 Task: Find a place to stay in Angul, India from 12th to 16th July for 8 adults, with a price range of ₹10,000 to ₹16,000, including amenities like free parking, TV, gym, breakfast, and self check-in.
Action: Key pressed <Key.shift><Key.shift><Key.shift><Key.shift><Key.shift>Angul,<Key.shift><Key.shift><Key.shift><Key.shift><Key.shift><Key.shift><Key.shift><Key.shift><Key.shift><Key.shift><Key.shift><Key.shift><Key.shift><Key.shift><Key.shift><Key.shift><Key.shift><Key.shift><Key.shift><Key.shift><Key.shift><Key.shift><Key.shift><Key.shift><Key.shift><Key.shift><Key.shift>India
Screenshot: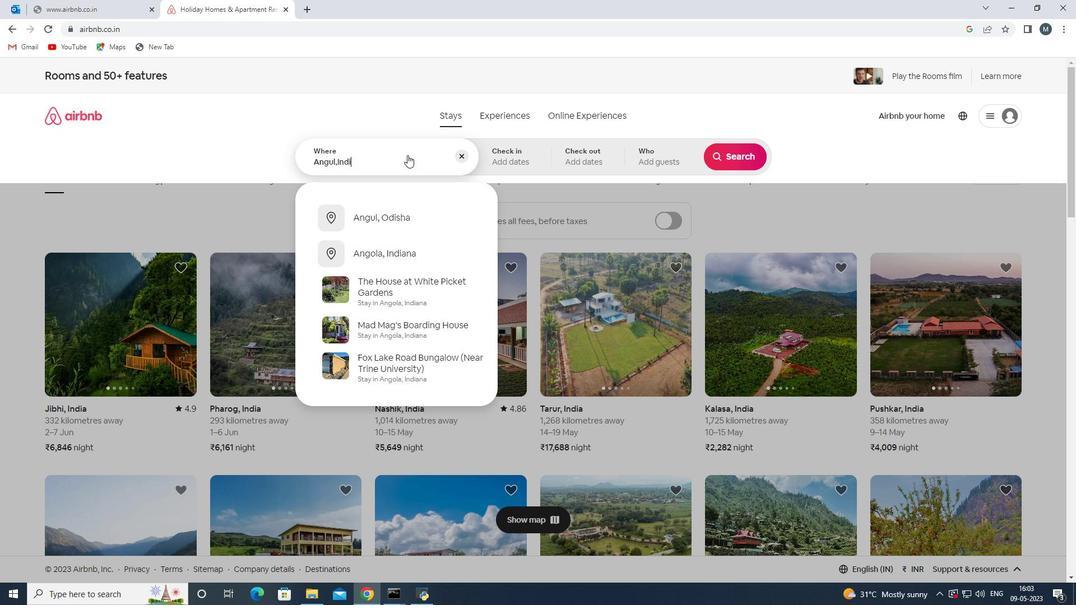 
Action: Mouse moved to (406, 155)
Screenshot: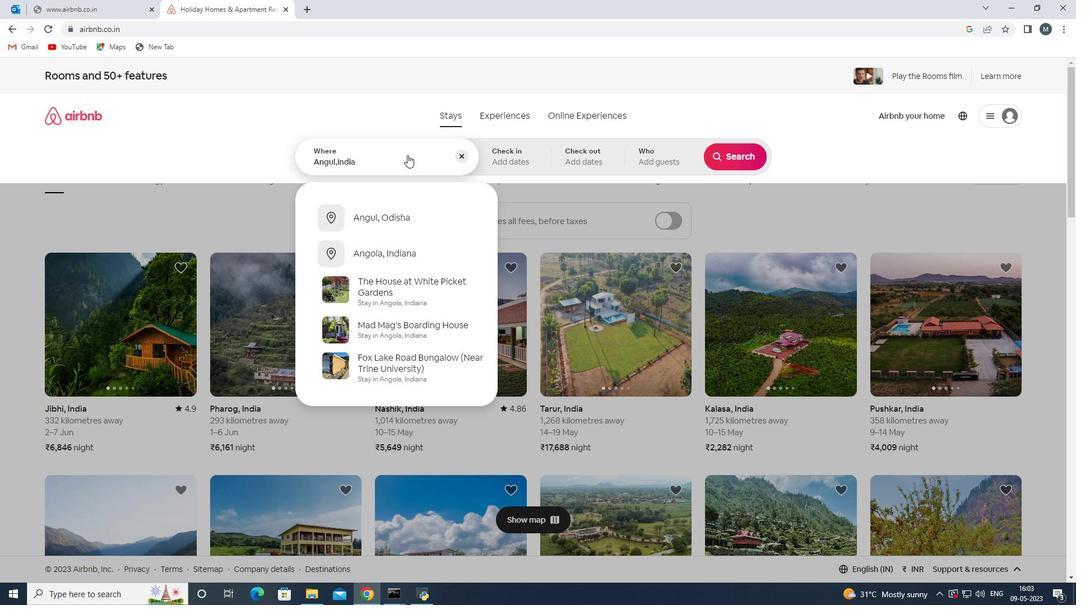 
Action: Key pressed <Key.enter>
Screenshot: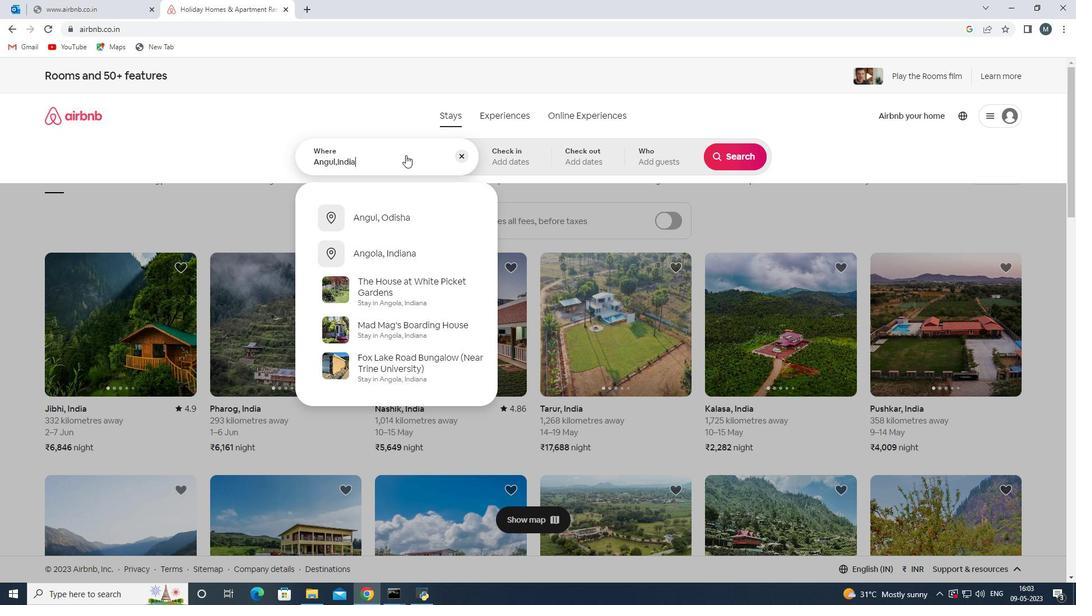 
Action: Mouse moved to (735, 243)
Screenshot: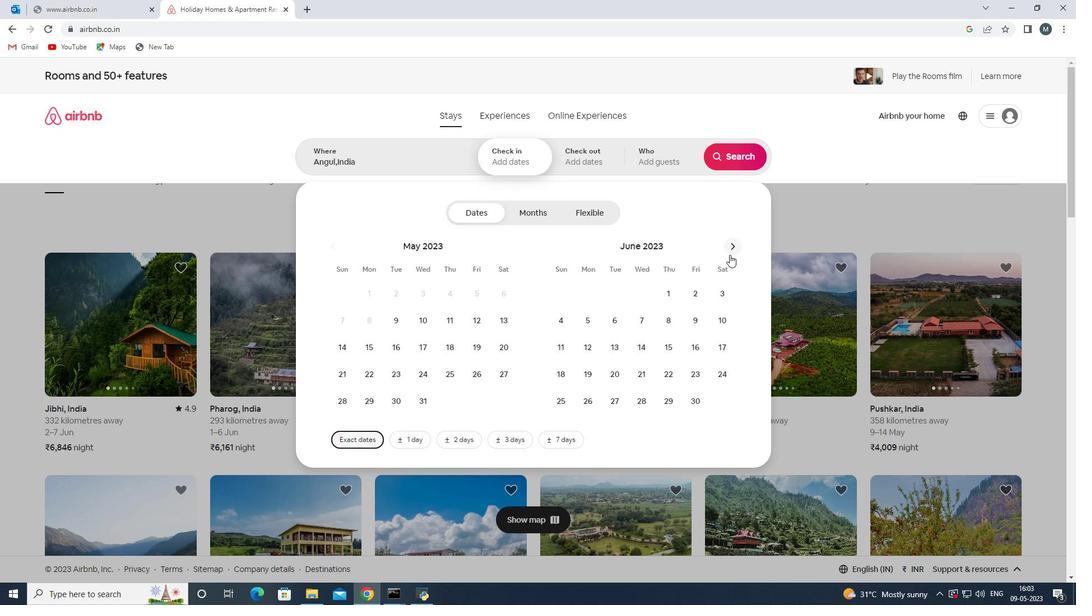 
Action: Mouse pressed left at (735, 243)
Screenshot: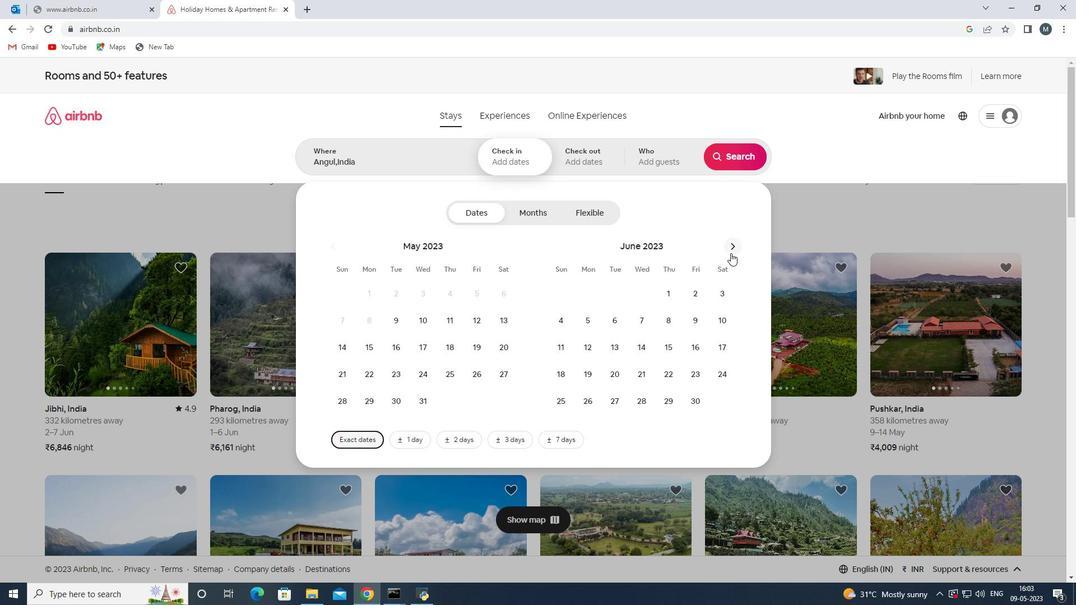 
Action: Mouse moved to (633, 352)
Screenshot: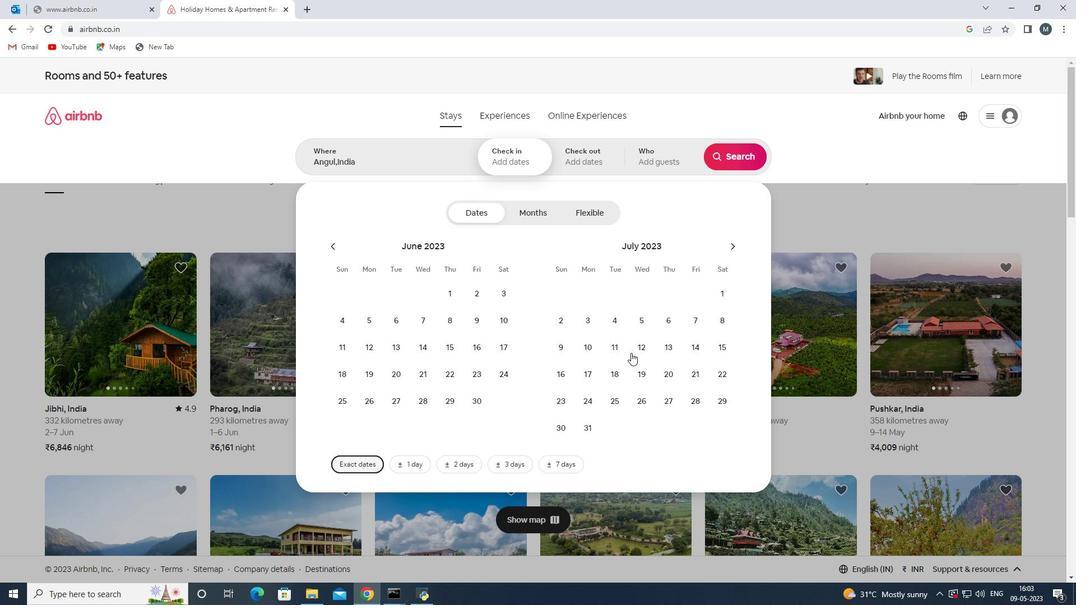 
Action: Mouse pressed left at (633, 352)
Screenshot: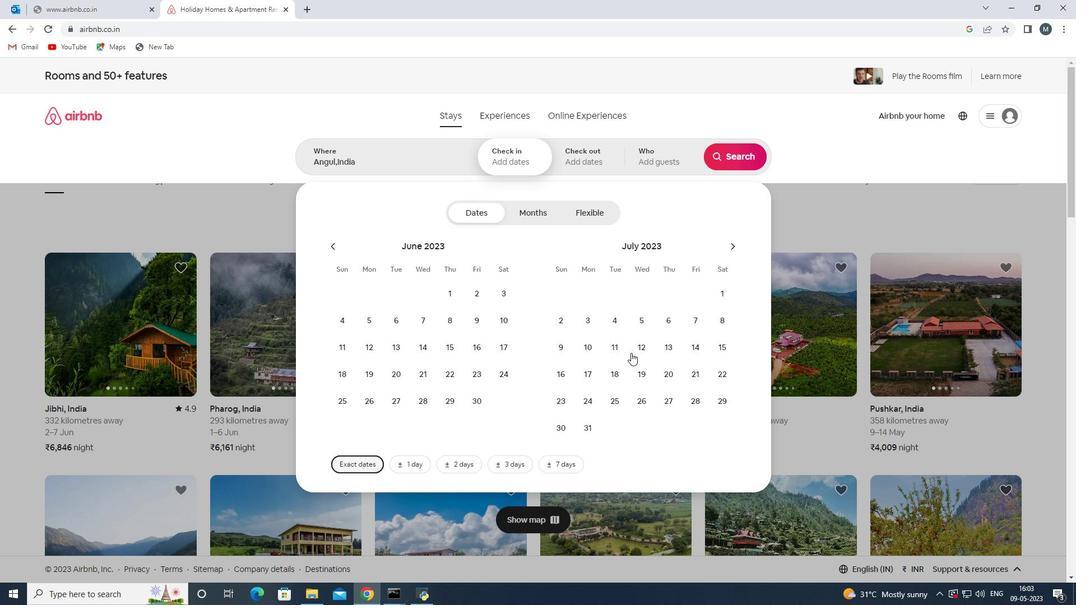 
Action: Mouse moved to (570, 374)
Screenshot: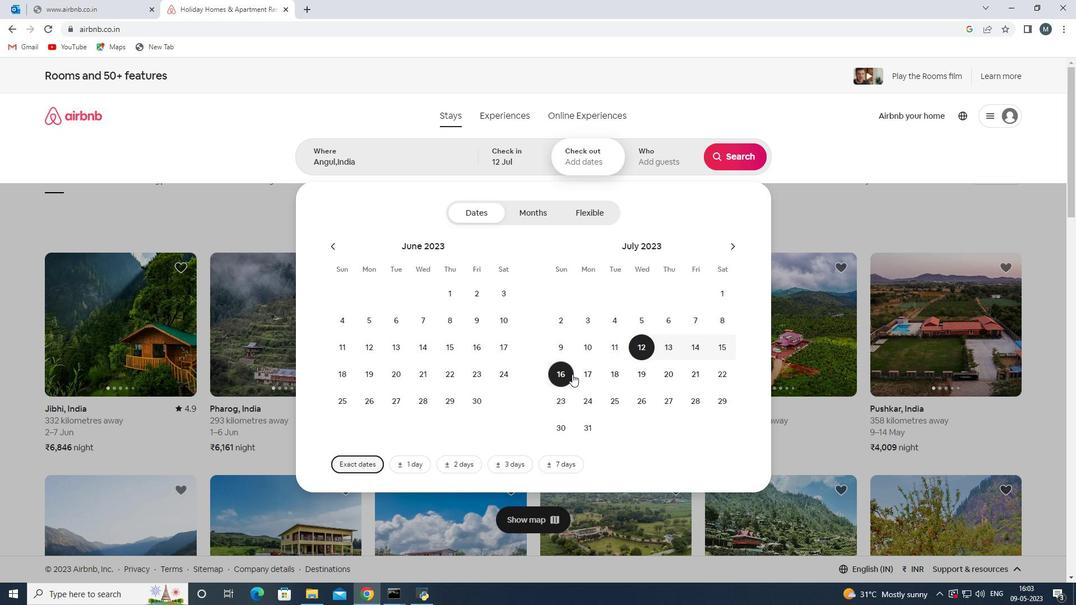 
Action: Mouse pressed left at (570, 374)
Screenshot: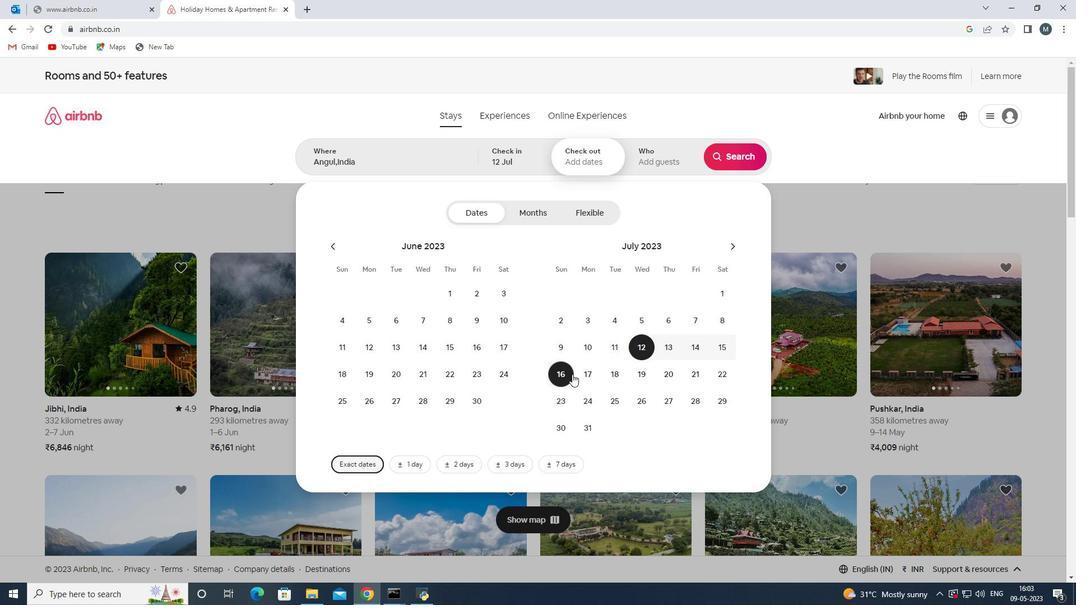 
Action: Mouse moved to (652, 166)
Screenshot: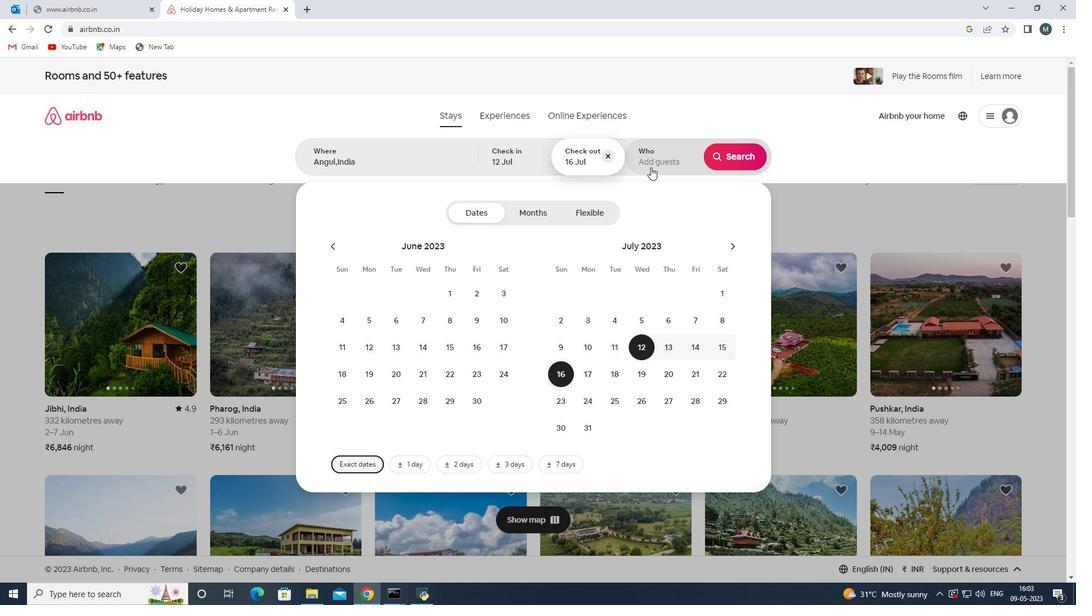 
Action: Mouse pressed left at (652, 166)
Screenshot: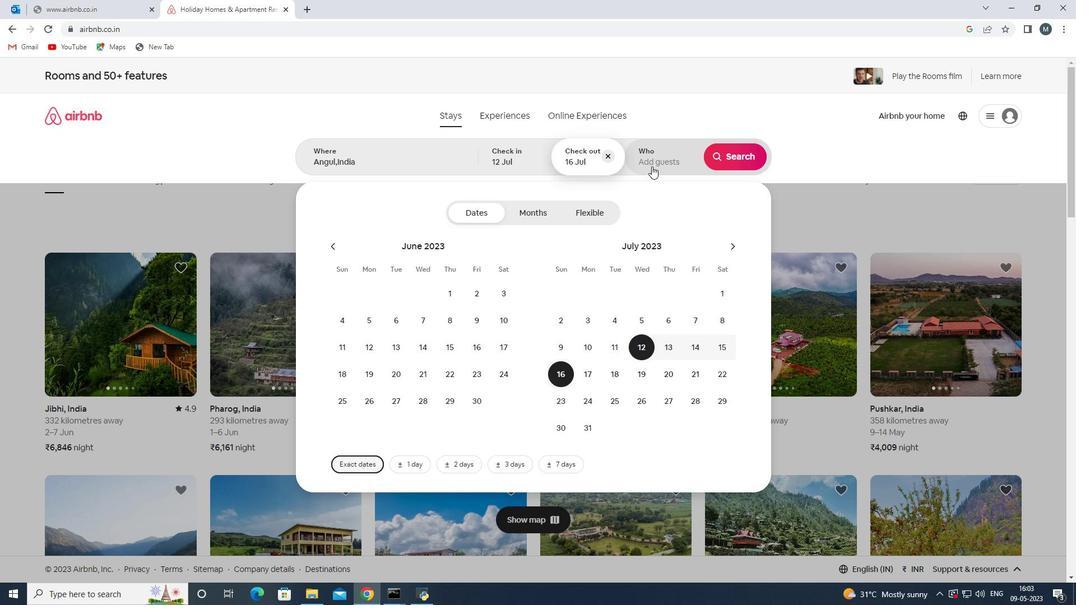
Action: Mouse moved to (746, 216)
Screenshot: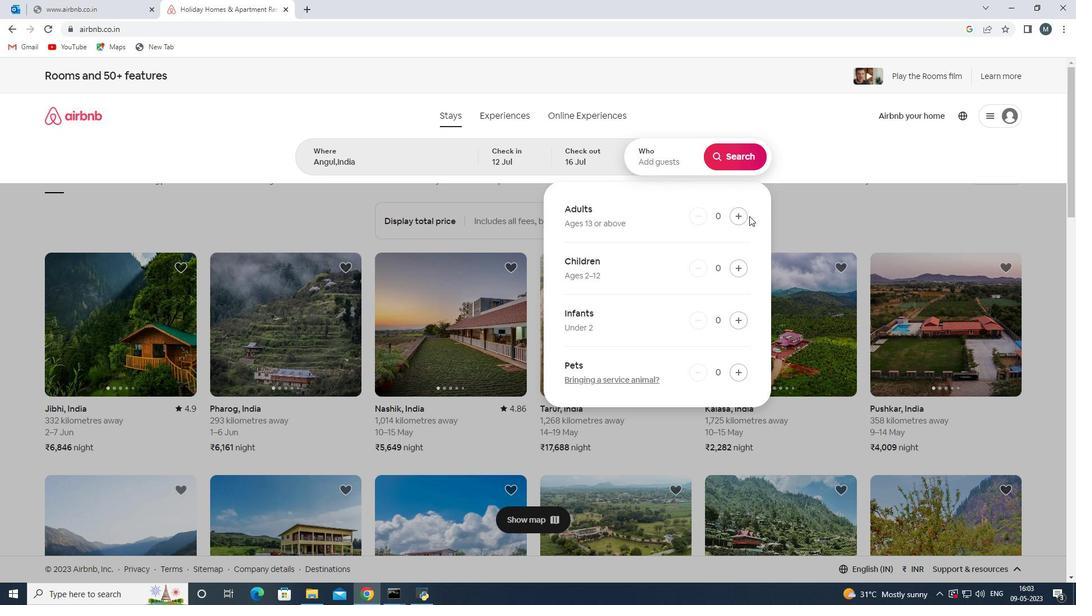 
Action: Mouse pressed left at (746, 216)
Screenshot: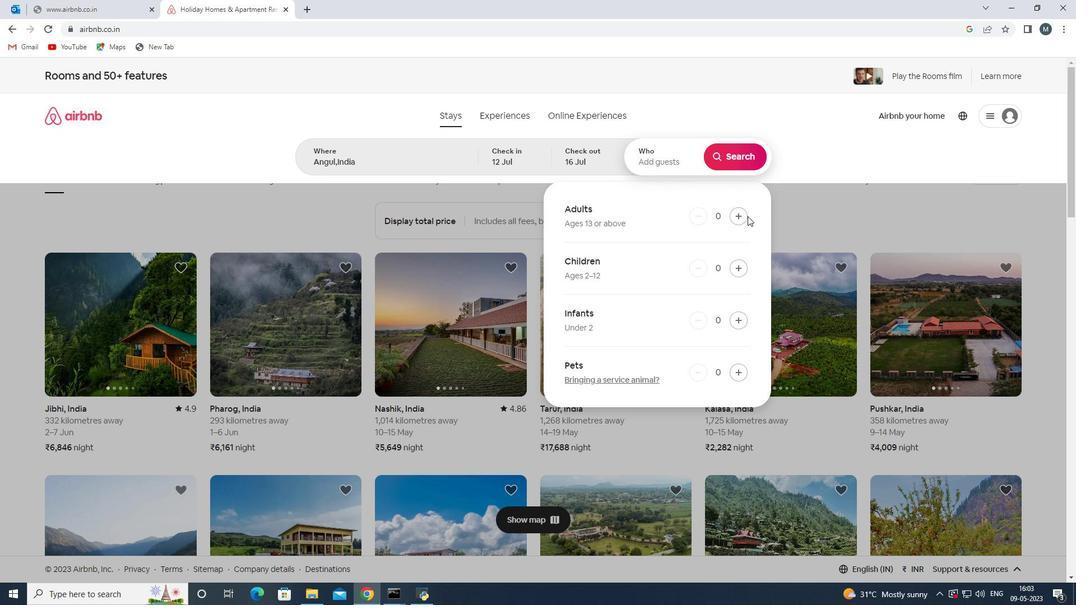 
Action: Mouse pressed left at (746, 216)
Screenshot: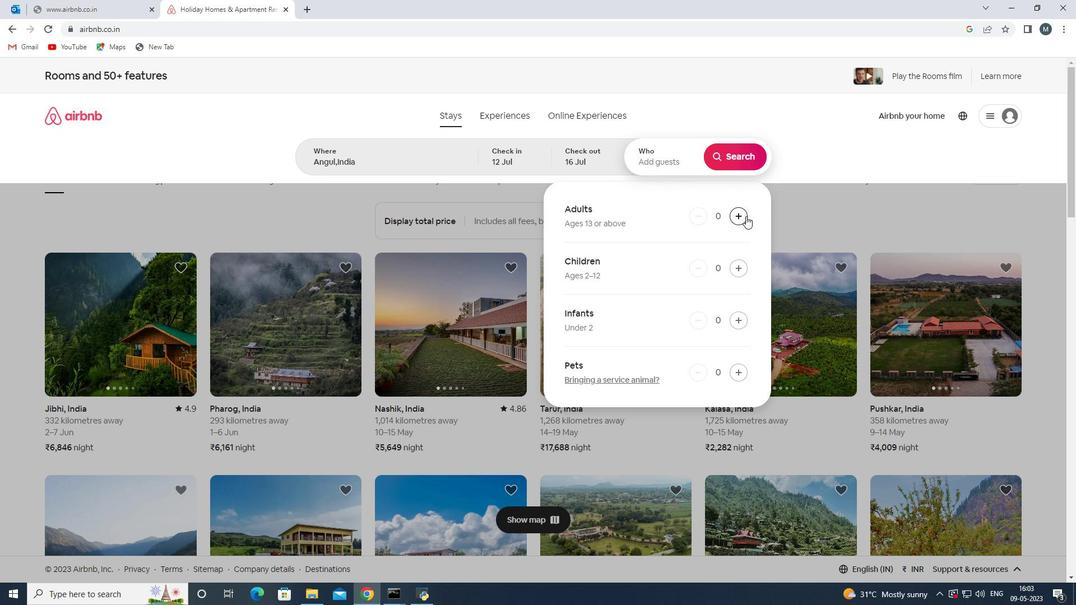
Action: Mouse pressed left at (746, 216)
Screenshot: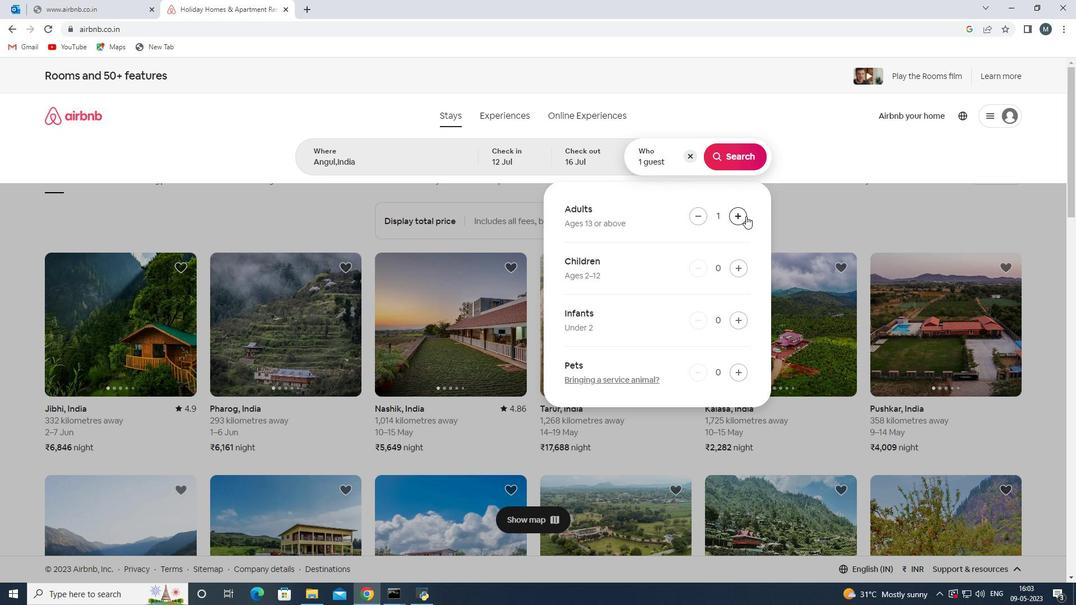 
Action: Mouse pressed left at (746, 216)
Screenshot: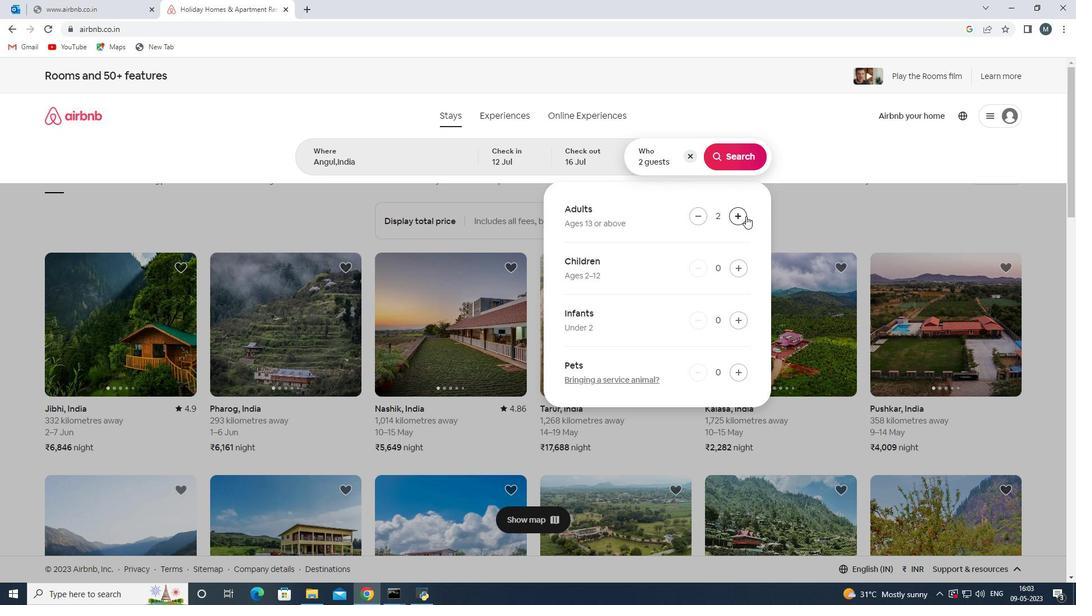 
Action: Mouse pressed left at (746, 216)
Screenshot: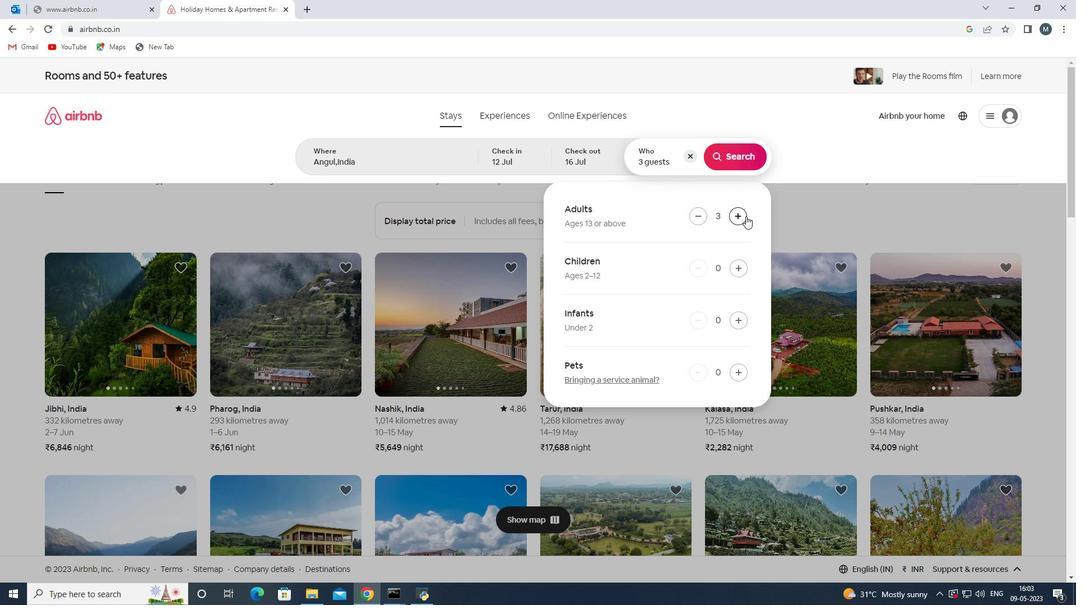 
Action: Mouse moved to (744, 215)
Screenshot: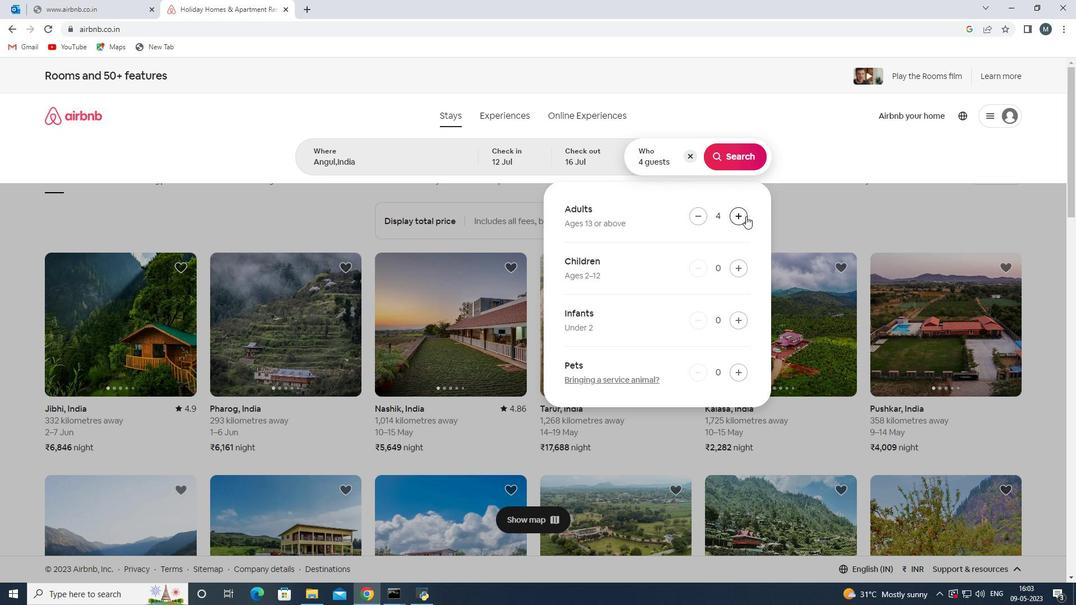 
Action: Mouse pressed left at (744, 215)
Screenshot: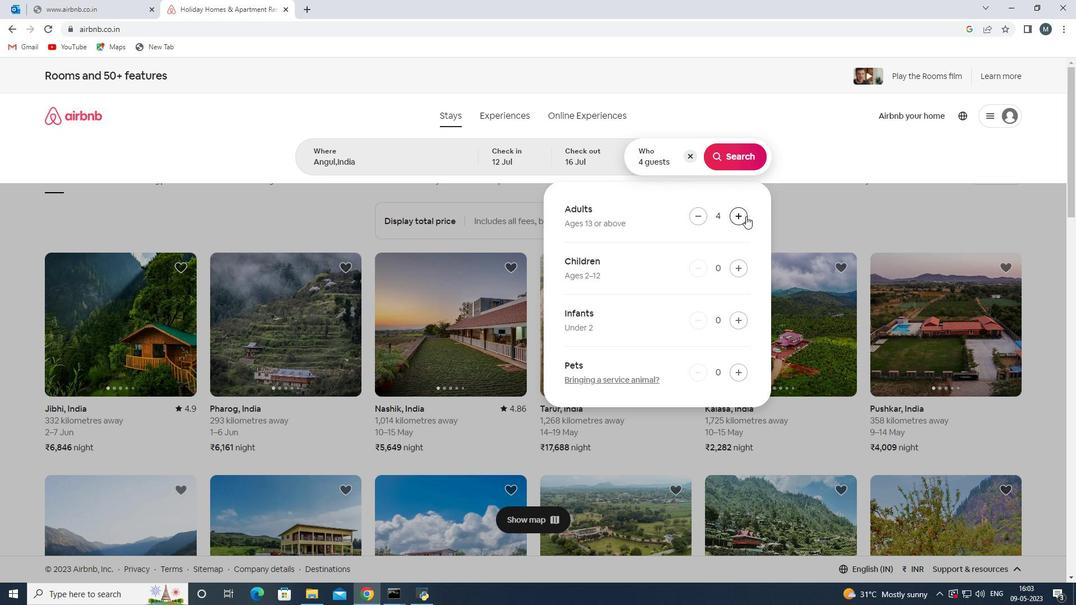 
Action: Mouse pressed left at (744, 215)
Screenshot: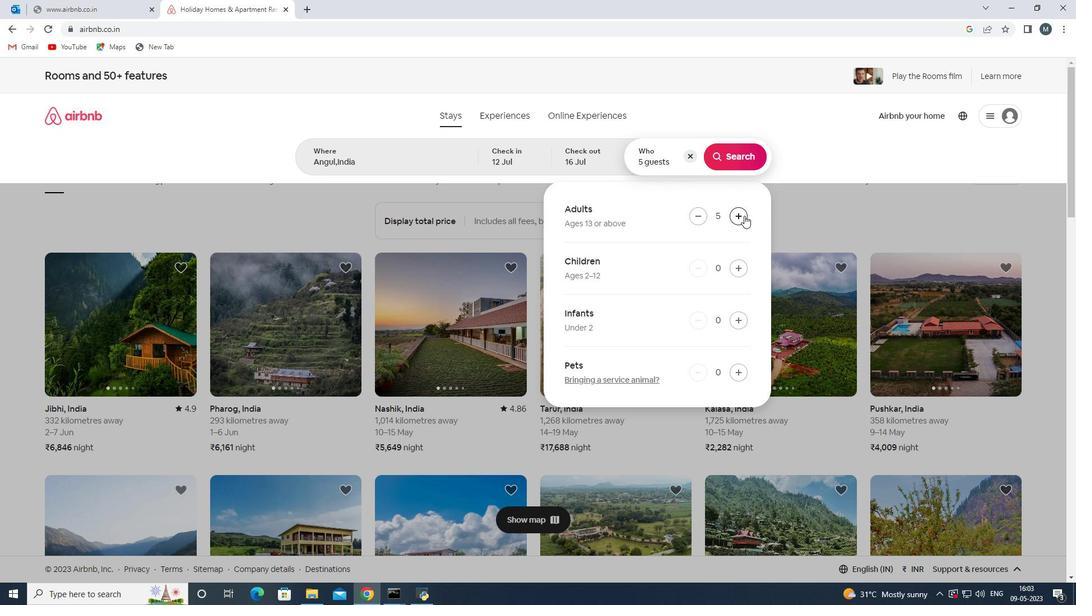 
Action: Mouse moved to (744, 215)
Screenshot: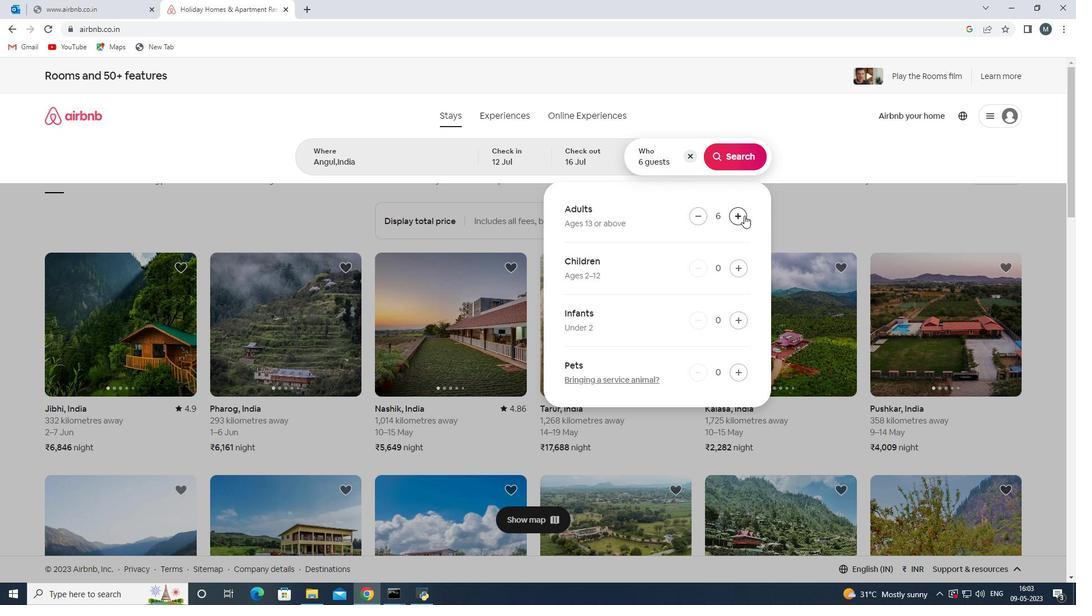 
Action: Mouse pressed left at (744, 215)
Screenshot: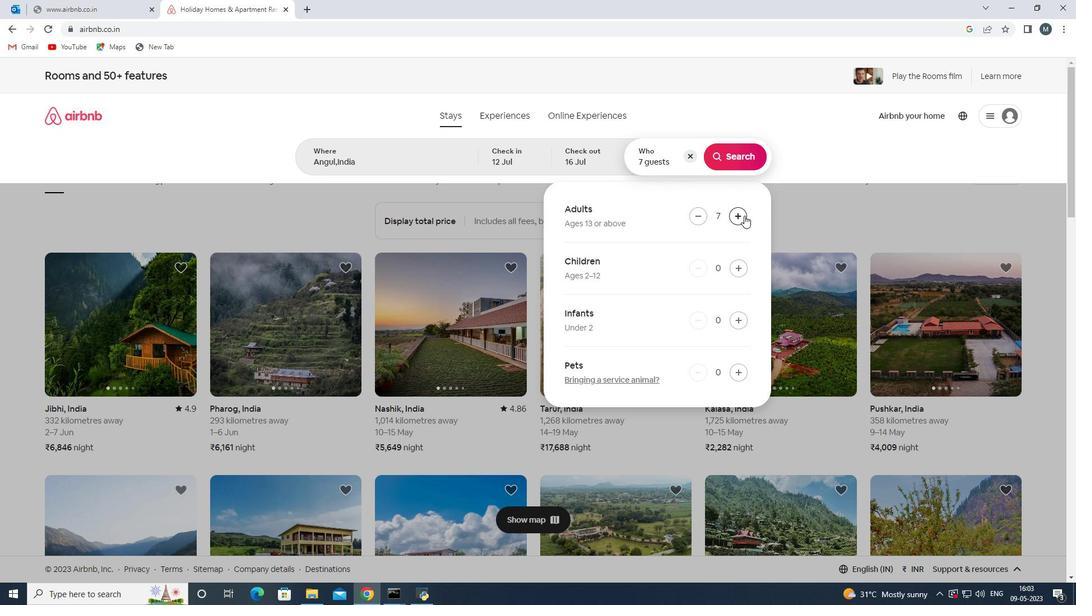 
Action: Mouse moved to (745, 162)
Screenshot: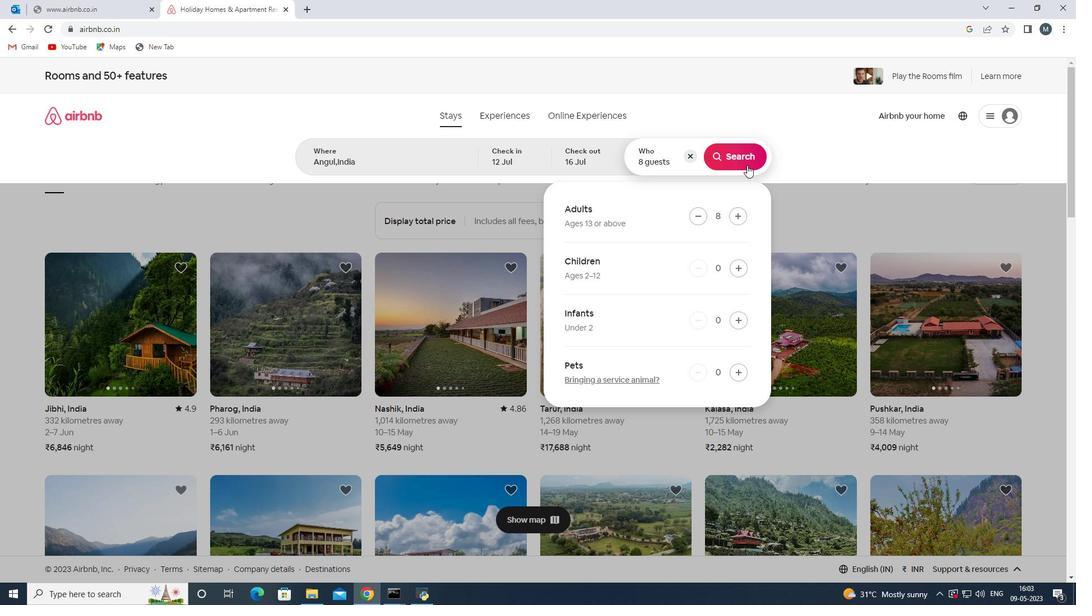 
Action: Mouse pressed left at (745, 162)
Screenshot: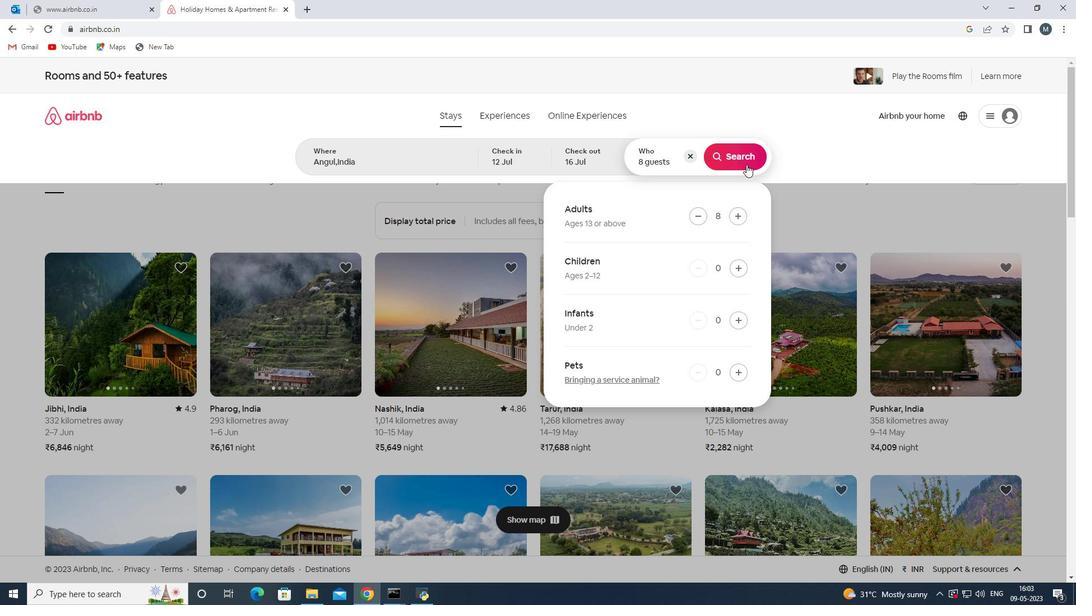 
Action: Mouse moved to (1007, 126)
Screenshot: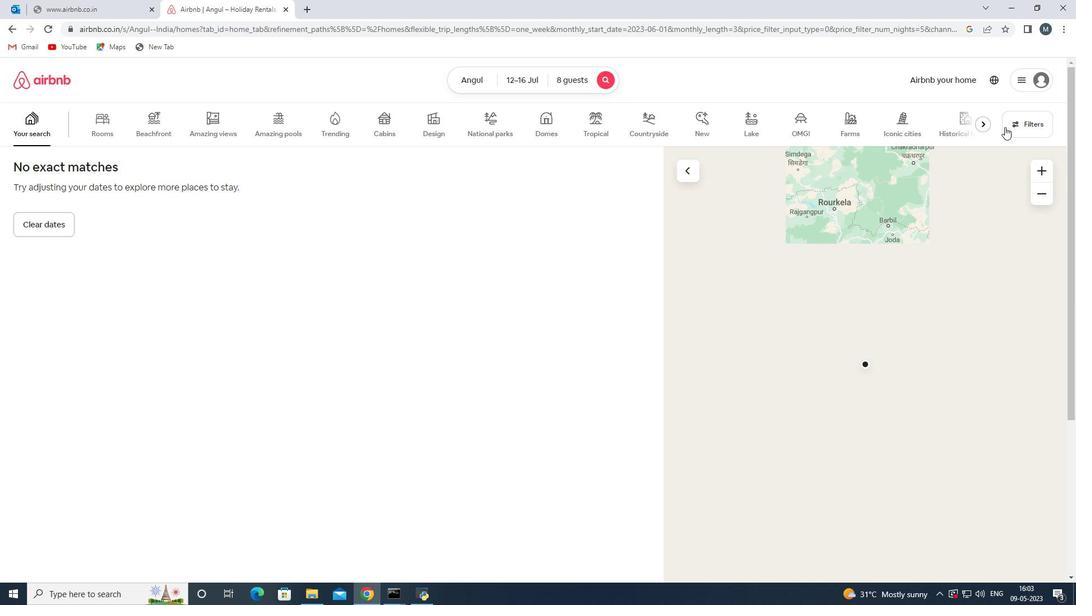 
Action: Mouse pressed left at (1007, 126)
Screenshot: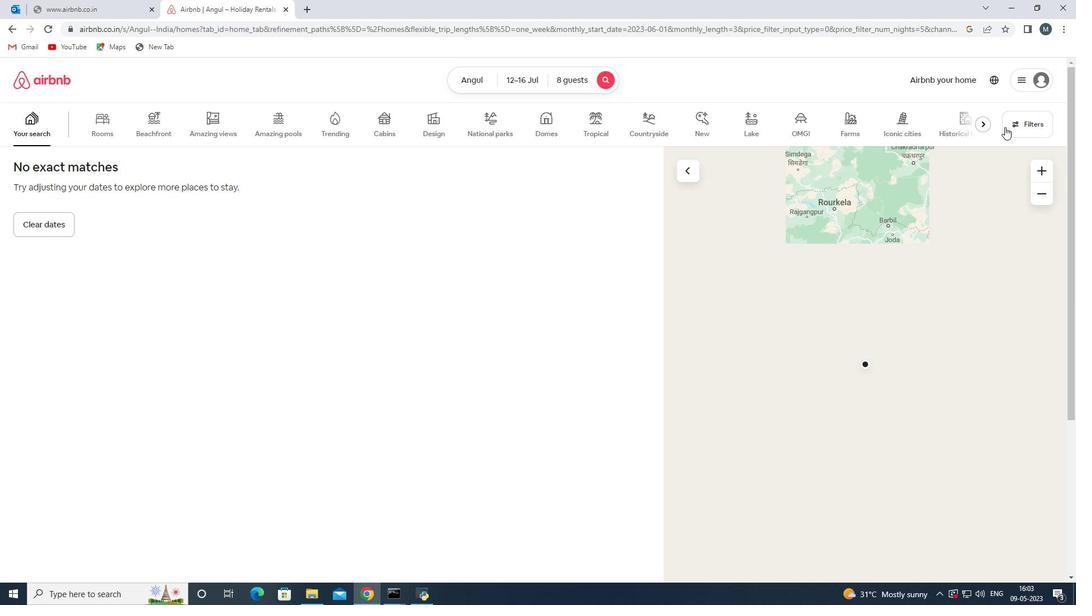 
Action: Mouse moved to (418, 367)
Screenshot: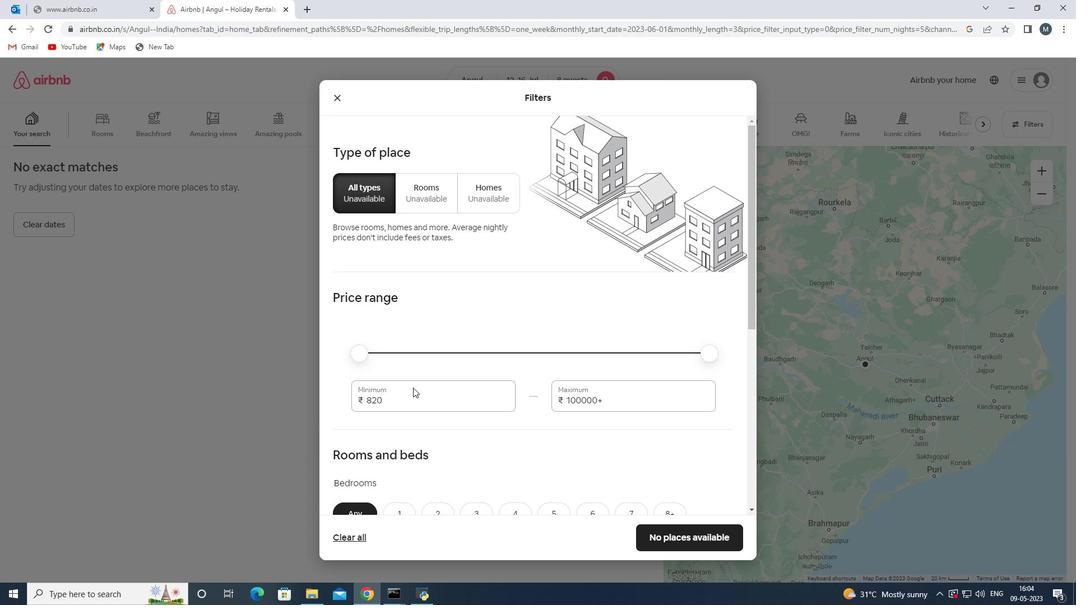 
Action: Mouse scrolled (418, 367) with delta (0, 0)
Screenshot: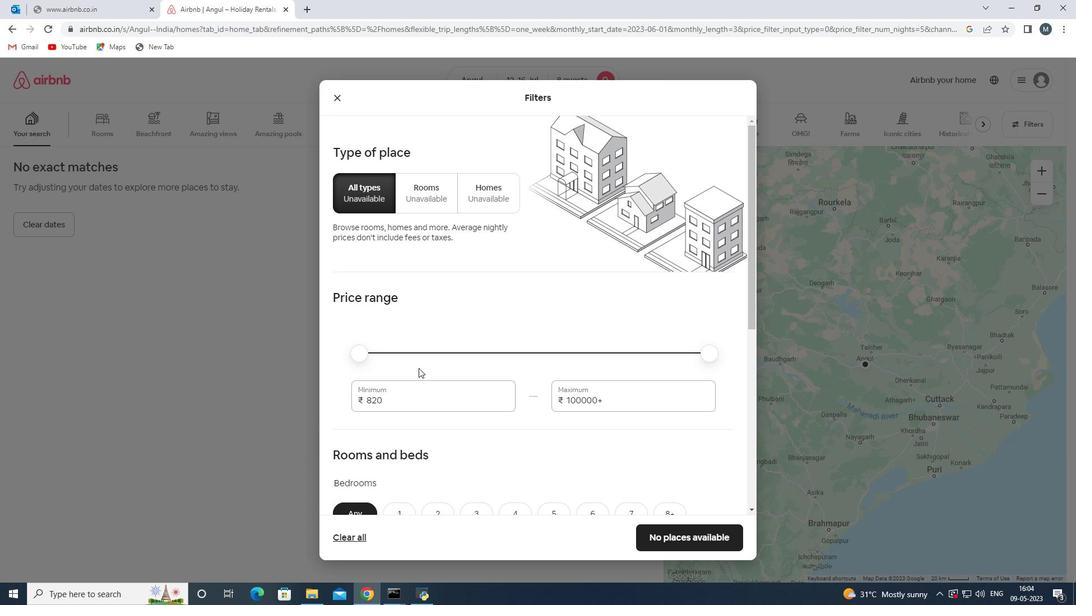 
Action: Mouse moved to (396, 341)
Screenshot: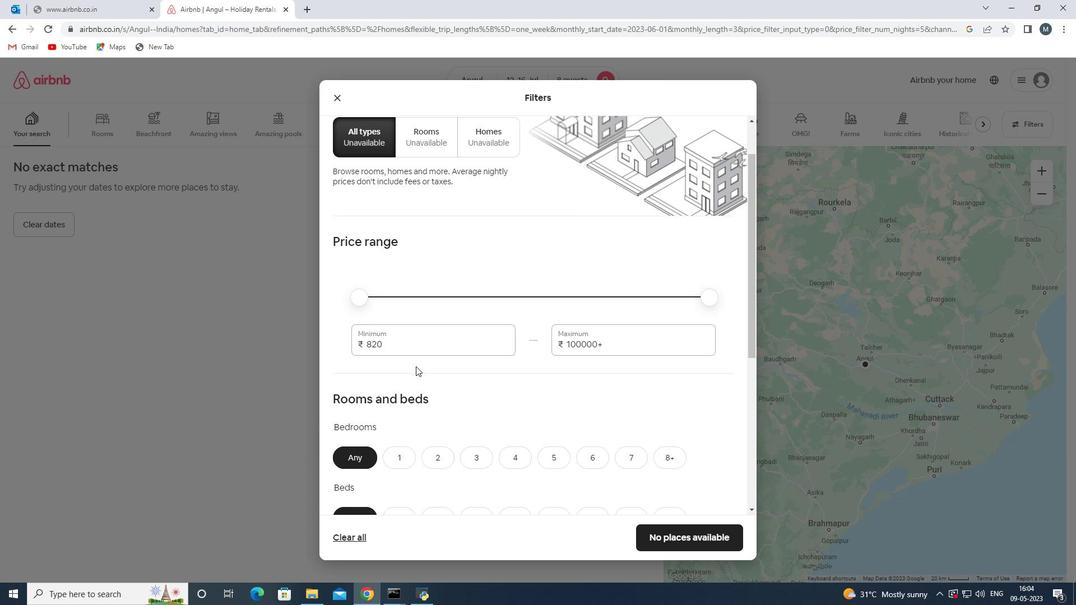 
Action: Mouse pressed left at (396, 341)
Screenshot: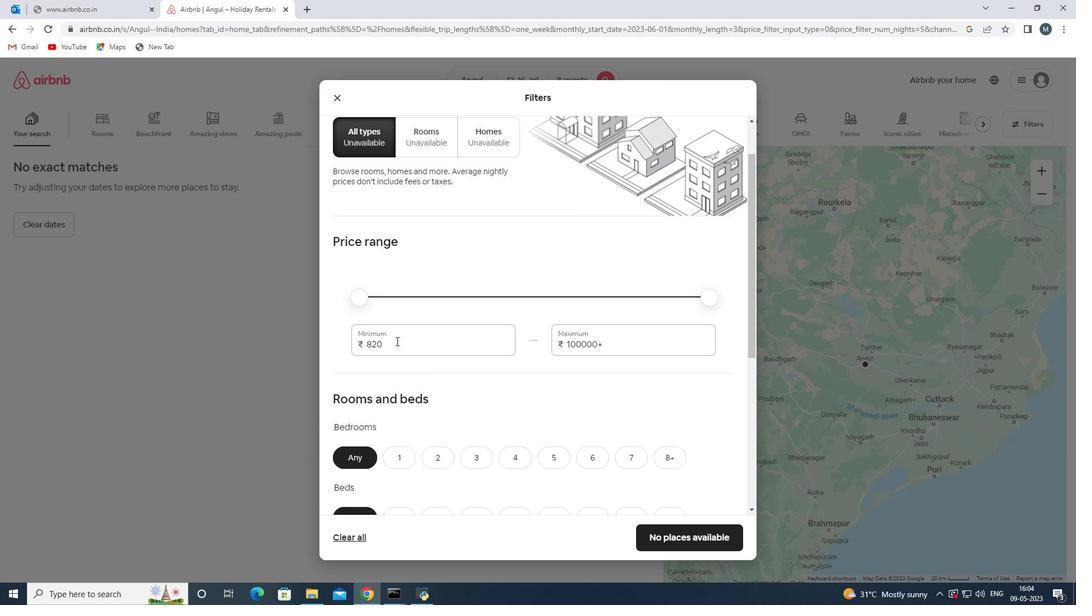 
Action: Mouse moved to (352, 337)
Screenshot: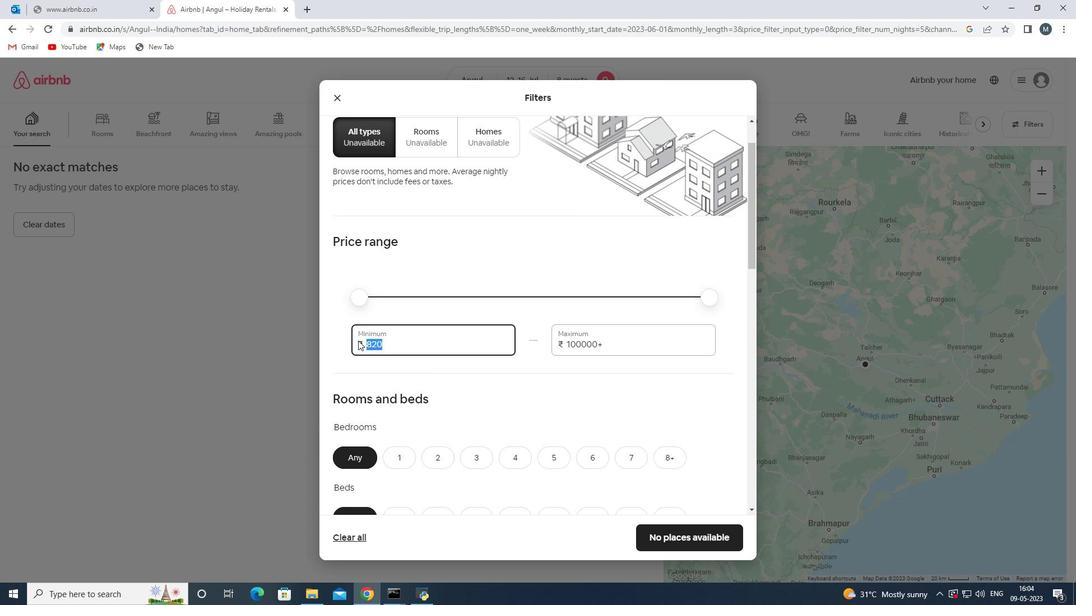 
Action: Key pressed 10000
Screenshot: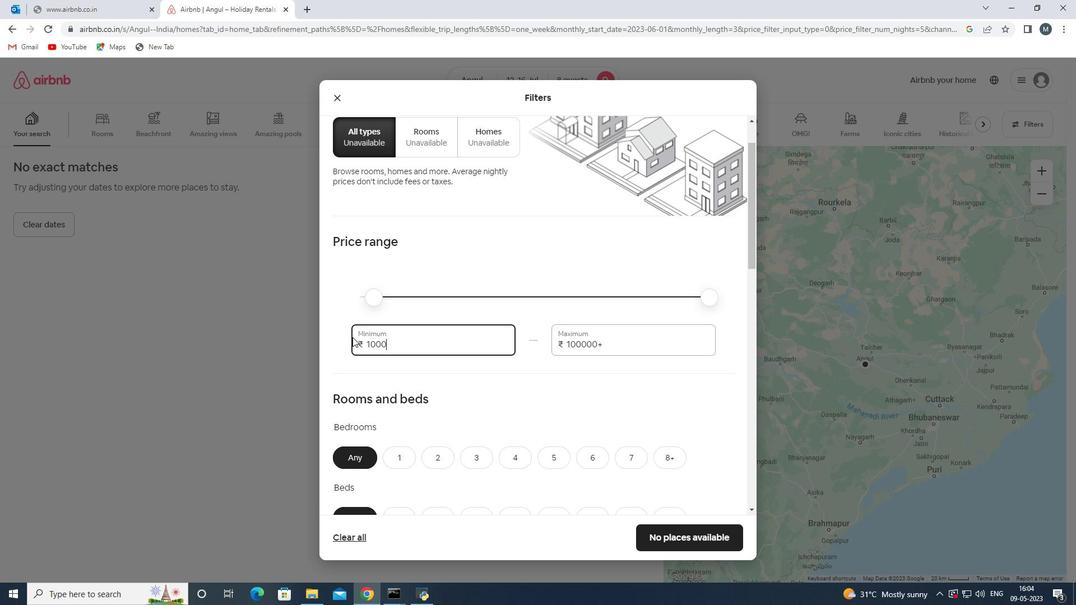
Action: Mouse moved to (618, 346)
Screenshot: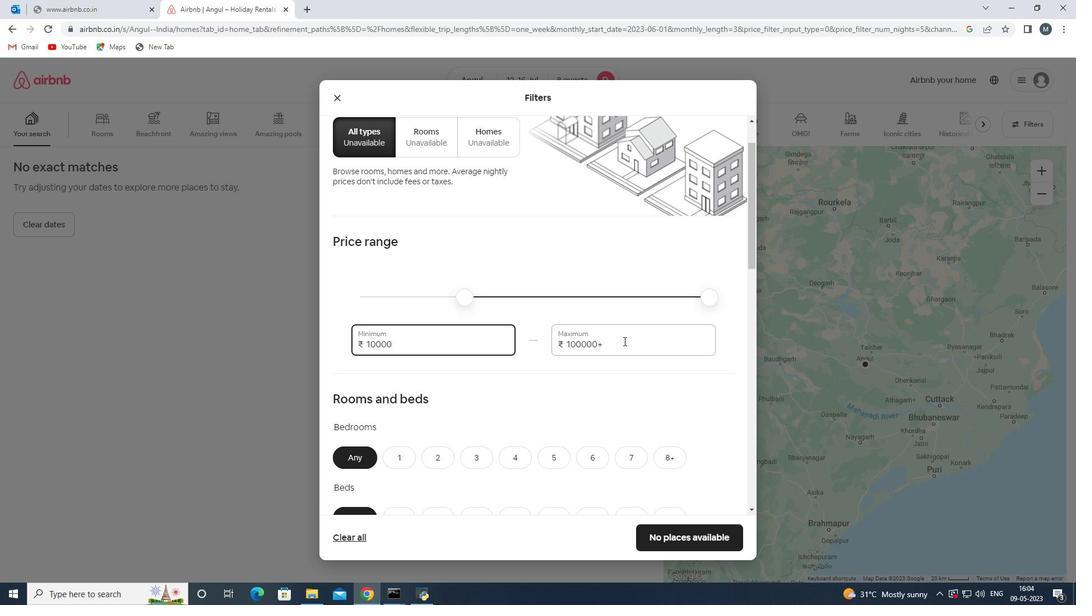 
Action: Mouse pressed left at (618, 346)
Screenshot: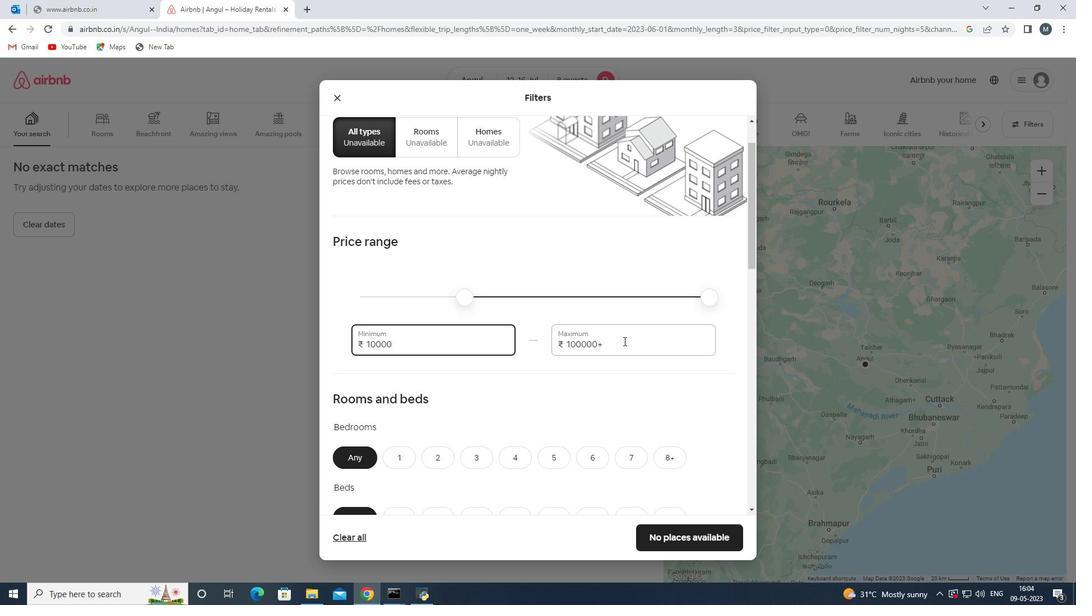 
Action: Mouse moved to (564, 348)
Screenshot: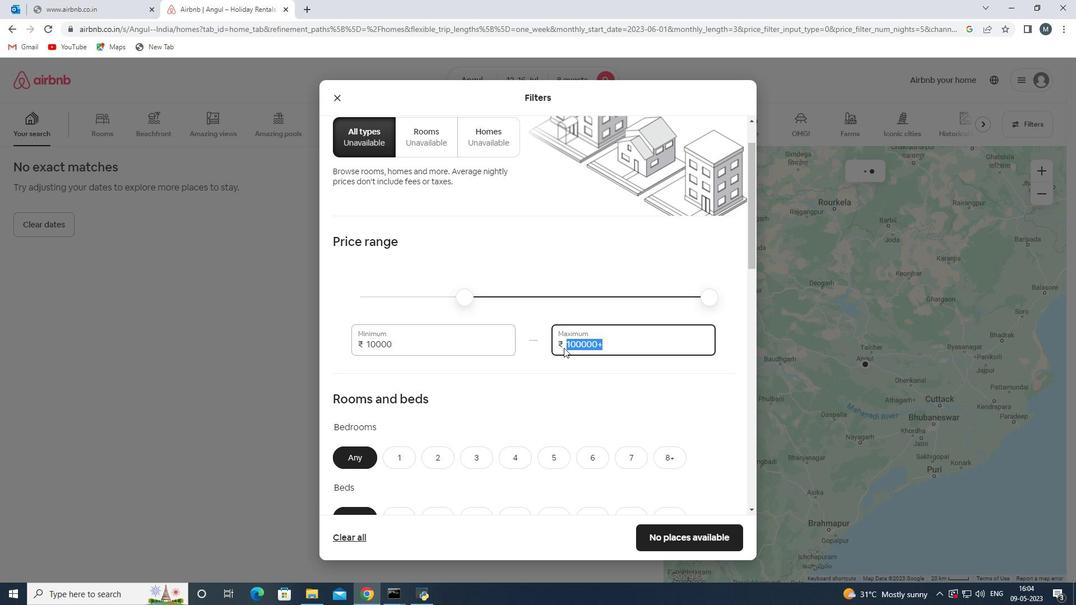 
Action: Key pressed 16000
Screenshot: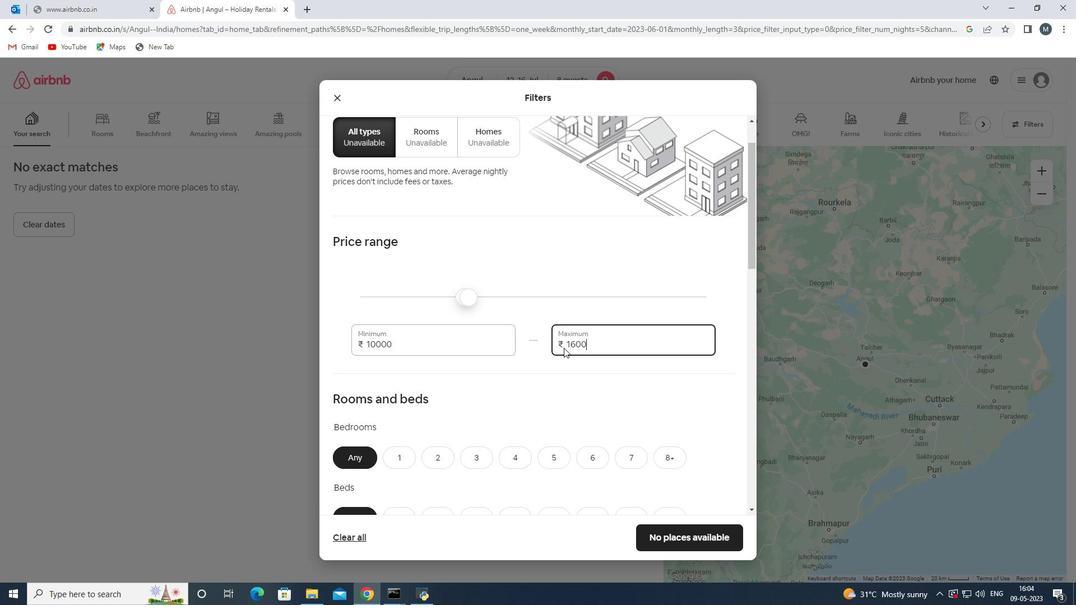 
Action: Mouse moved to (598, 289)
Screenshot: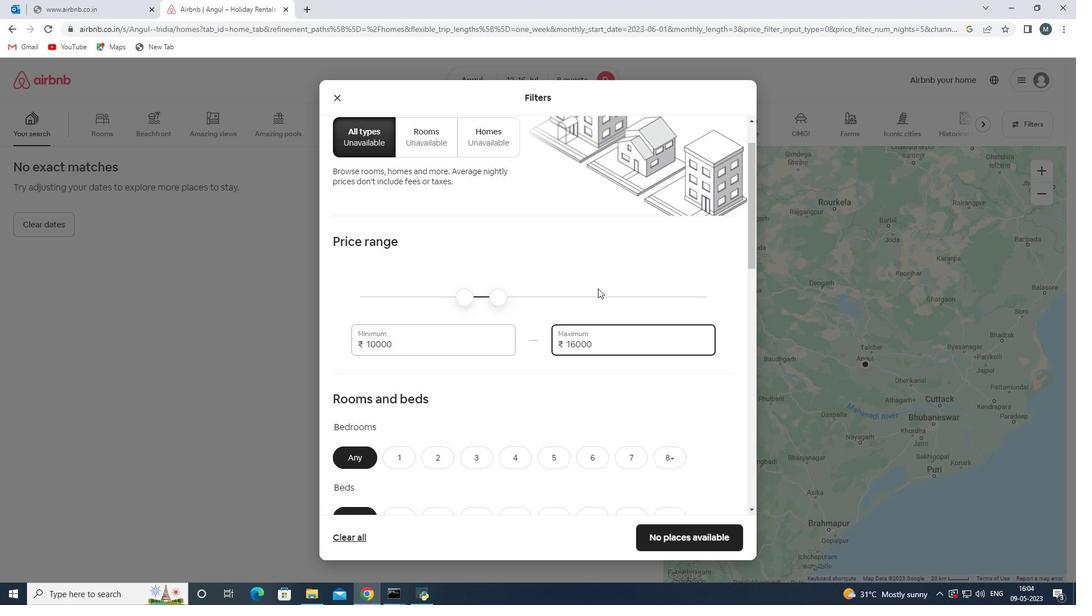 
Action: Mouse scrolled (598, 288) with delta (0, 0)
Screenshot: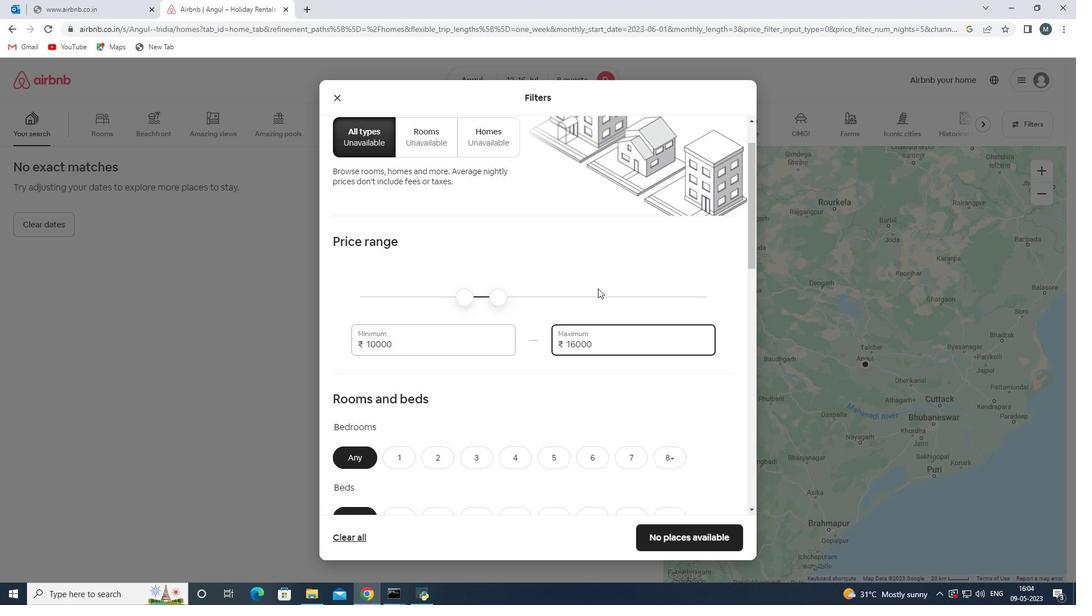 
Action: Mouse moved to (476, 303)
Screenshot: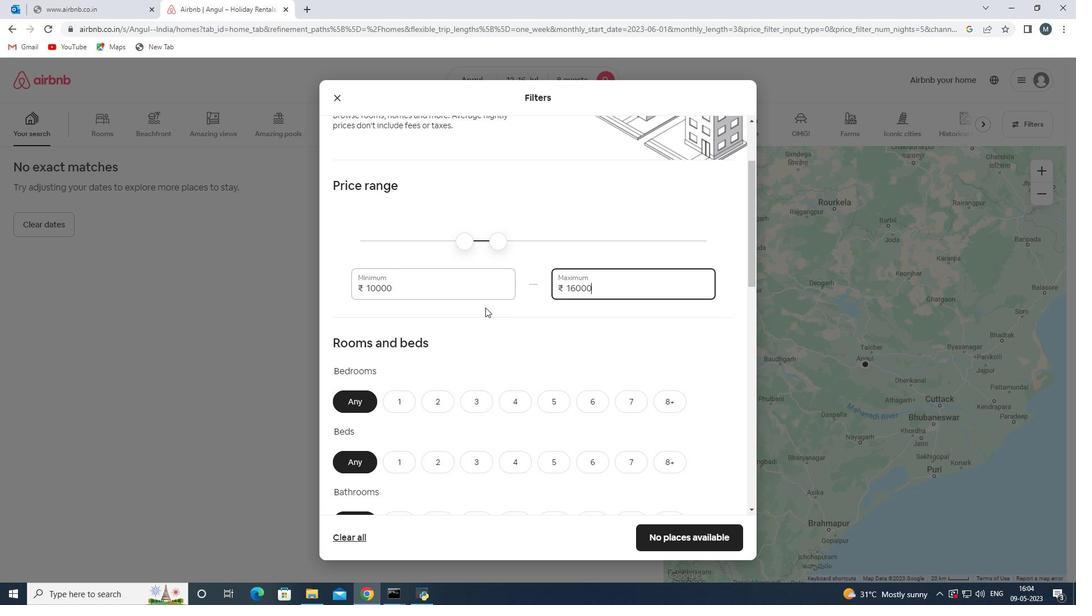 
Action: Mouse scrolled (476, 302) with delta (0, 0)
Screenshot: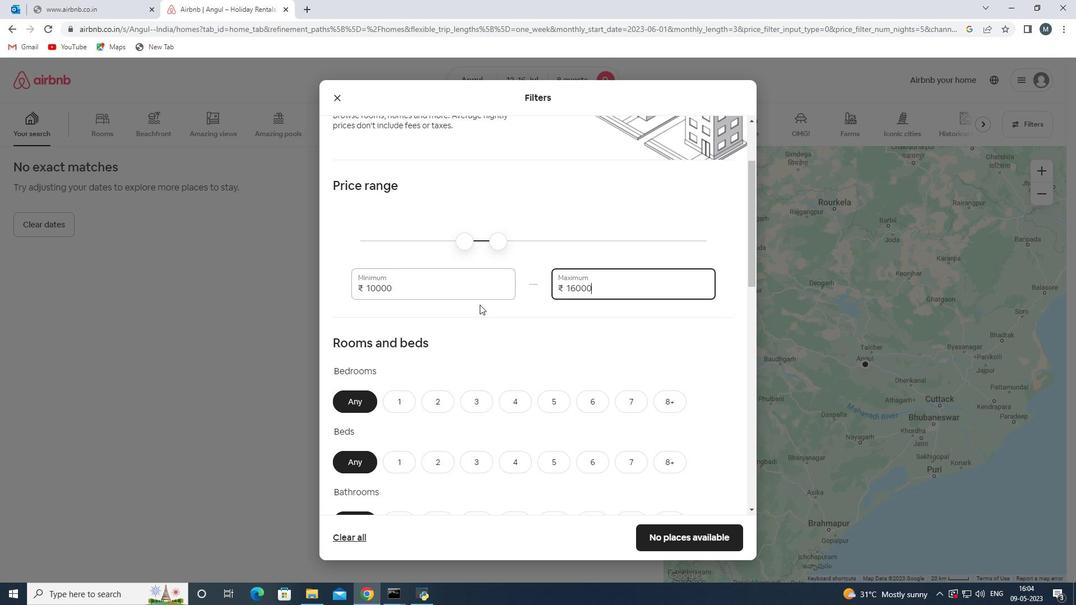 
Action: Mouse moved to (656, 340)
Screenshot: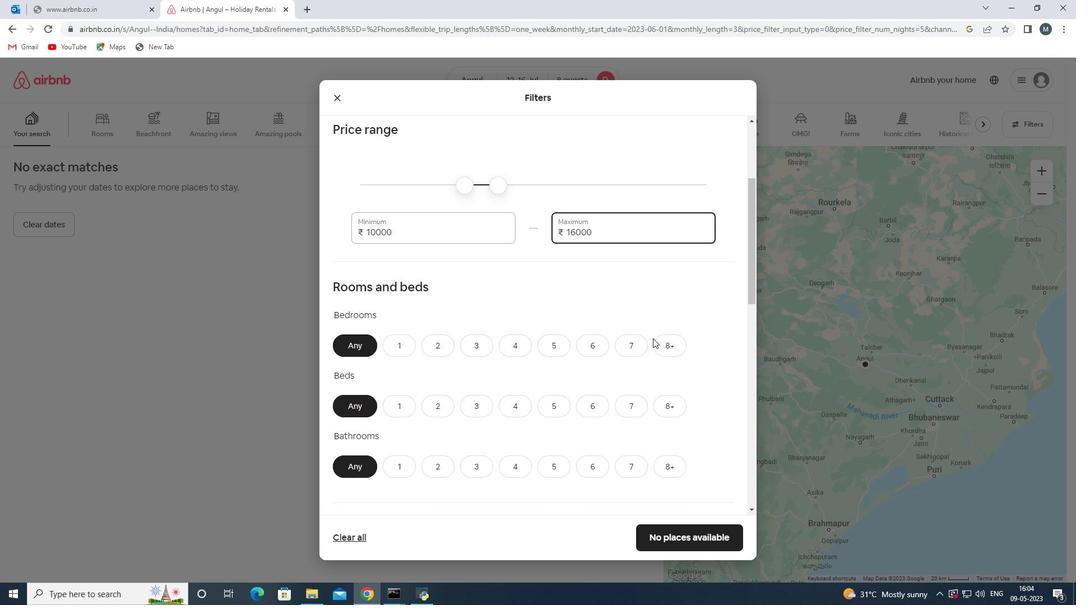 
Action: Mouse pressed left at (656, 340)
Screenshot: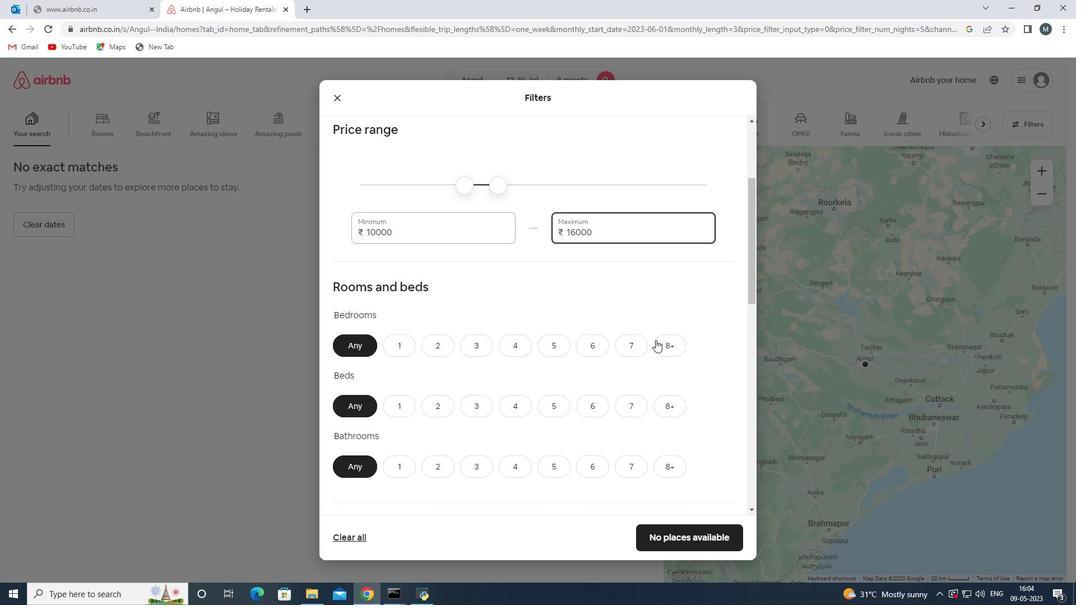 
Action: Mouse moved to (656, 340)
Screenshot: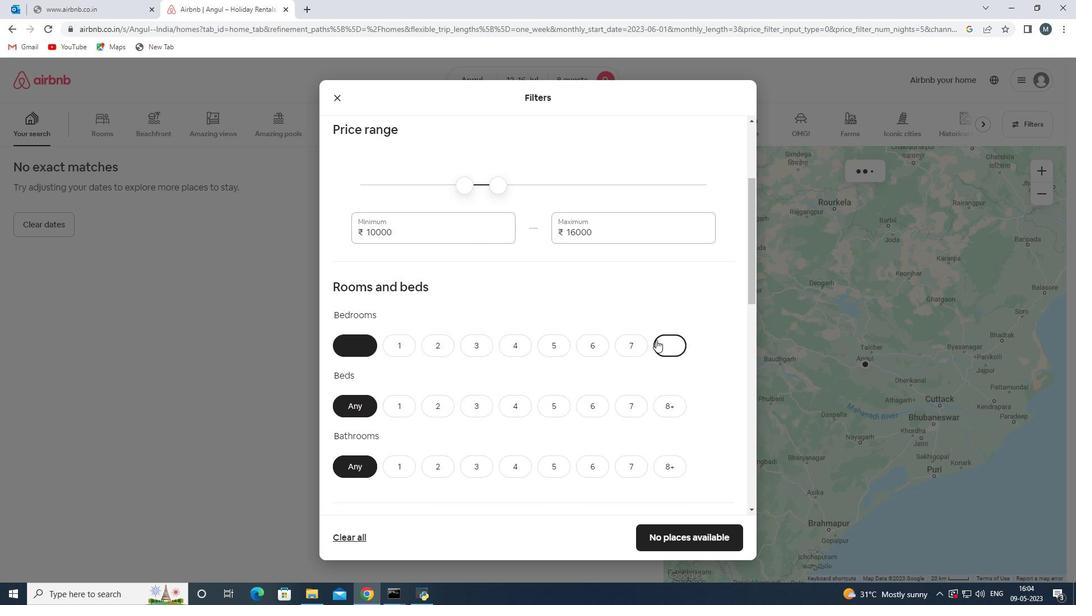 
Action: Mouse scrolled (656, 339) with delta (0, 0)
Screenshot: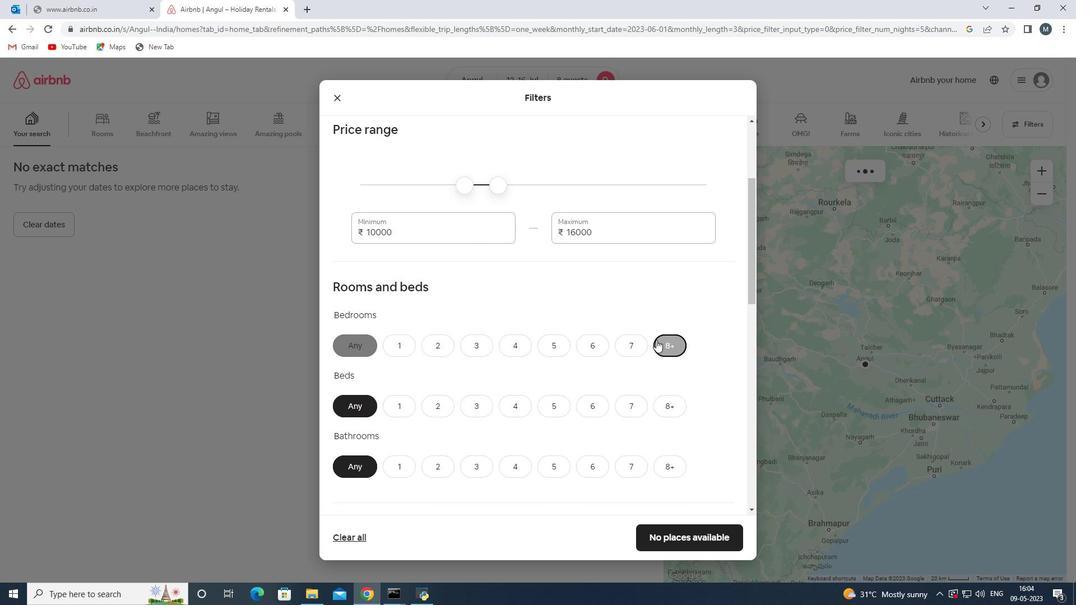 
Action: Mouse moved to (669, 353)
Screenshot: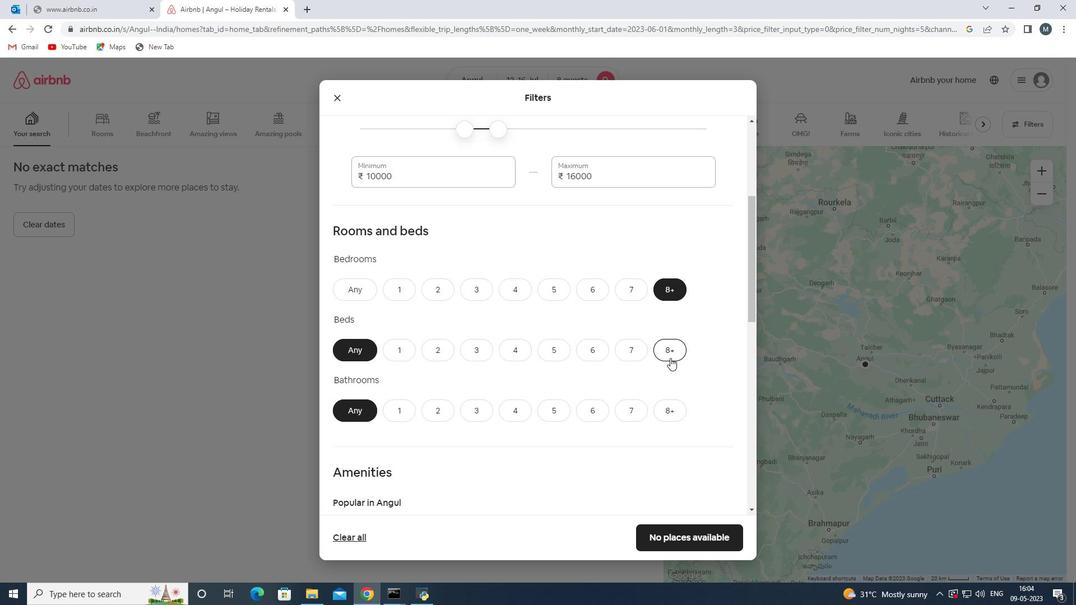 
Action: Mouse pressed left at (669, 353)
Screenshot: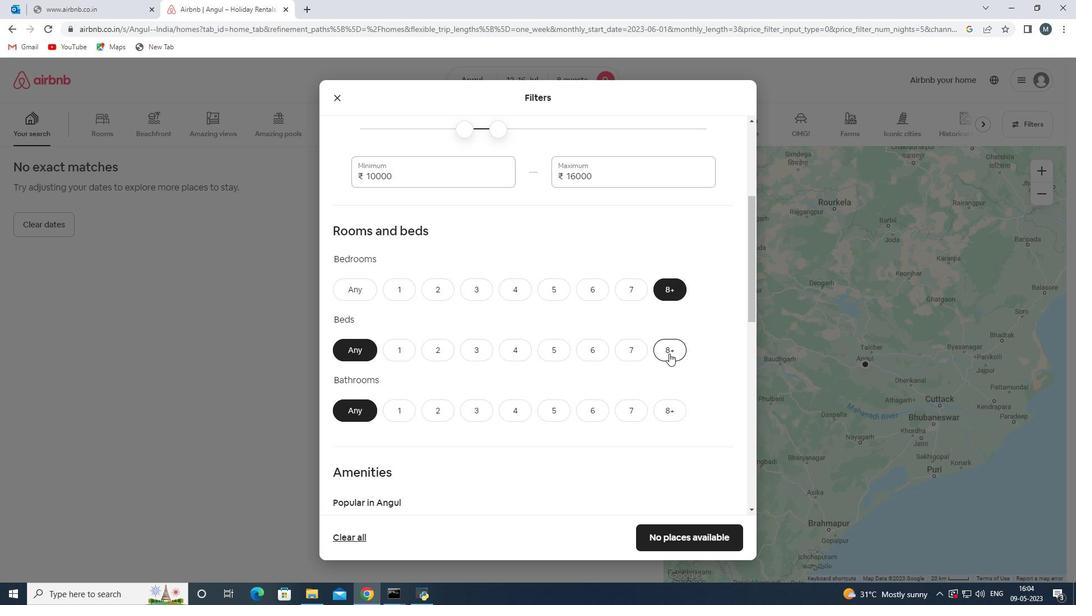 
Action: Mouse moved to (671, 408)
Screenshot: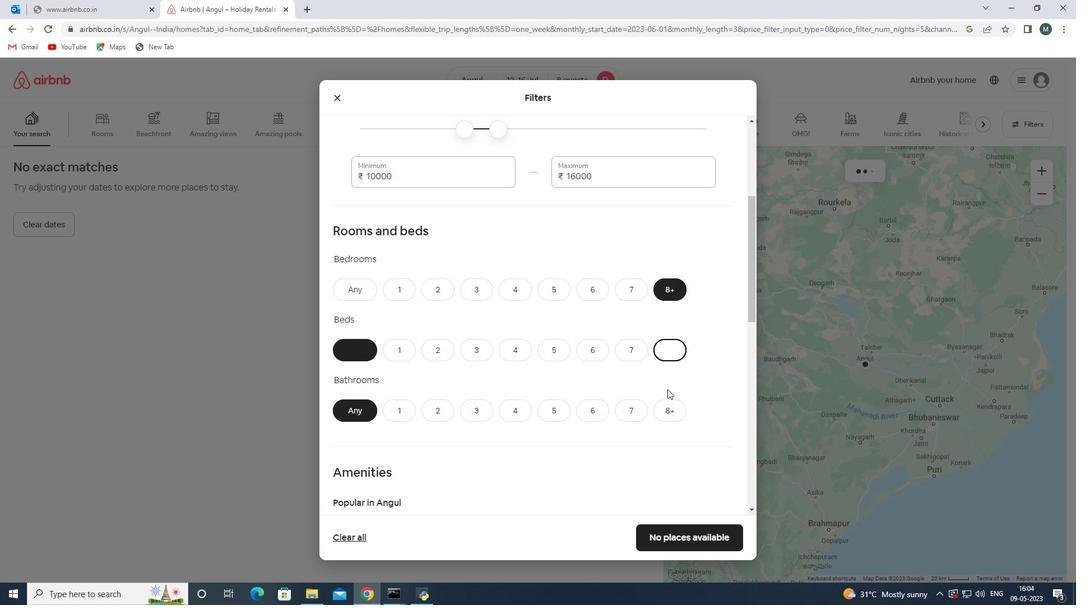 
Action: Mouse pressed left at (671, 408)
Screenshot: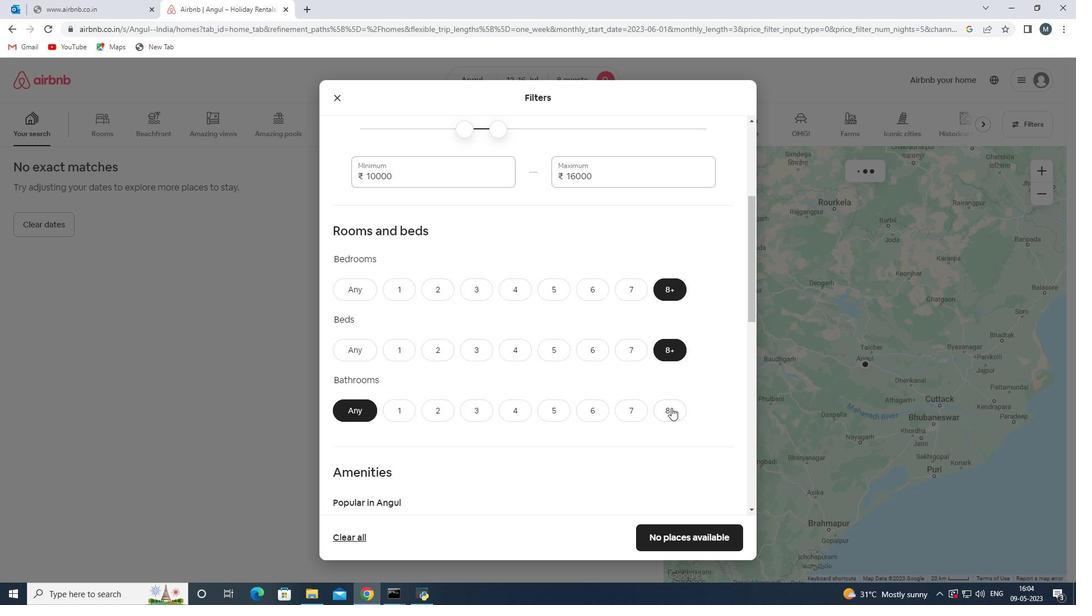
Action: Mouse moved to (587, 375)
Screenshot: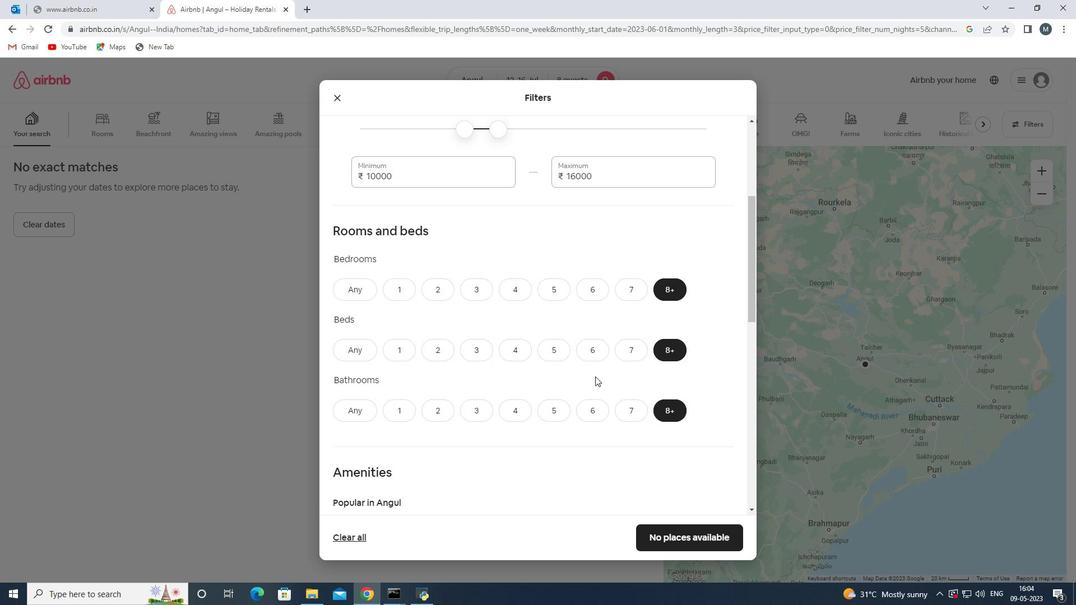 
Action: Mouse scrolled (587, 374) with delta (0, 0)
Screenshot: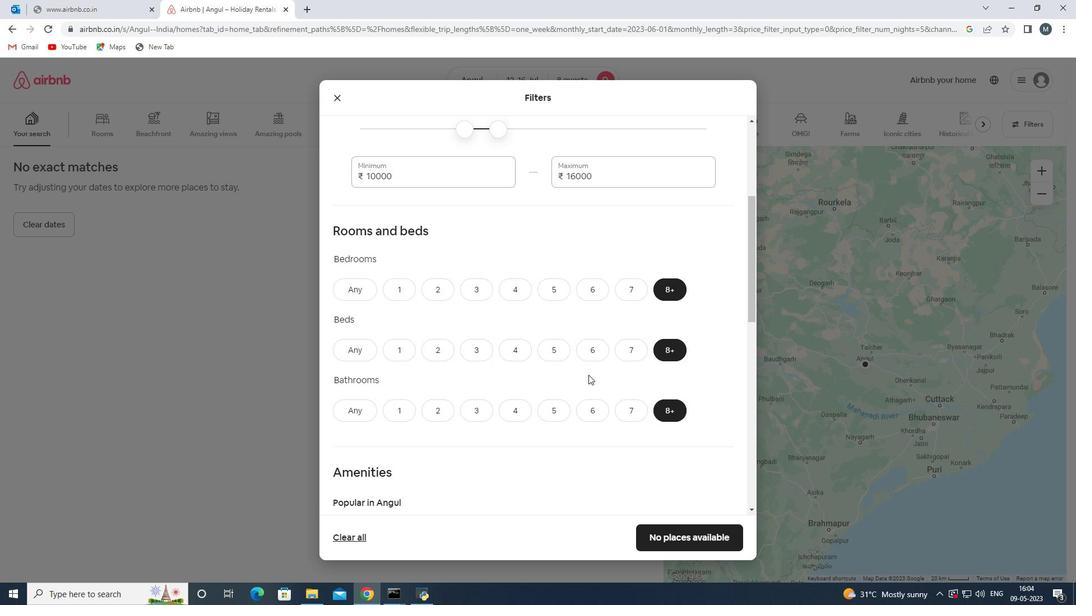 
Action: Mouse moved to (528, 358)
Screenshot: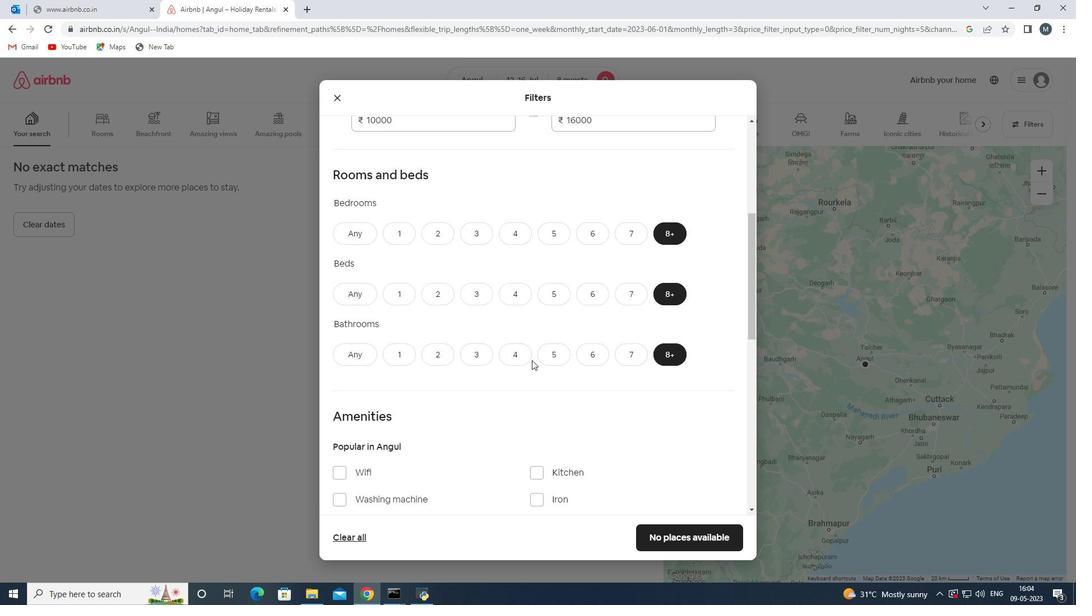 
Action: Mouse scrolled (528, 358) with delta (0, 0)
Screenshot: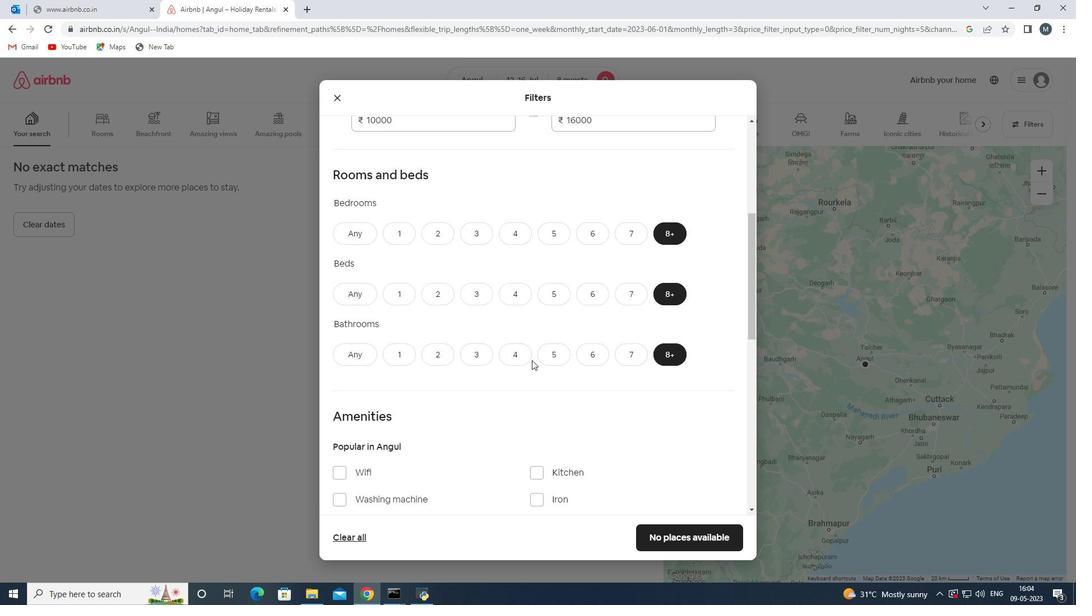 
Action: Mouse moved to (423, 371)
Screenshot: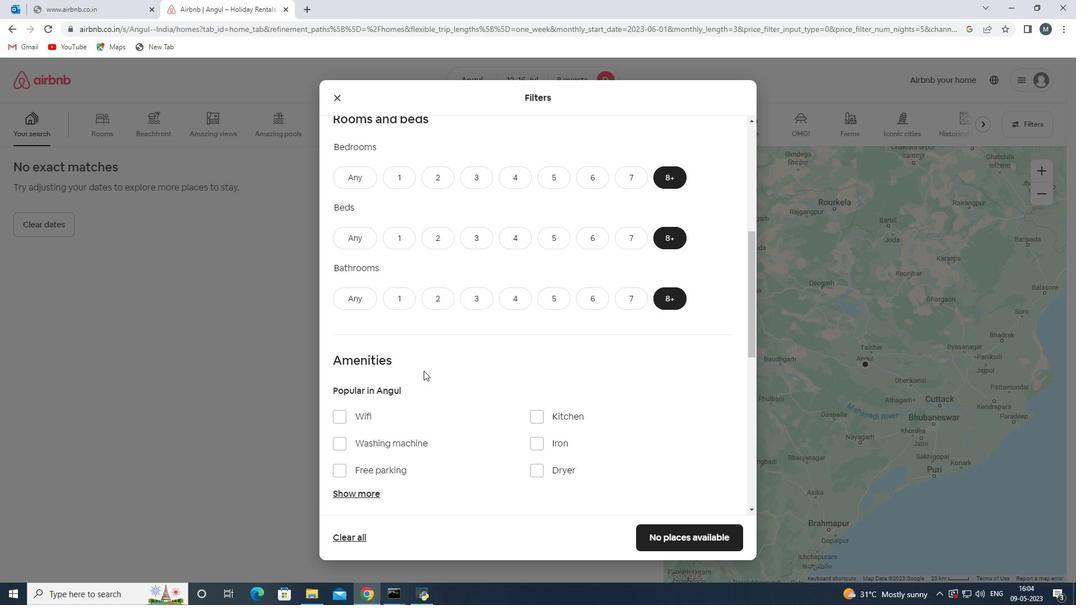 
Action: Mouse scrolled (423, 370) with delta (0, 0)
Screenshot: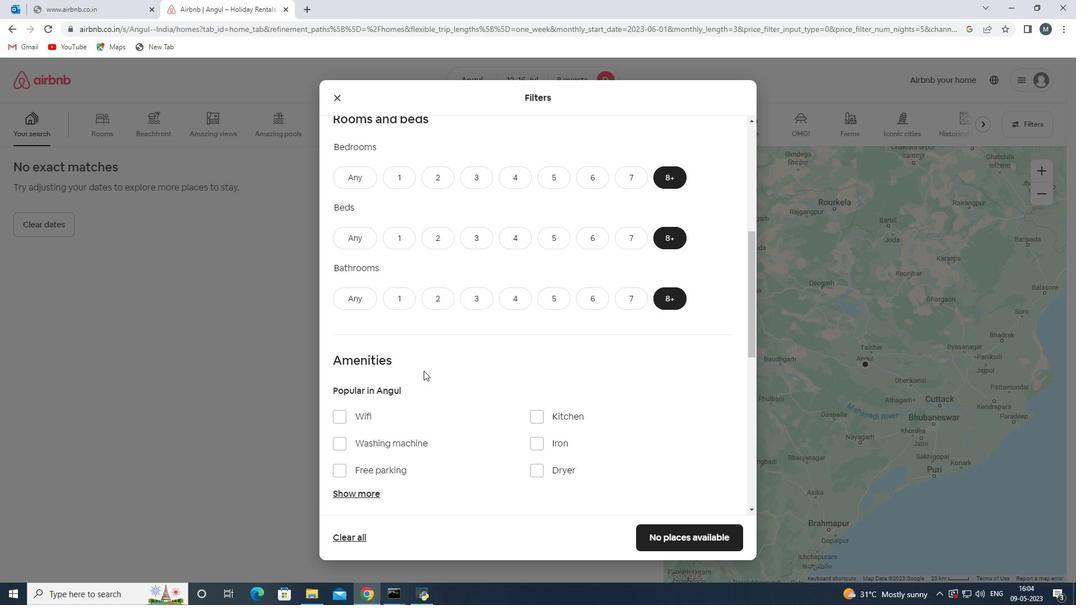 
Action: Mouse moved to (343, 361)
Screenshot: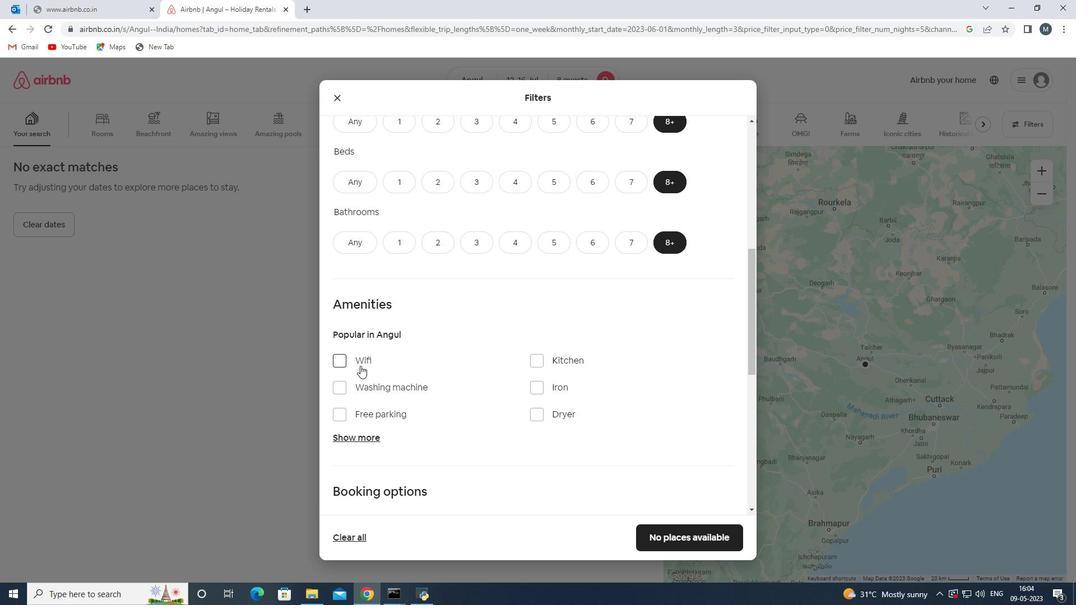 
Action: Mouse pressed left at (343, 361)
Screenshot: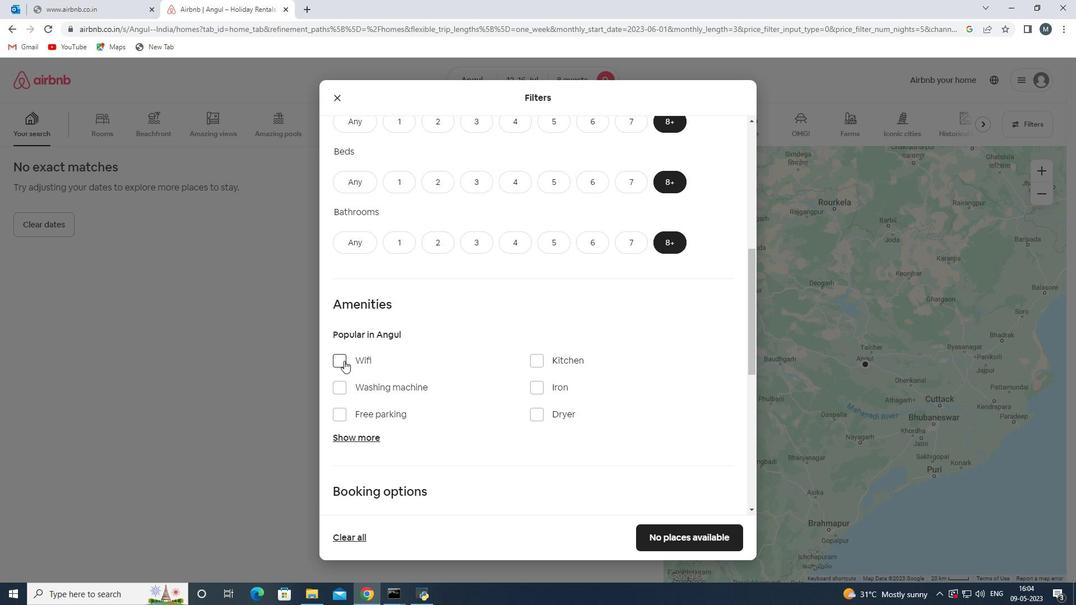 
Action: Mouse moved to (381, 412)
Screenshot: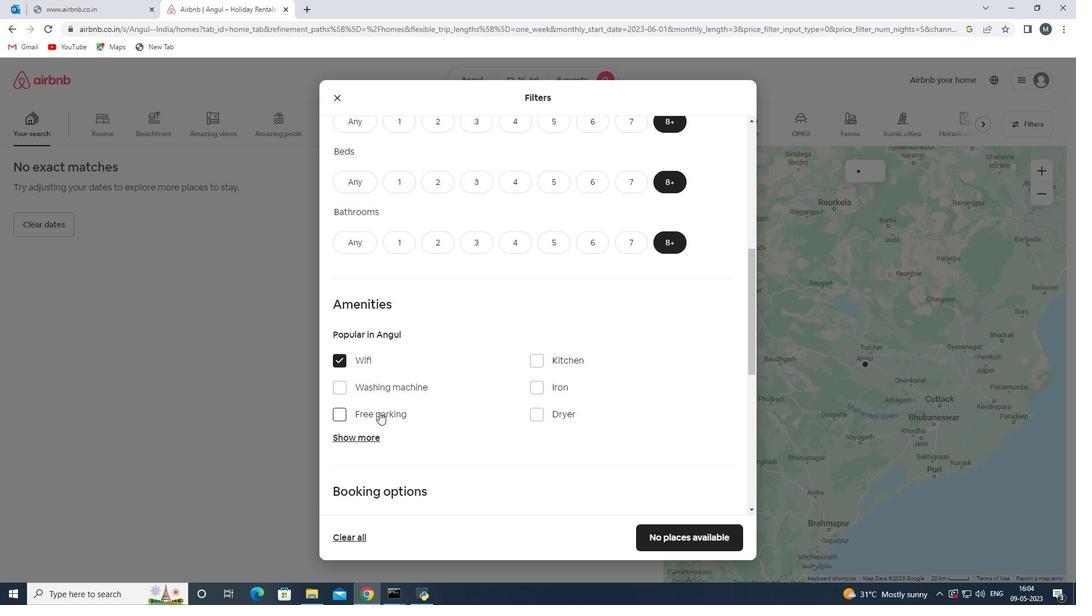 
Action: Mouse pressed left at (381, 412)
Screenshot: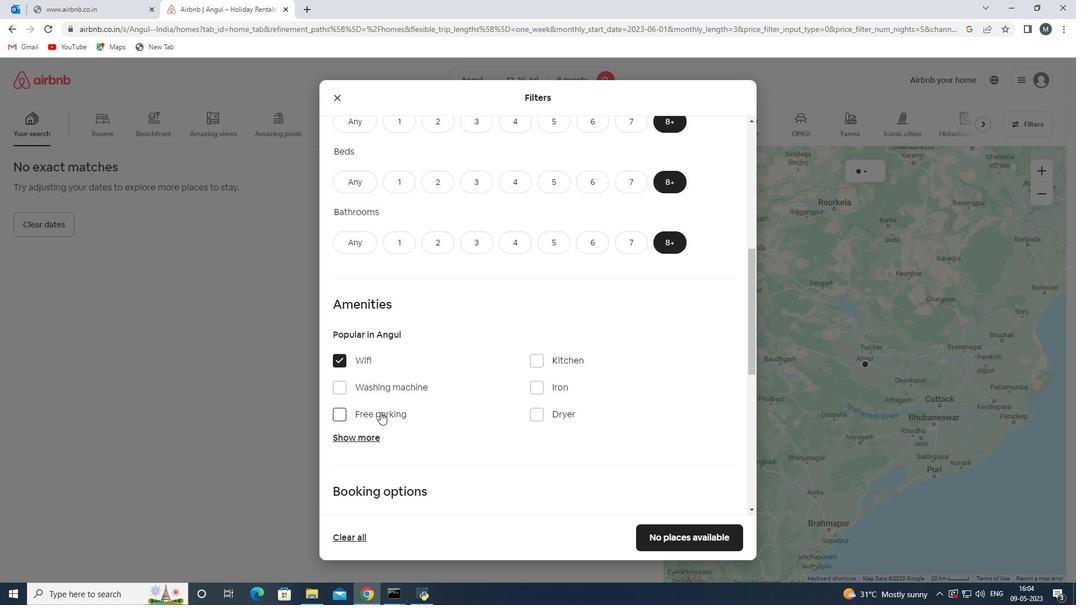 
Action: Mouse moved to (396, 406)
Screenshot: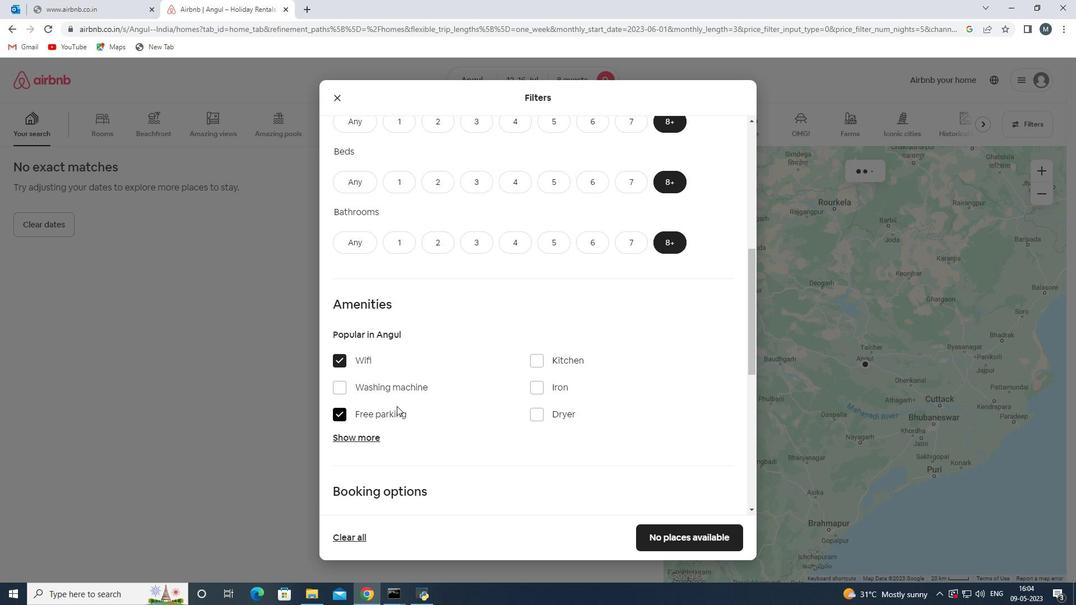 
Action: Mouse scrolled (396, 405) with delta (0, 0)
Screenshot: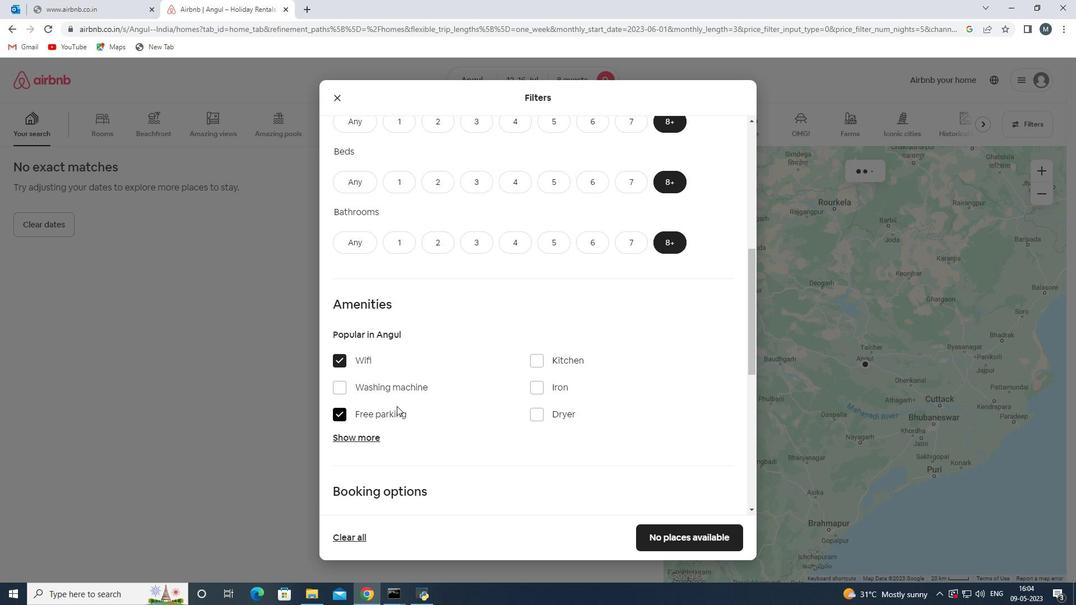 
Action: Mouse moved to (364, 382)
Screenshot: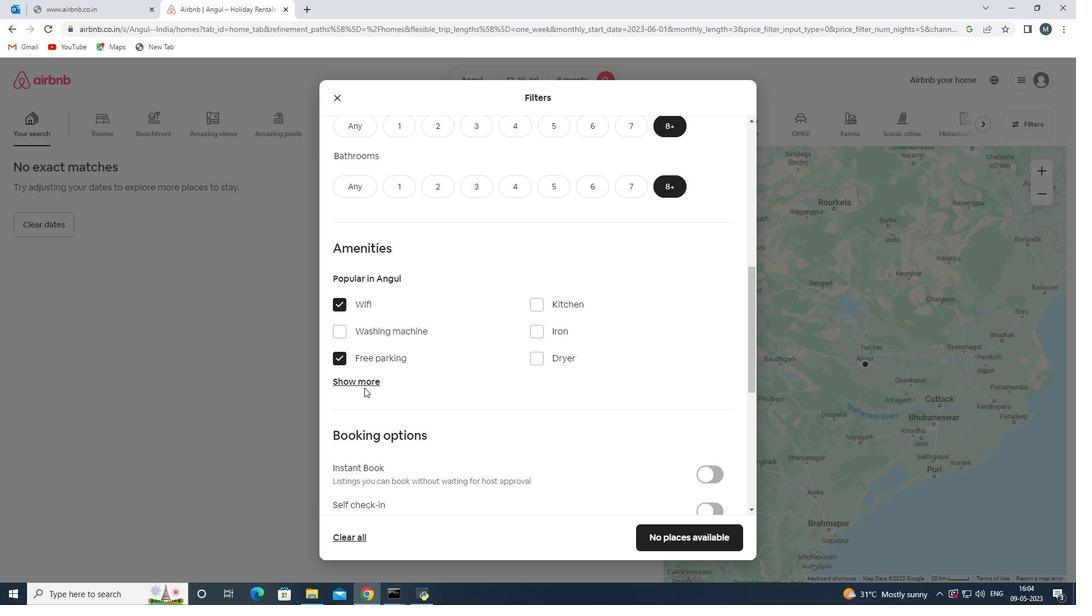 
Action: Mouse pressed left at (364, 382)
Screenshot: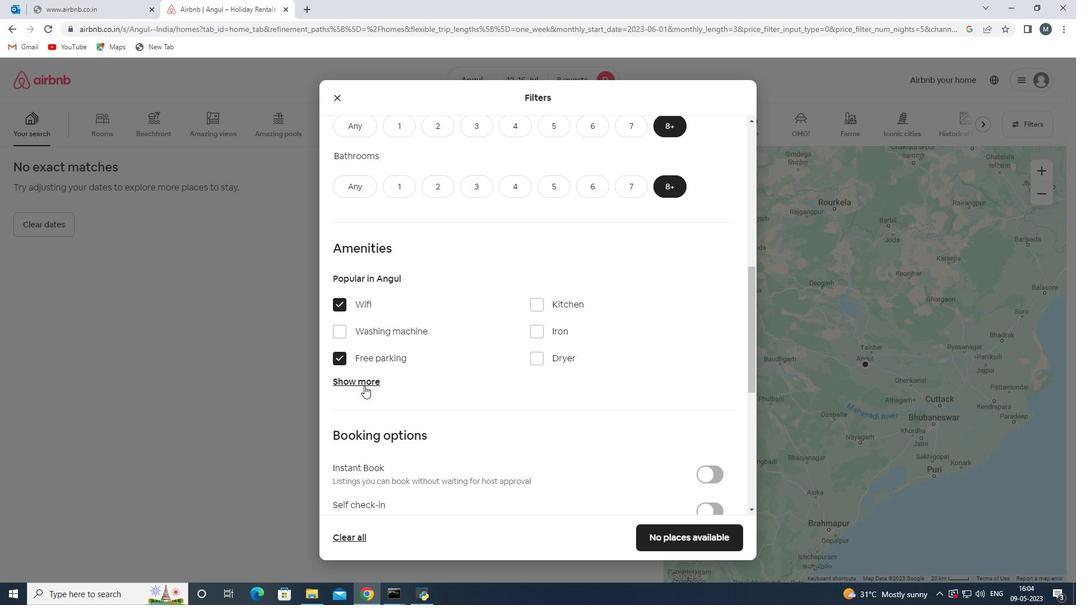 
Action: Mouse moved to (406, 380)
Screenshot: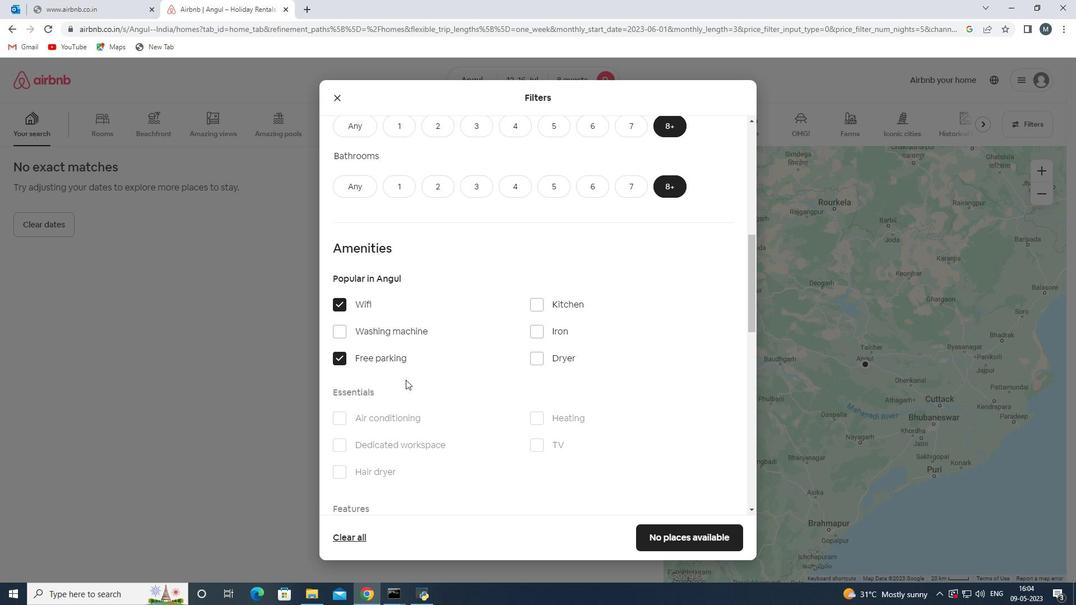 
Action: Mouse scrolled (406, 379) with delta (0, 0)
Screenshot: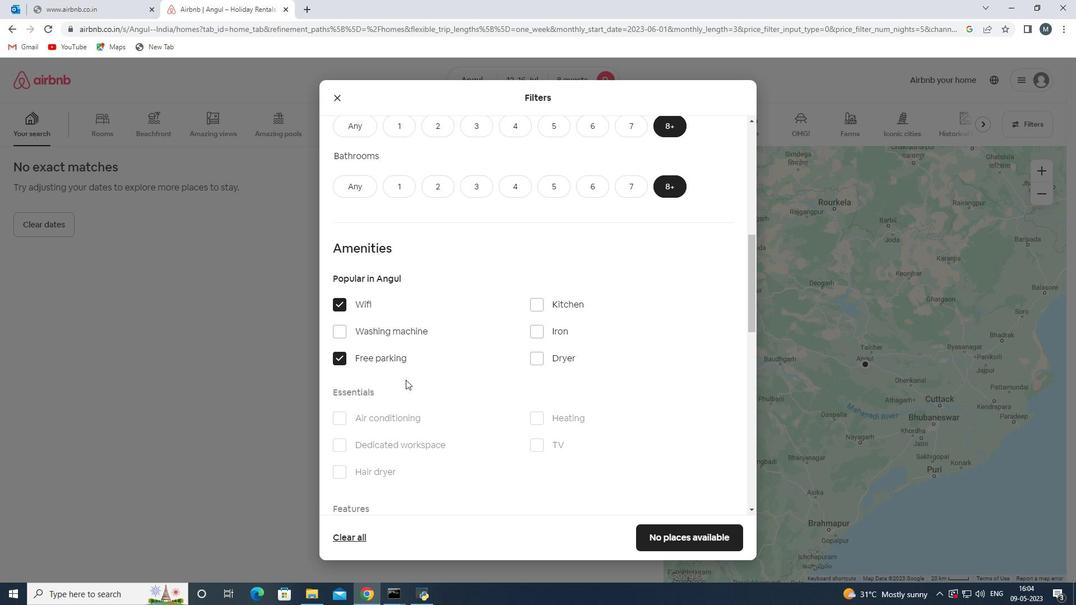 
Action: Mouse moved to (536, 390)
Screenshot: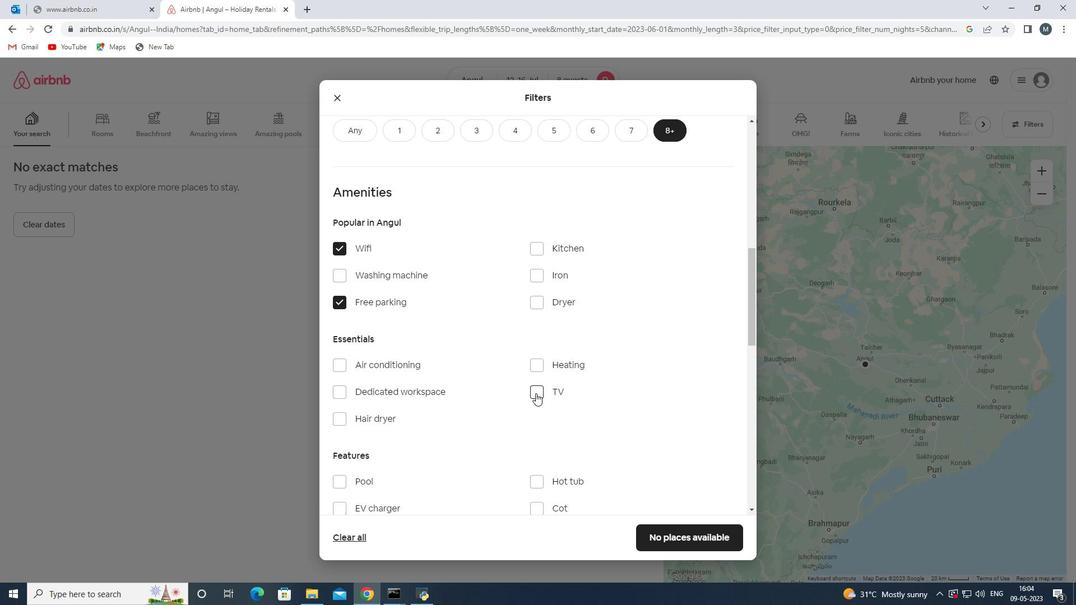 
Action: Mouse pressed left at (536, 390)
Screenshot: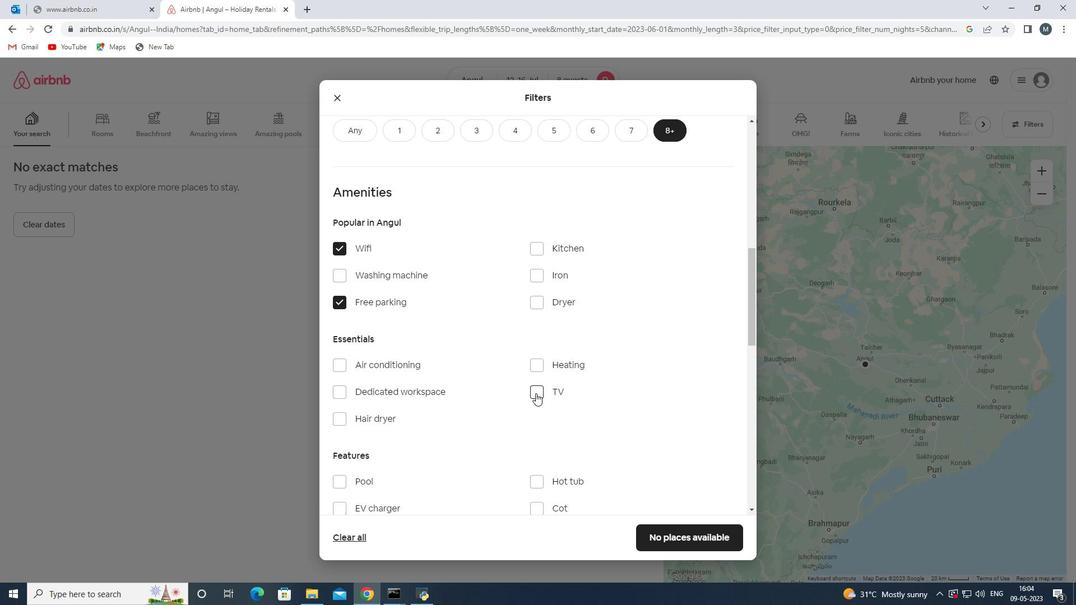 
Action: Mouse moved to (398, 394)
Screenshot: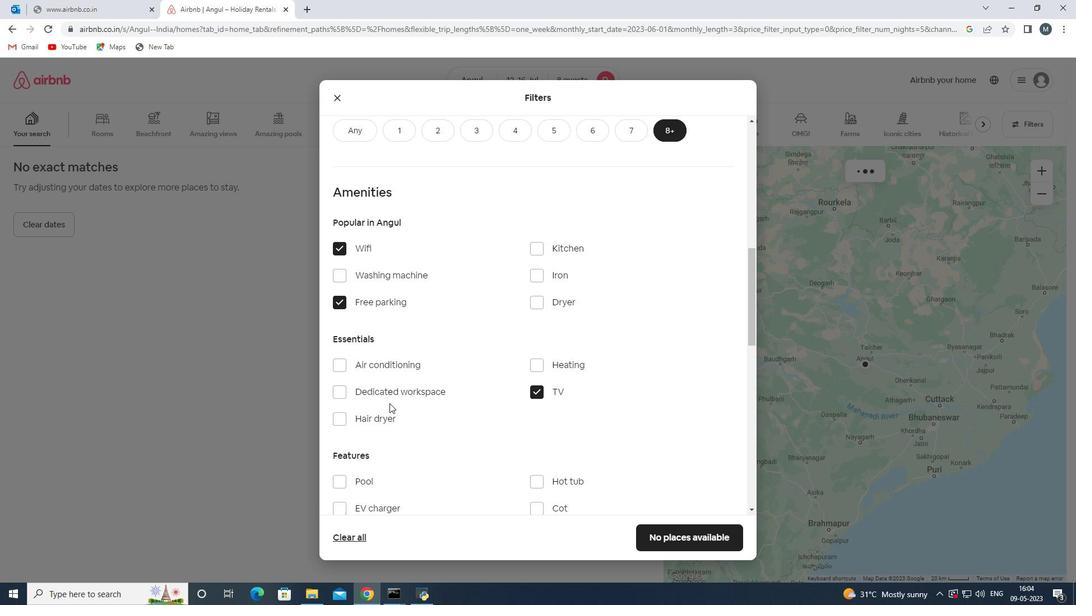 
Action: Mouse scrolled (398, 394) with delta (0, 0)
Screenshot: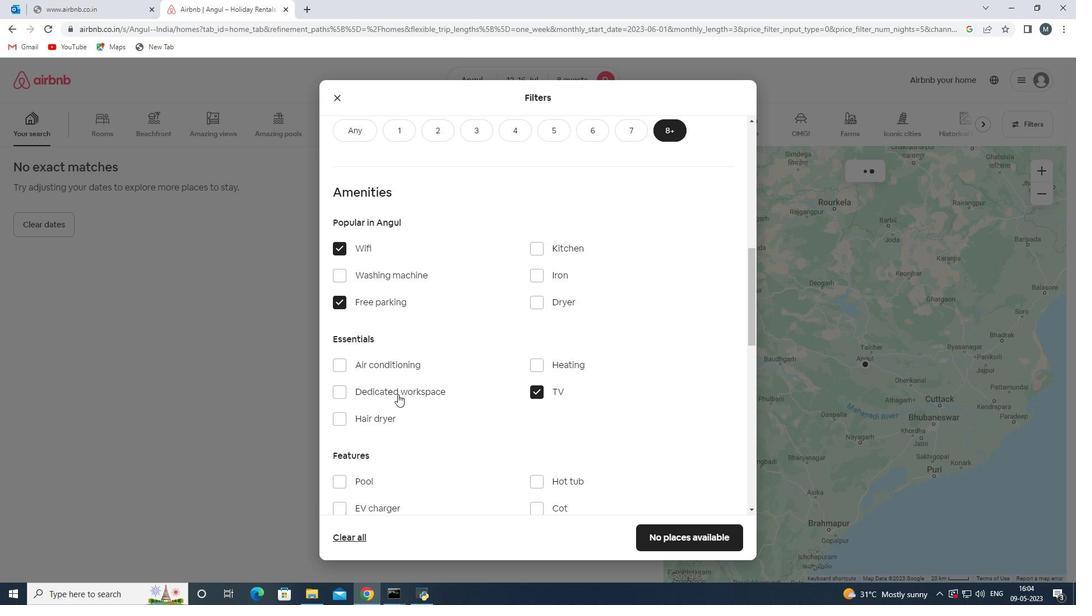
Action: Mouse moved to (395, 415)
Screenshot: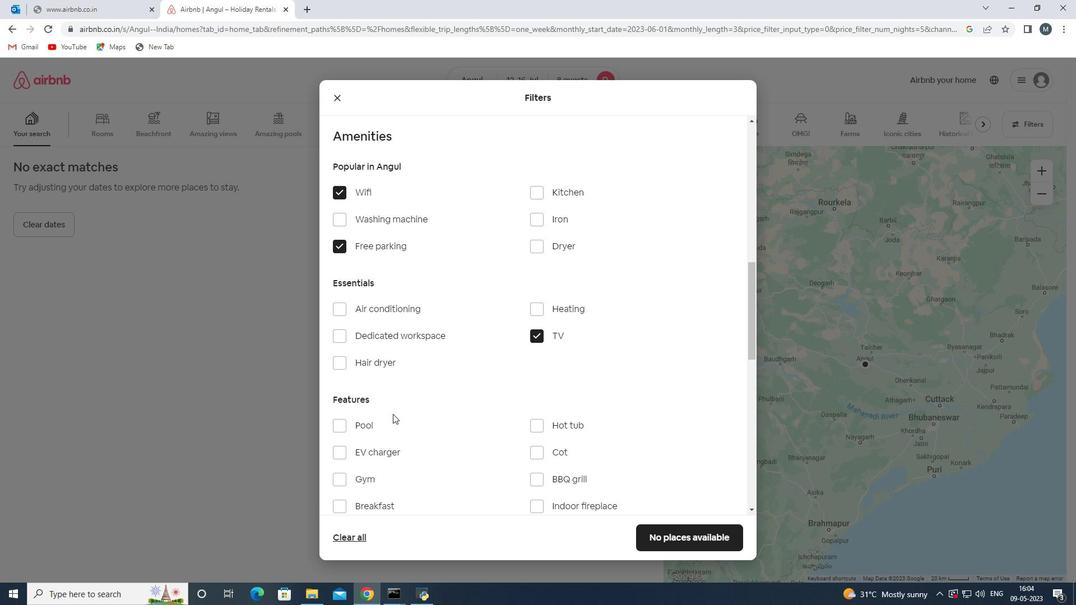 
Action: Mouse scrolled (395, 414) with delta (0, 0)
Screenshot: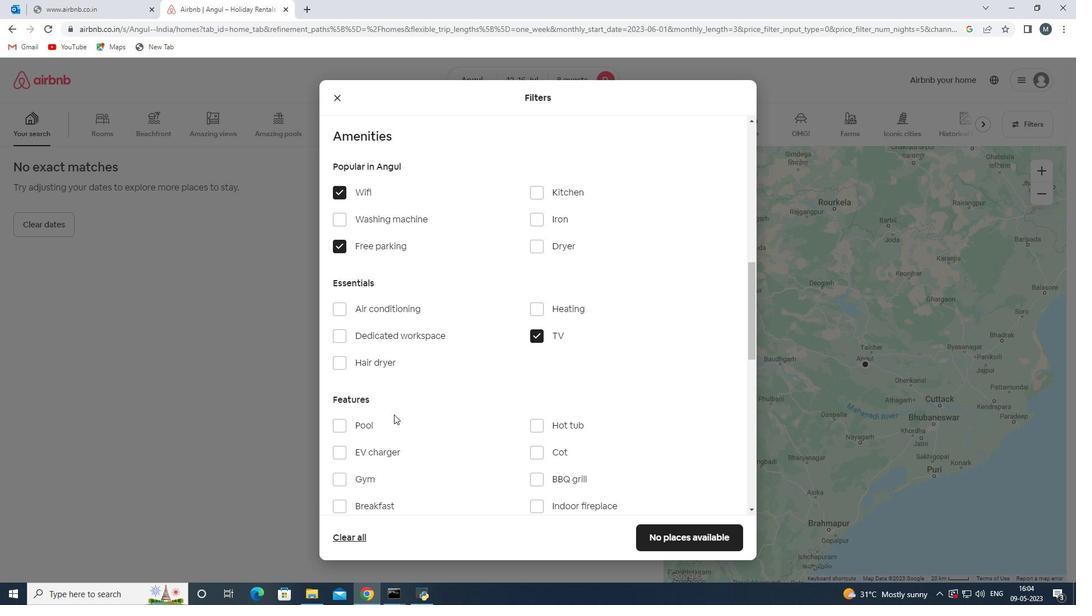 
Action: Mouse moved to (376, 432)
Screenshot: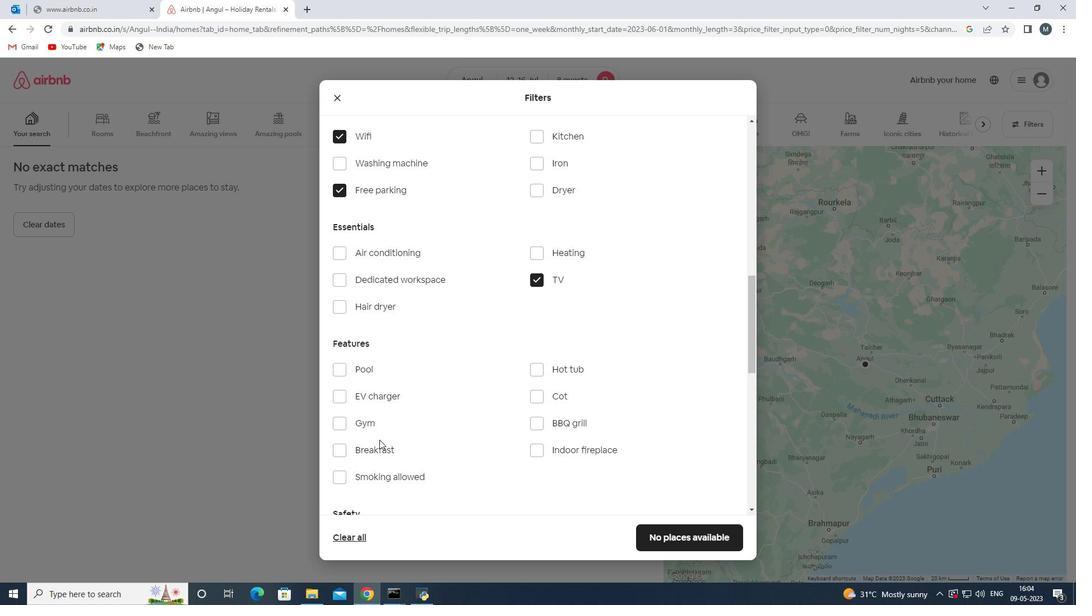 
Action: Mouse pressed left at (376, 432)
Screenshot: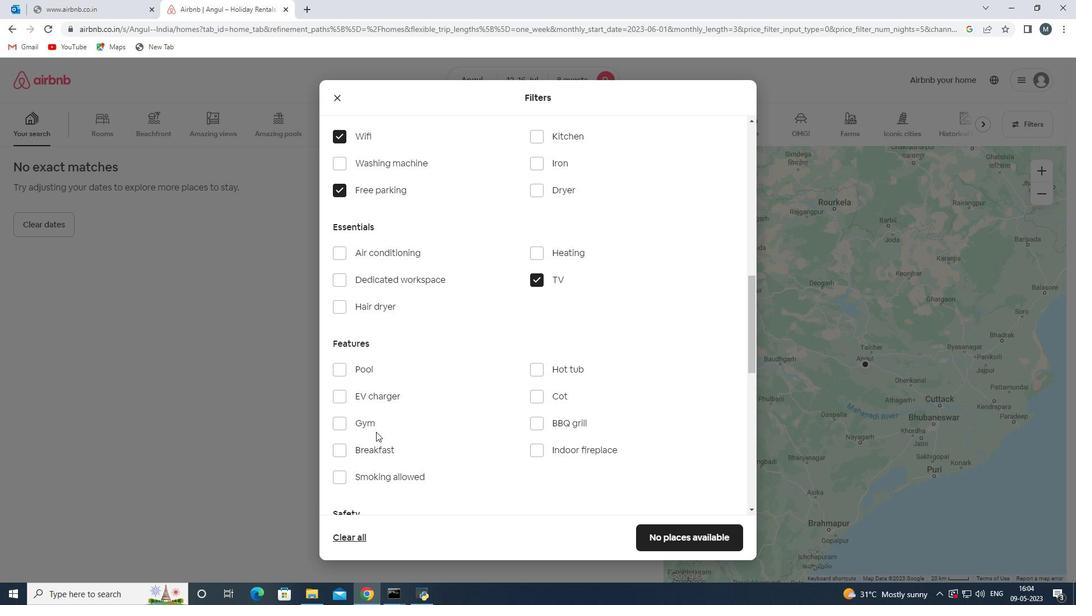 
Action: Mouse moved to (332, 422)
Screenshot: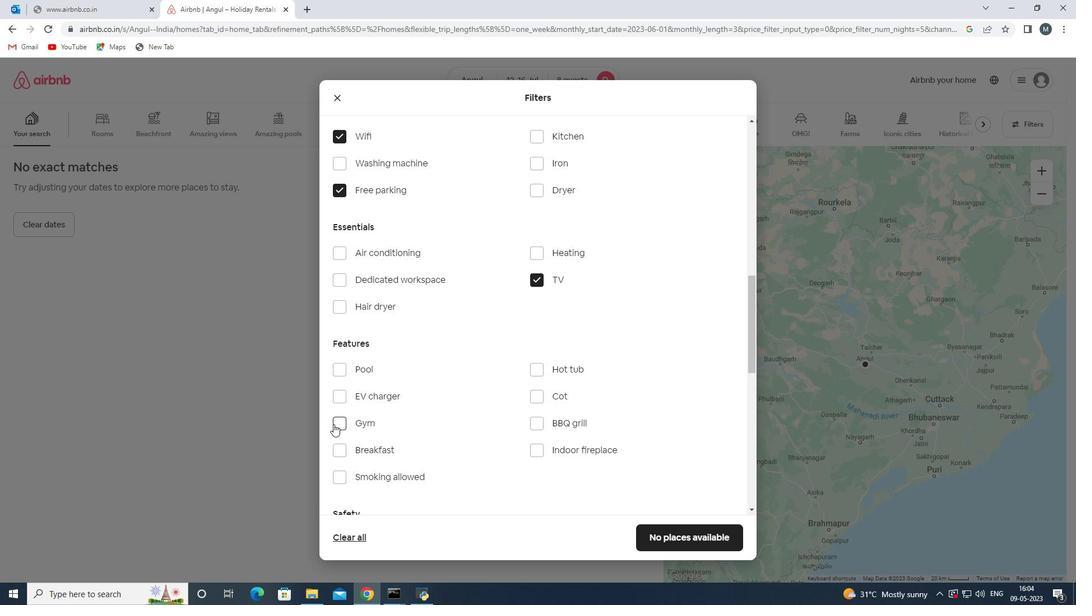 
Action: Mouse pressed left at (332, 422)
Screenshot: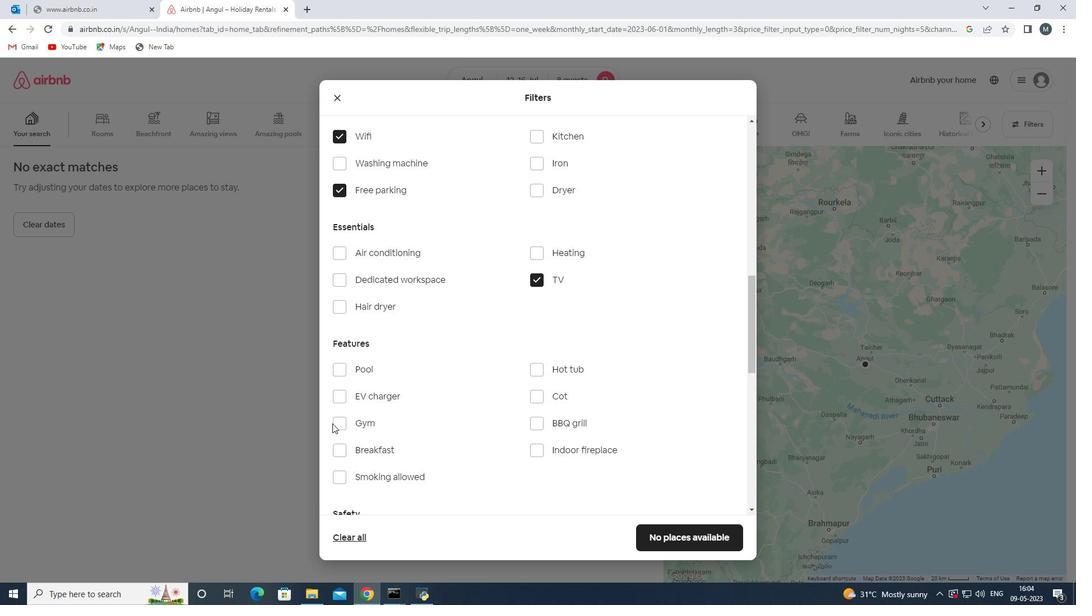 
Action: Mouse moved to (343, 425)
Screenshot: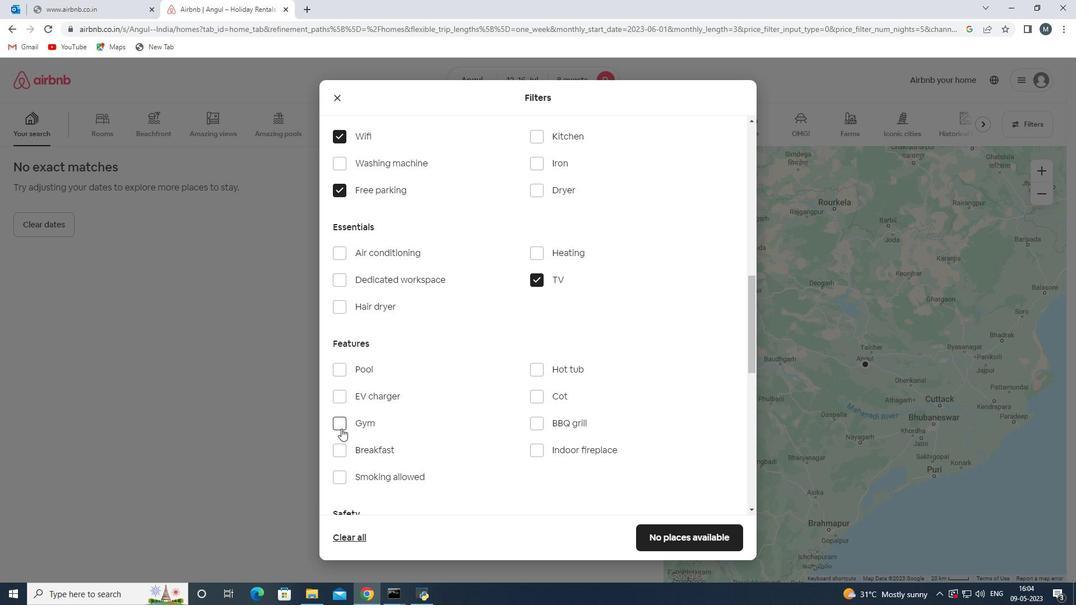 
Action: Mouse pressed left at (343, 425)
Screenshot: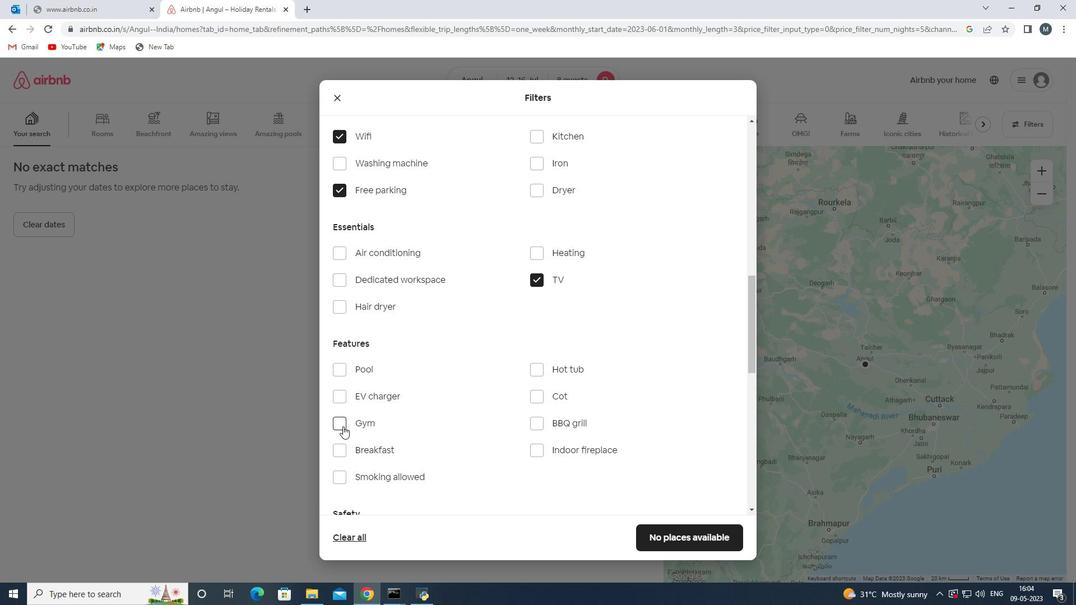 
Action: Mouse moved to (343, 448)
Screenshot: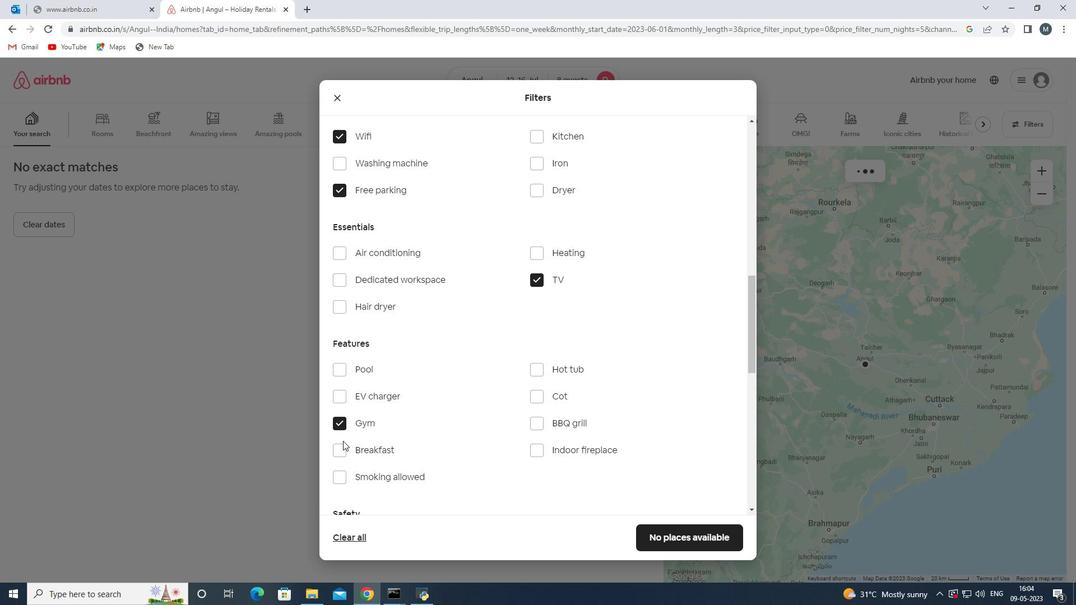 
Action: Mouse pressed left at (343, 448)
Screenshot: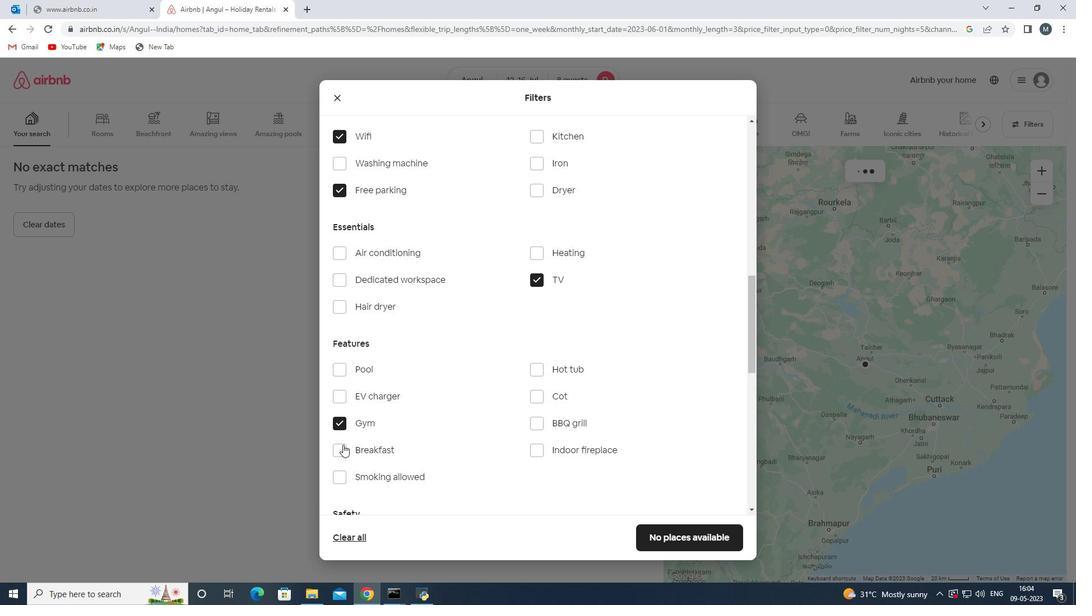 
Action: Mouse moved to (452, 412)
Screenshot: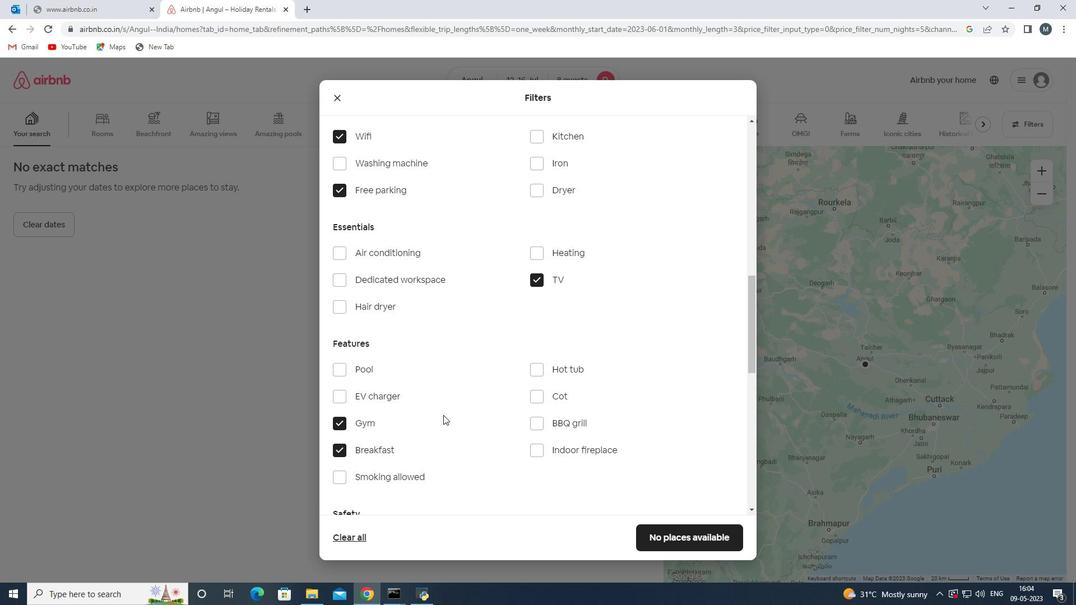 
Action: Mouse scrolled (452, 411) with delta (0, 0)
Screenshot: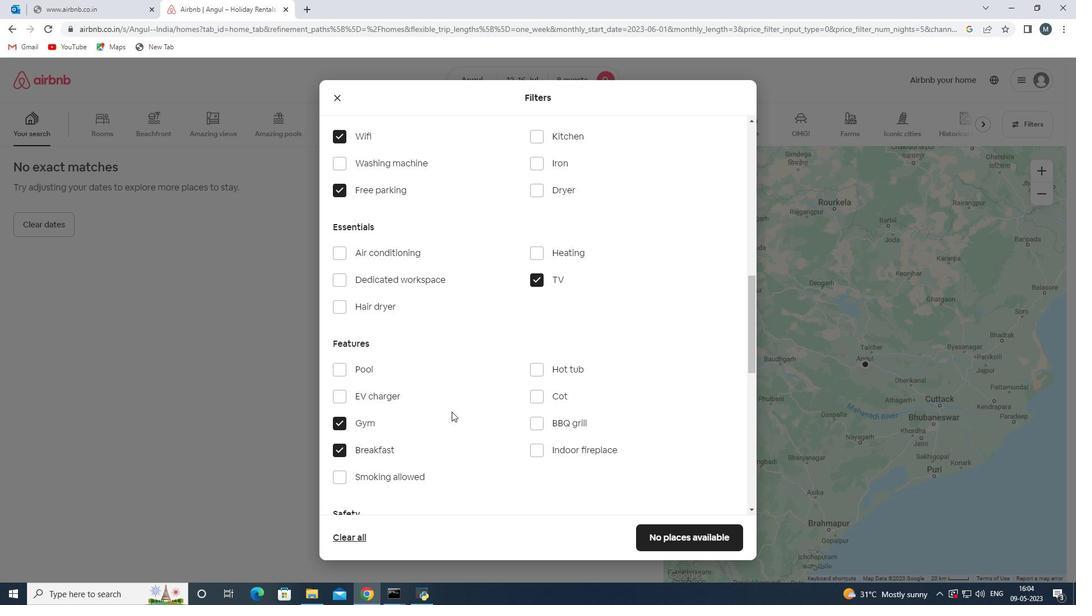 
Action: Mouse moved to (480, 406)
Screenshot: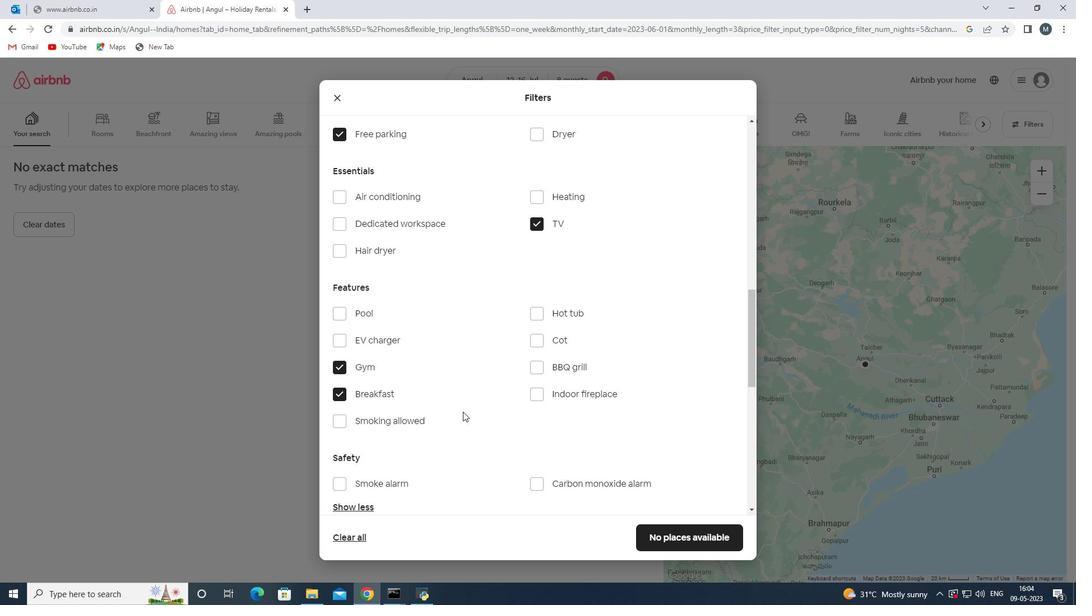 
Action: Mouse scrolled (480, 406) with delta (0, 0)
Screenshot: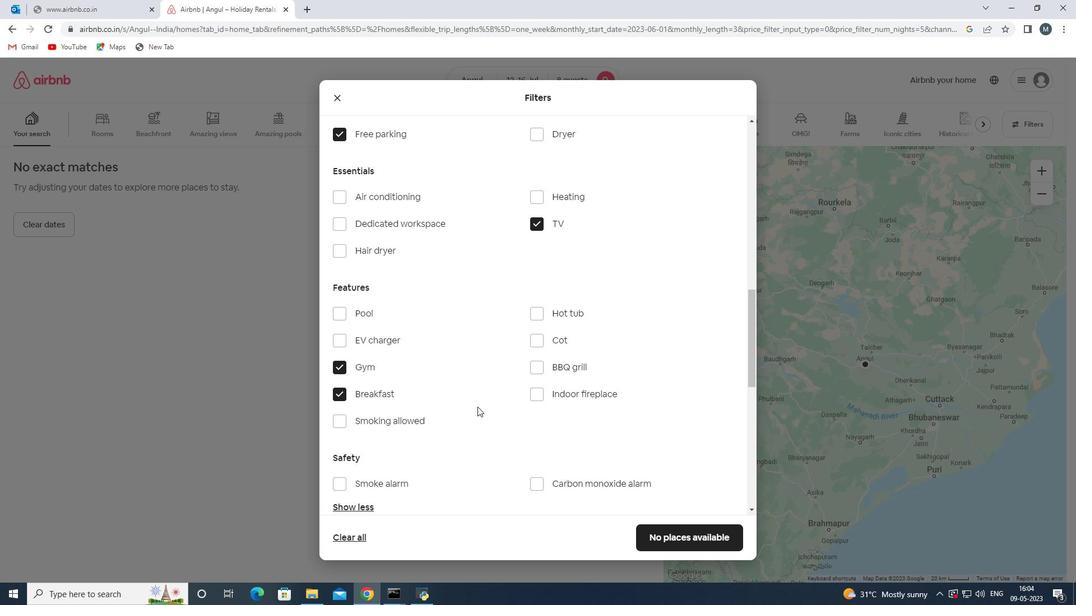 
Action: Mouse moved to (484, 407)
Screenshot: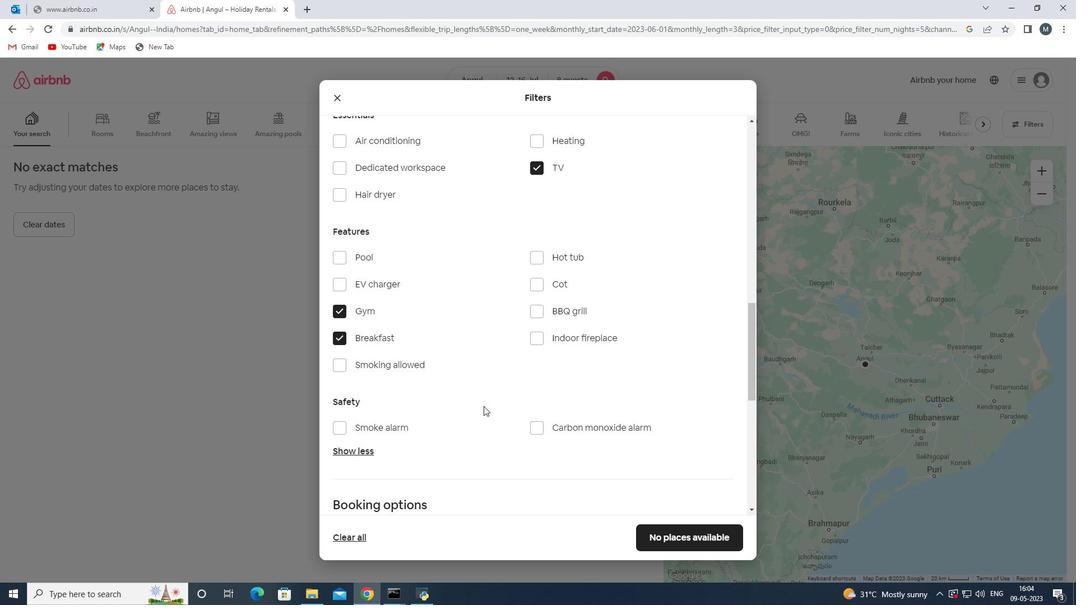 
Action: Mouse scrolled (484, 407) with delta (0, 0)
Screenshot: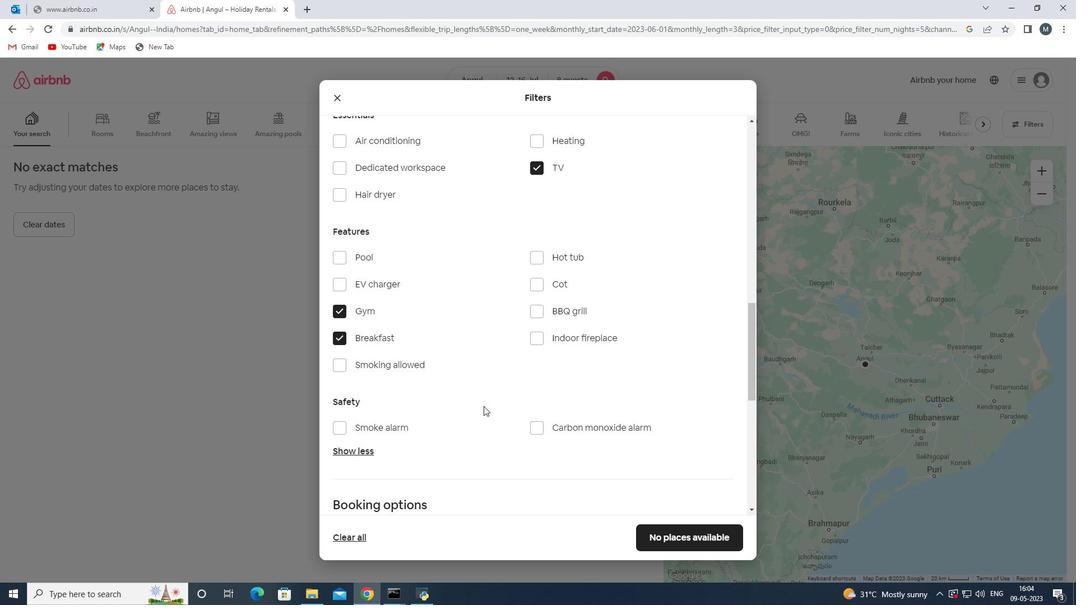 
Action: Mouse moved to (484, 408)
Screenshot: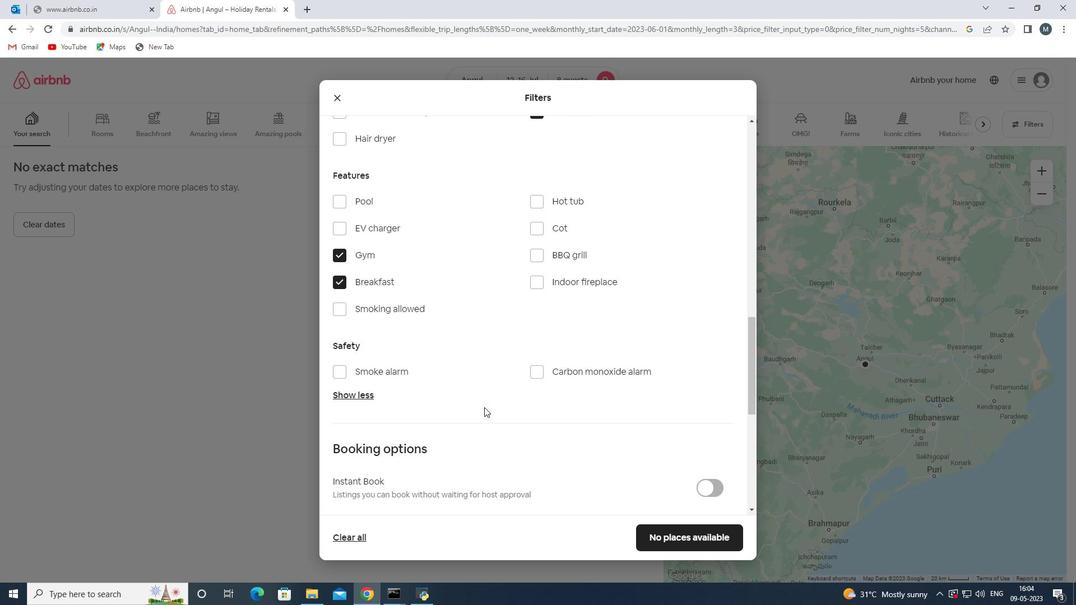 
Action: Mouse scrolled (484, 407) with delta (0, 0)
Screenshot: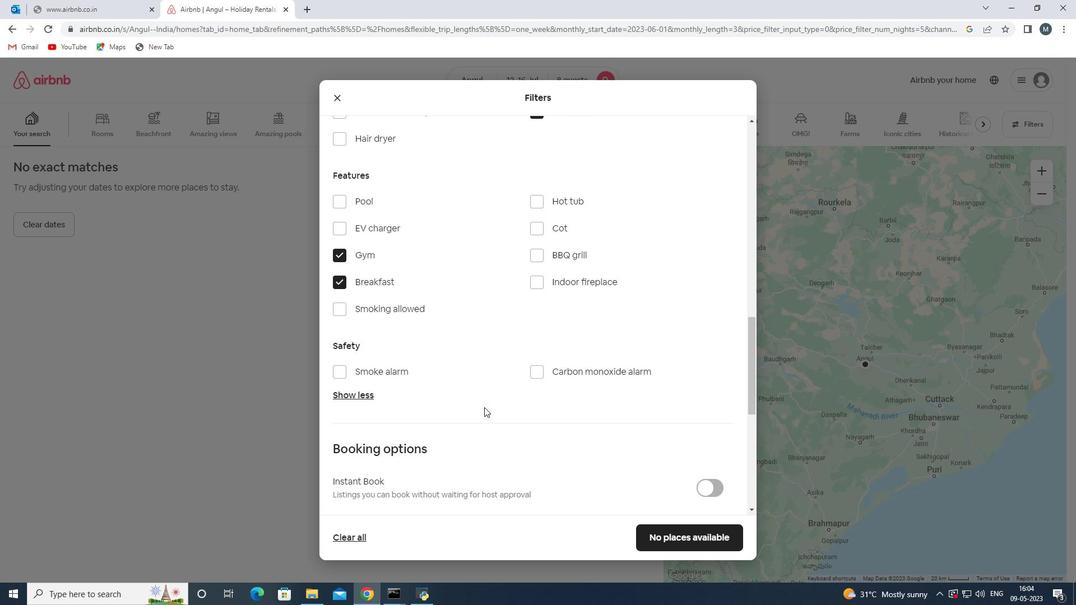 
Action: Mouse moved to (484, 408)
Screenshot: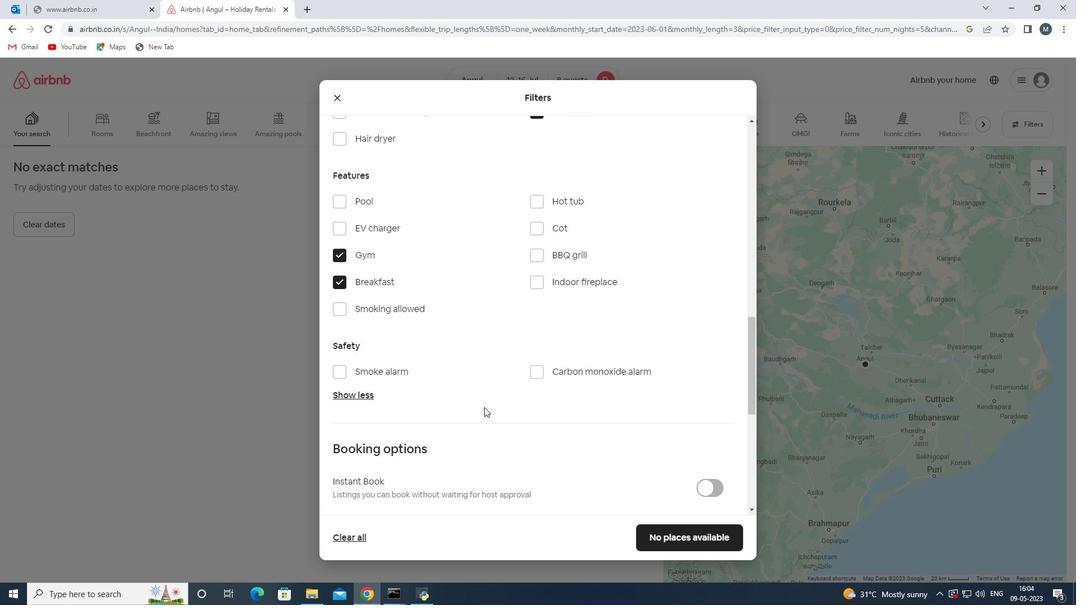 
Action: Mouse scrolled (484, 408) with delta (0, 0)
Screenshot: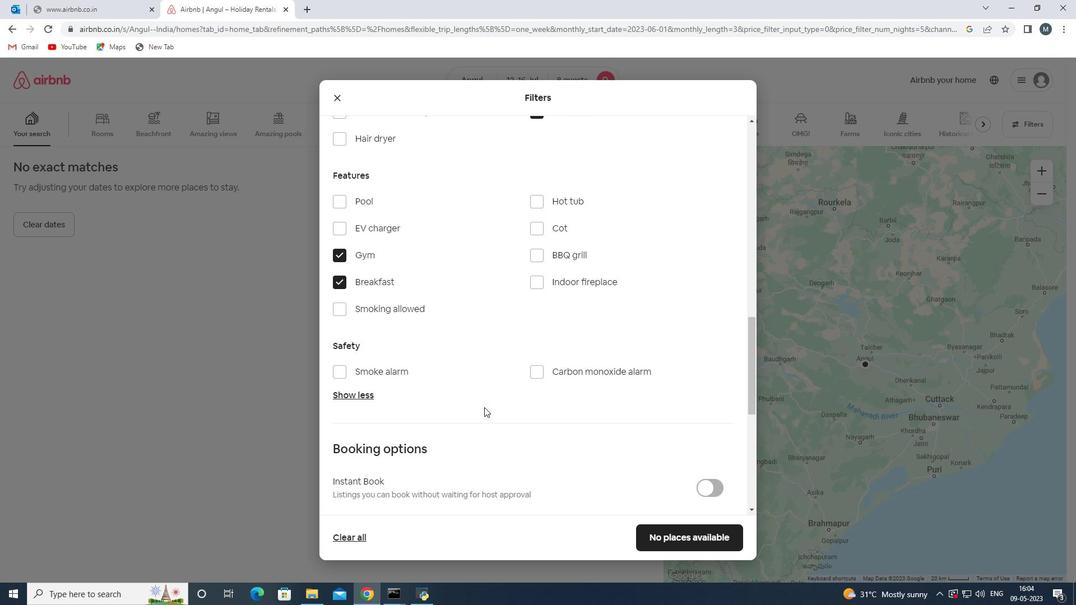 
Action: Mouse moved to (717, 416)
Screenshot: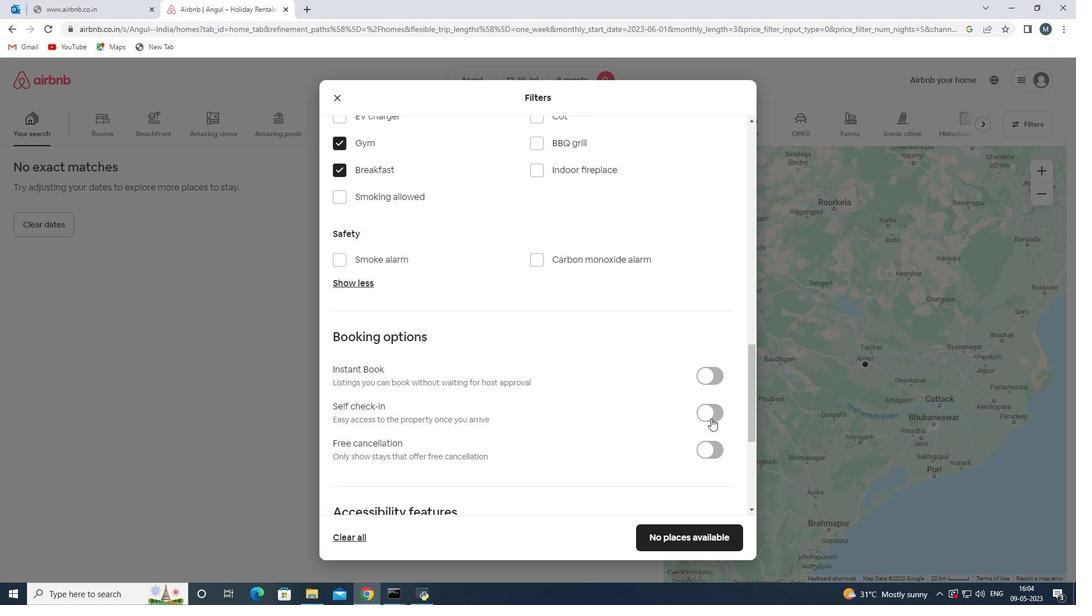 
Action: Mouse pressed left at (717, 416)
Screenshot: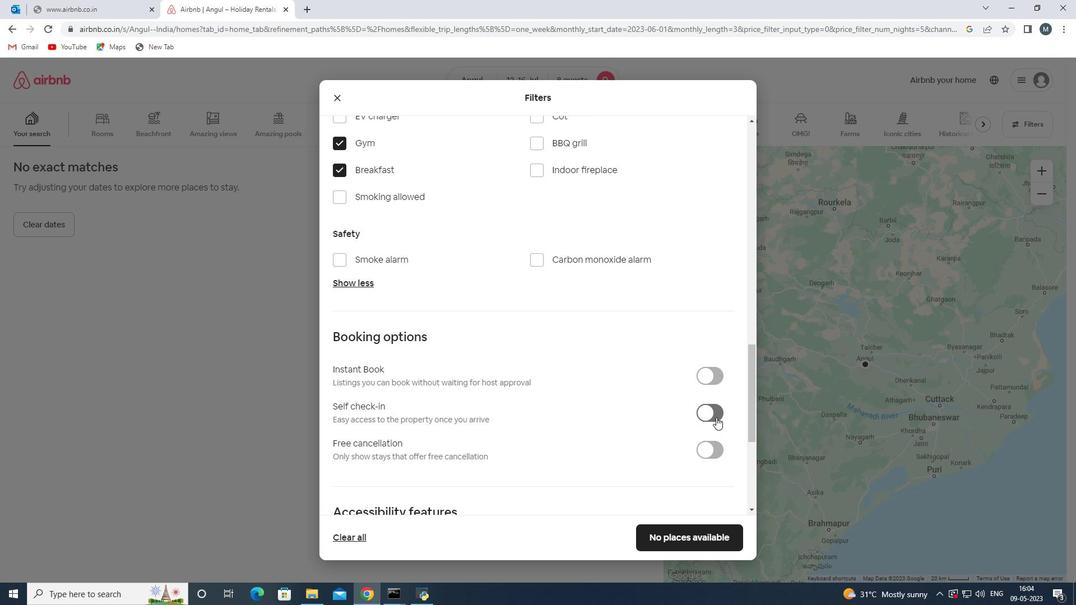 
Action: Mouse moved to (515, 423)
Screenshot: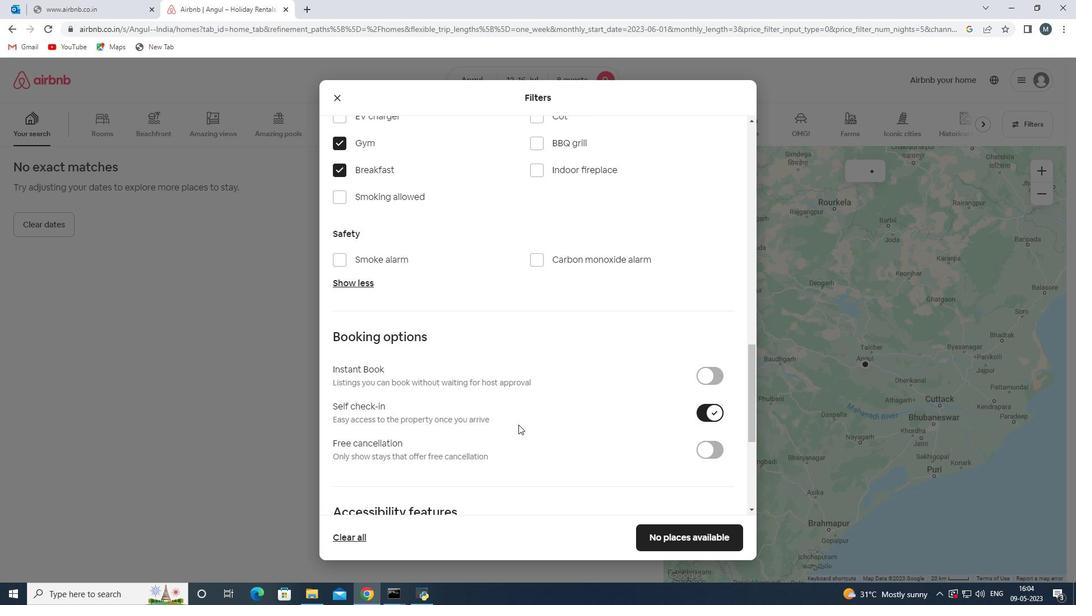 
Action: Mouse scrolled (515, 422) with delta (0, 0)
Screenshot: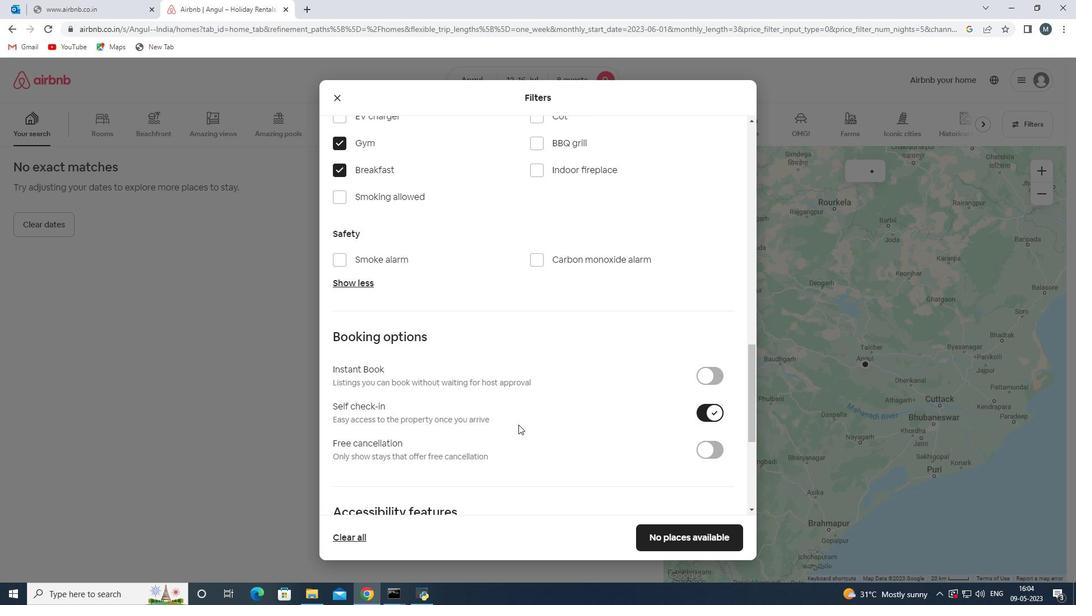 
Action: Mouse moved to (514, 423)
Screenshot: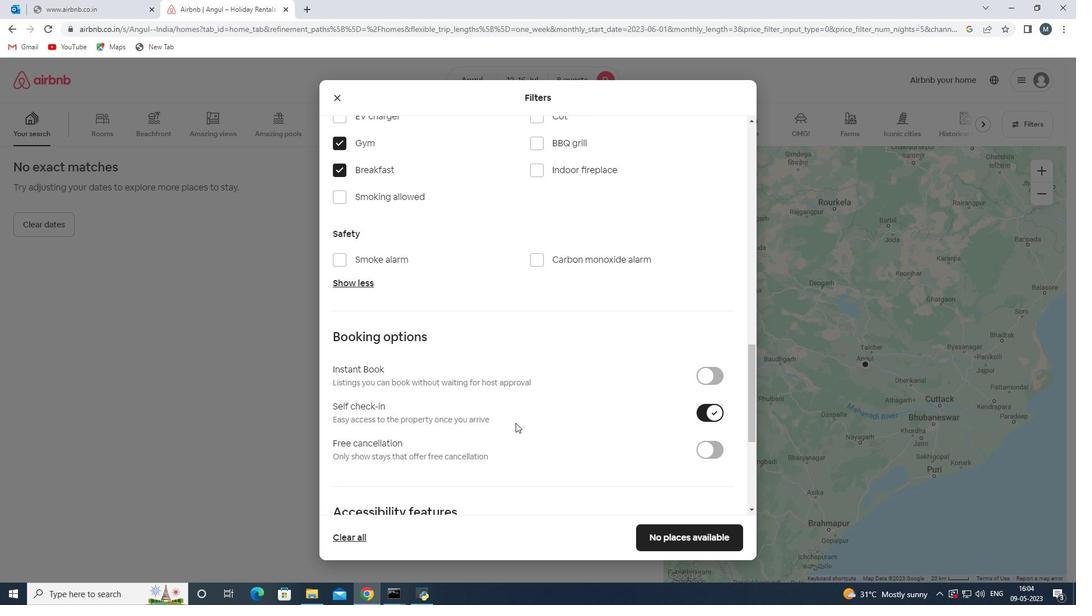 
Action: Mouse scrolled (514, 422) with delta (0, 0)
Screenshot: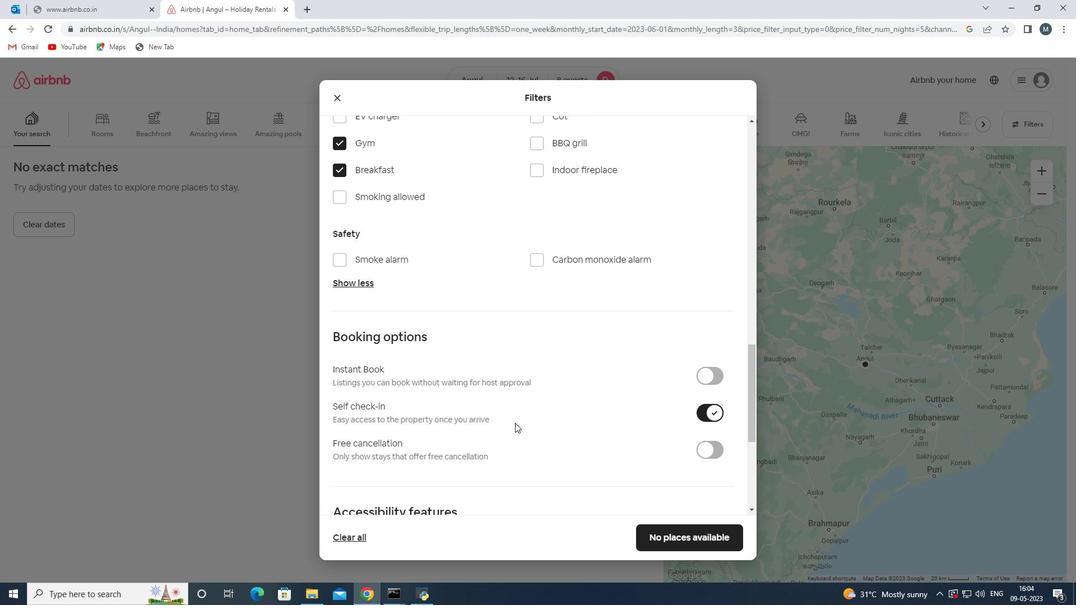
Action: Mouse moved to (469, 419)
Screenshot: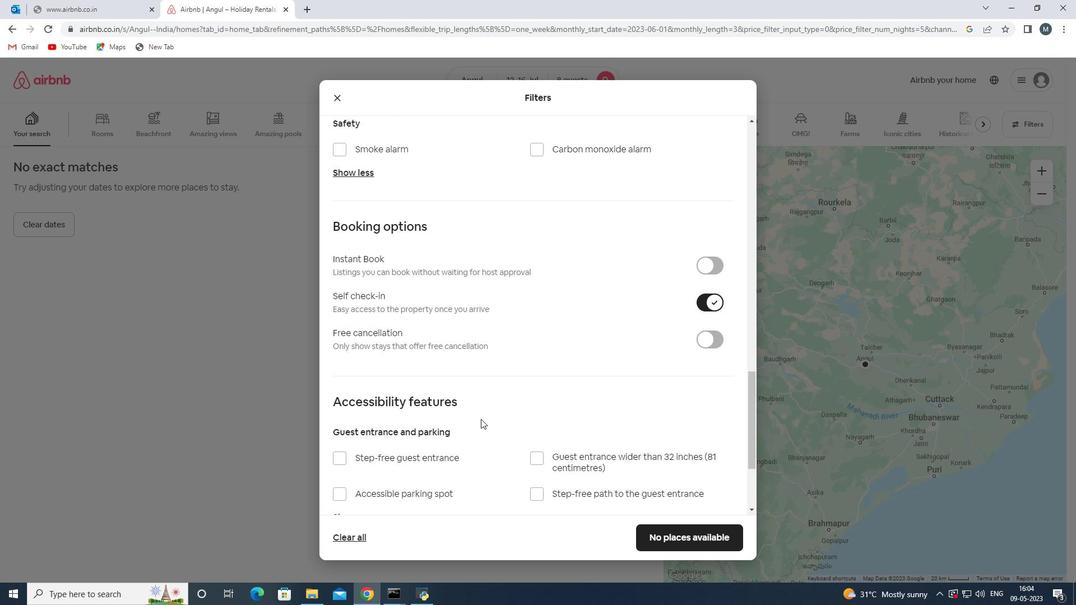 
Action: Mouse scrolled (469, 418) with delta (0, 0)
Screenshot: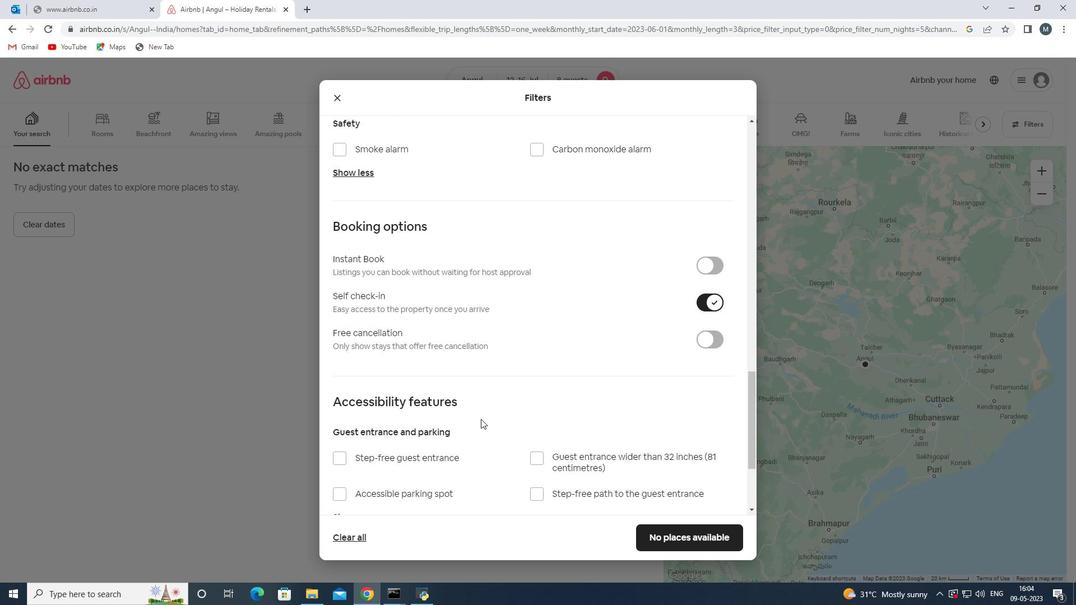 
Action: Mouse moved to (454, 422)
Screenshot: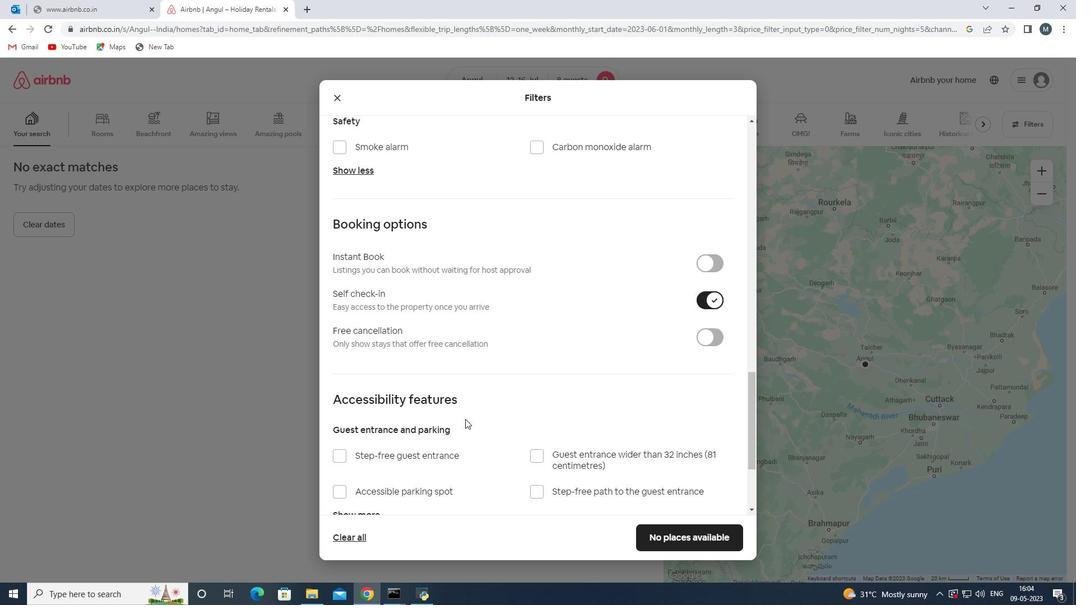 
Action: Mouse scrolled (454, 421) with delta (0, 0)
Screenshot: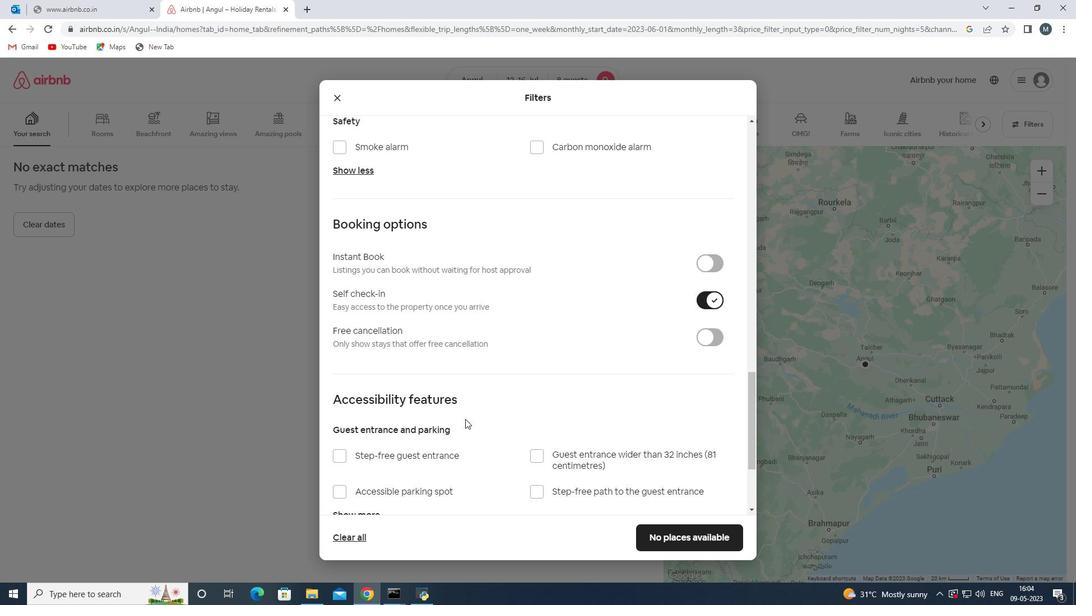 
Action: Mouse moved to (449, 424)
Screenshot: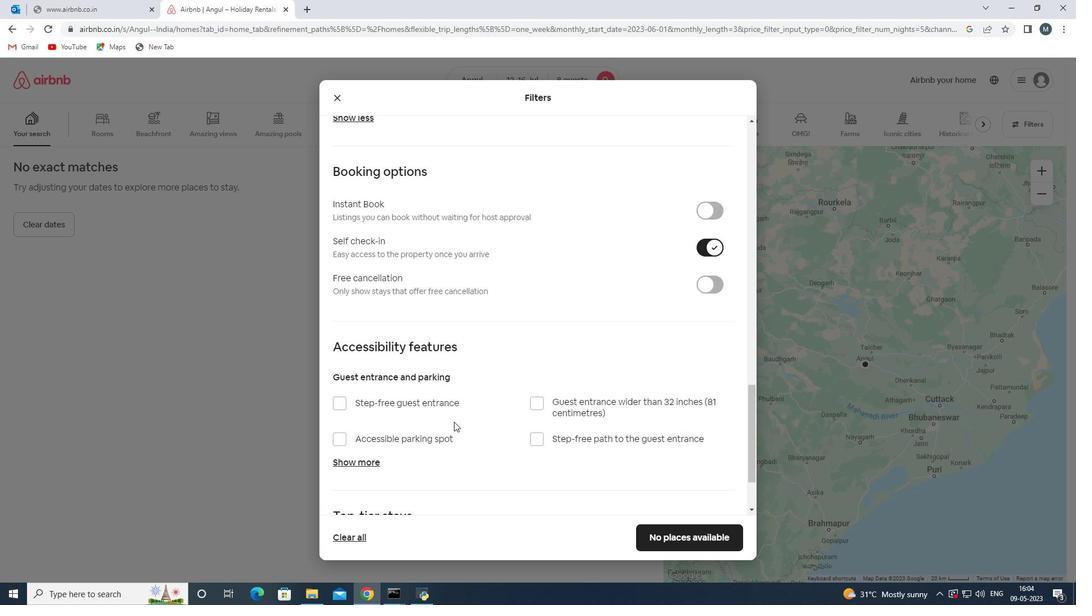 
Action: Mouse scrolled (449, 423) with delta (0, 0)
Screenshot: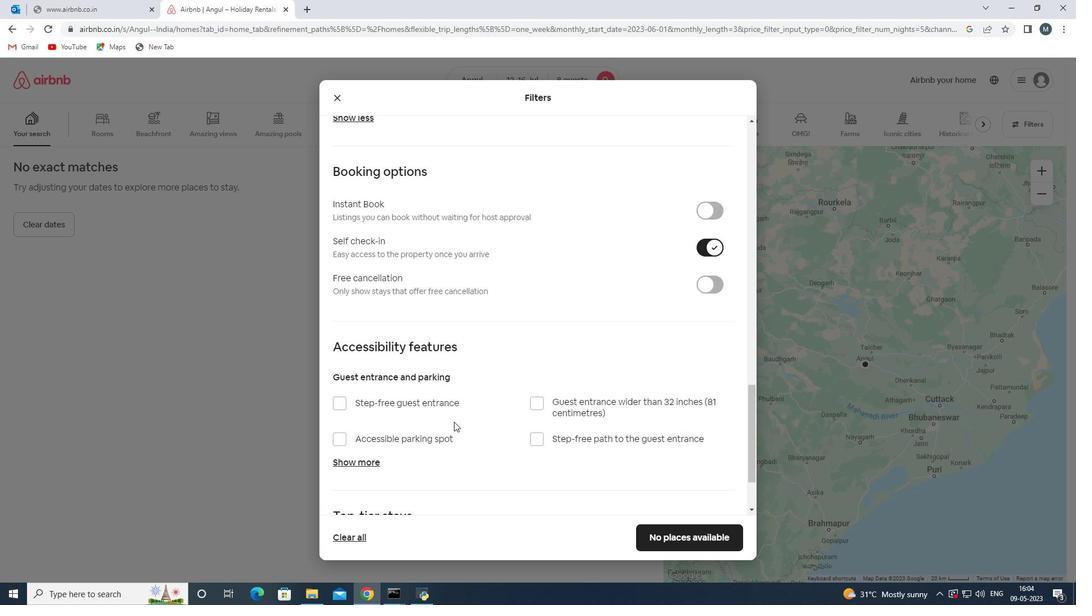 
Action: Mouse moved to (503, 438)
Screenshot: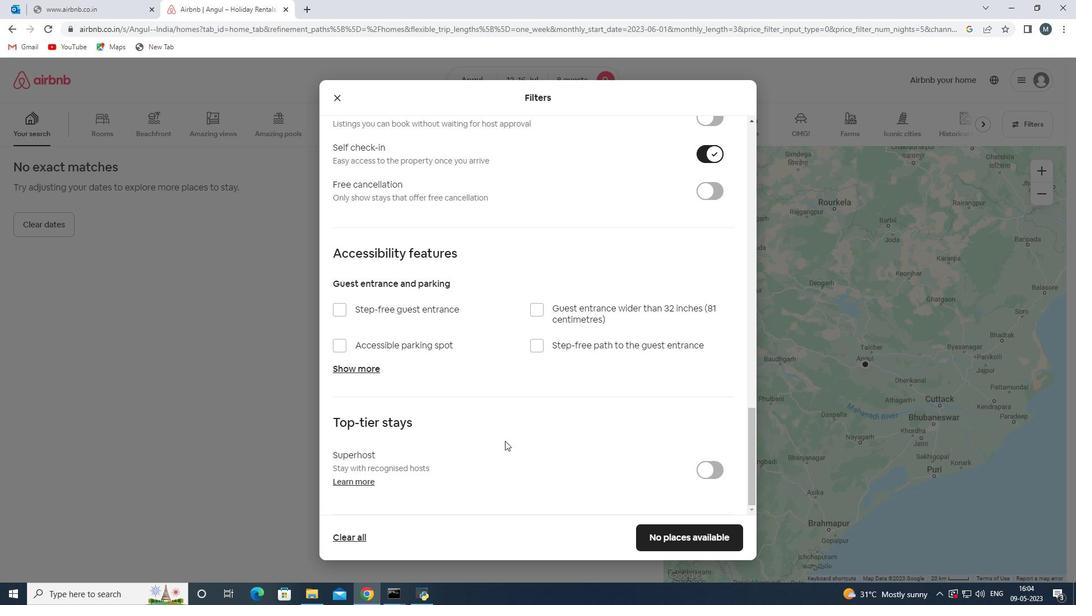 
Action: Mouse scrolled (503, 437) with delta (0, 0)
Screenshot: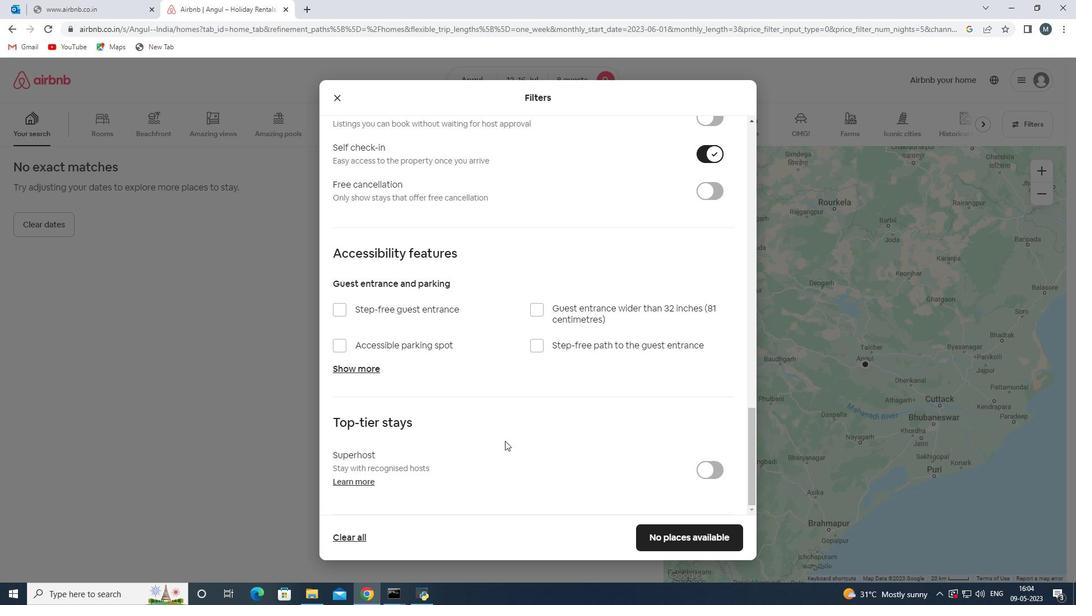 
Action: Mouse scrolled (503, 437) with delta (0, 0)
Screenshot: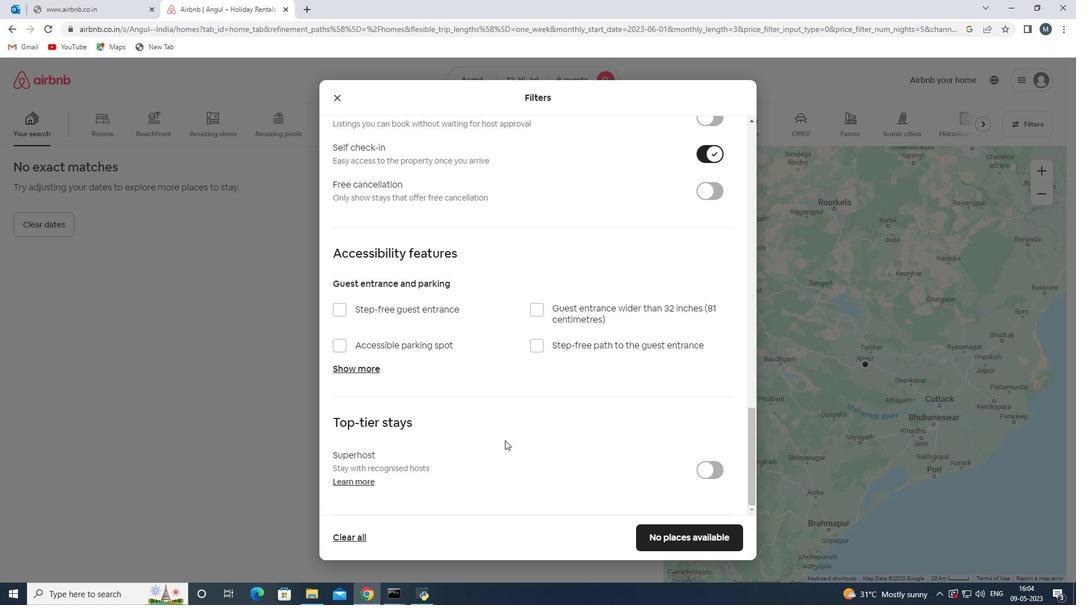 
Action: Mouse moved to (660, 536)
Screenshot: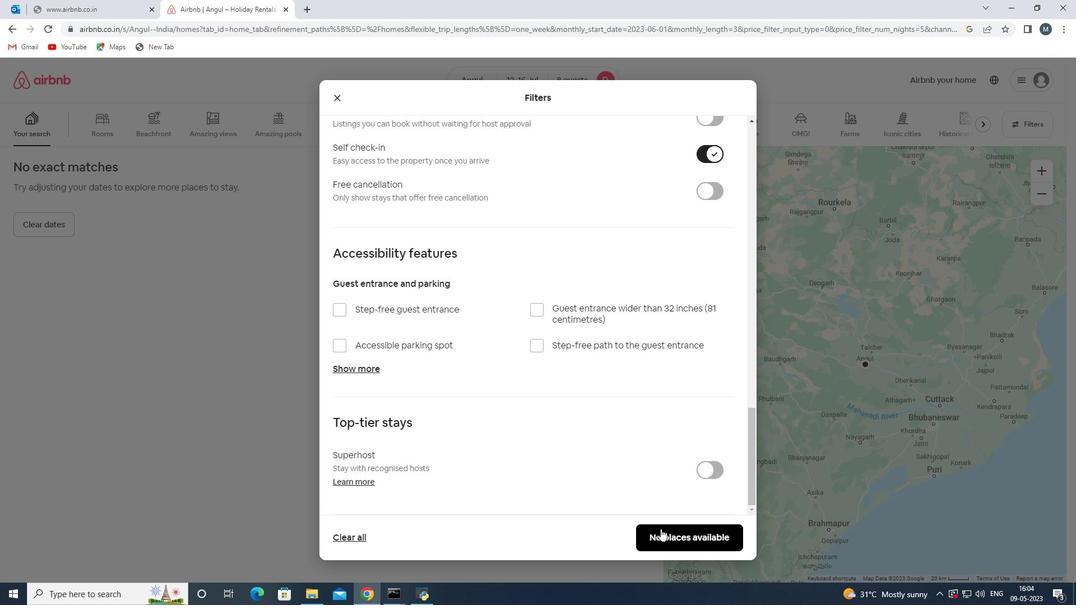 
Action: Mouse pressed left at (660, 536)
Screenshot: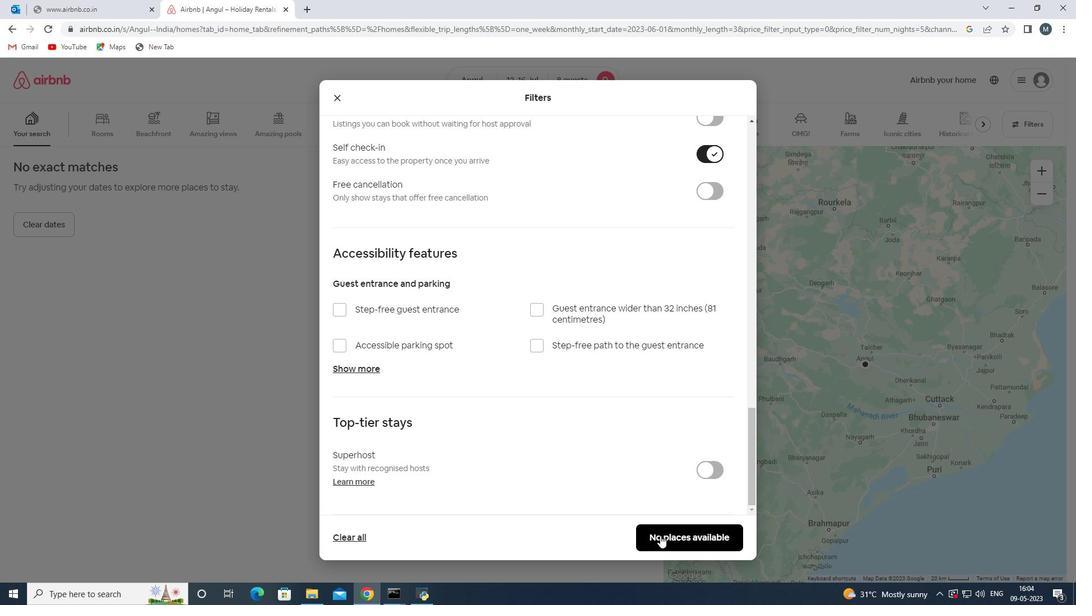 
Action: Mouse moved to (660, 536)
Screenshot: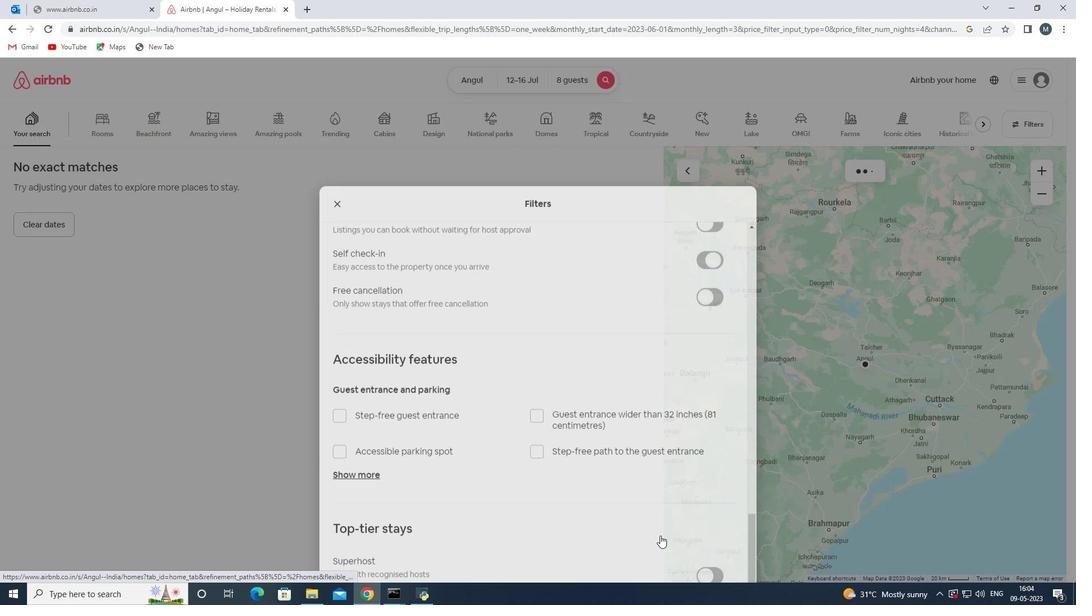 
